 Task: Search one way flight ticket for 4 adults, 1 infant in seat and 1 infant on lap in premium economy from Petersburg: Petersburg James A. Johnson Airport to Jacksonville: Albert J. Ellis Airport on 5-3-2023. Choice of flights is Royal air maroc. Number of bags: 3 checked bags. Price is upto 40000. Outbound departure time preference is 11:00.
Action: Mouse moved to (423, 359)
Screenshot: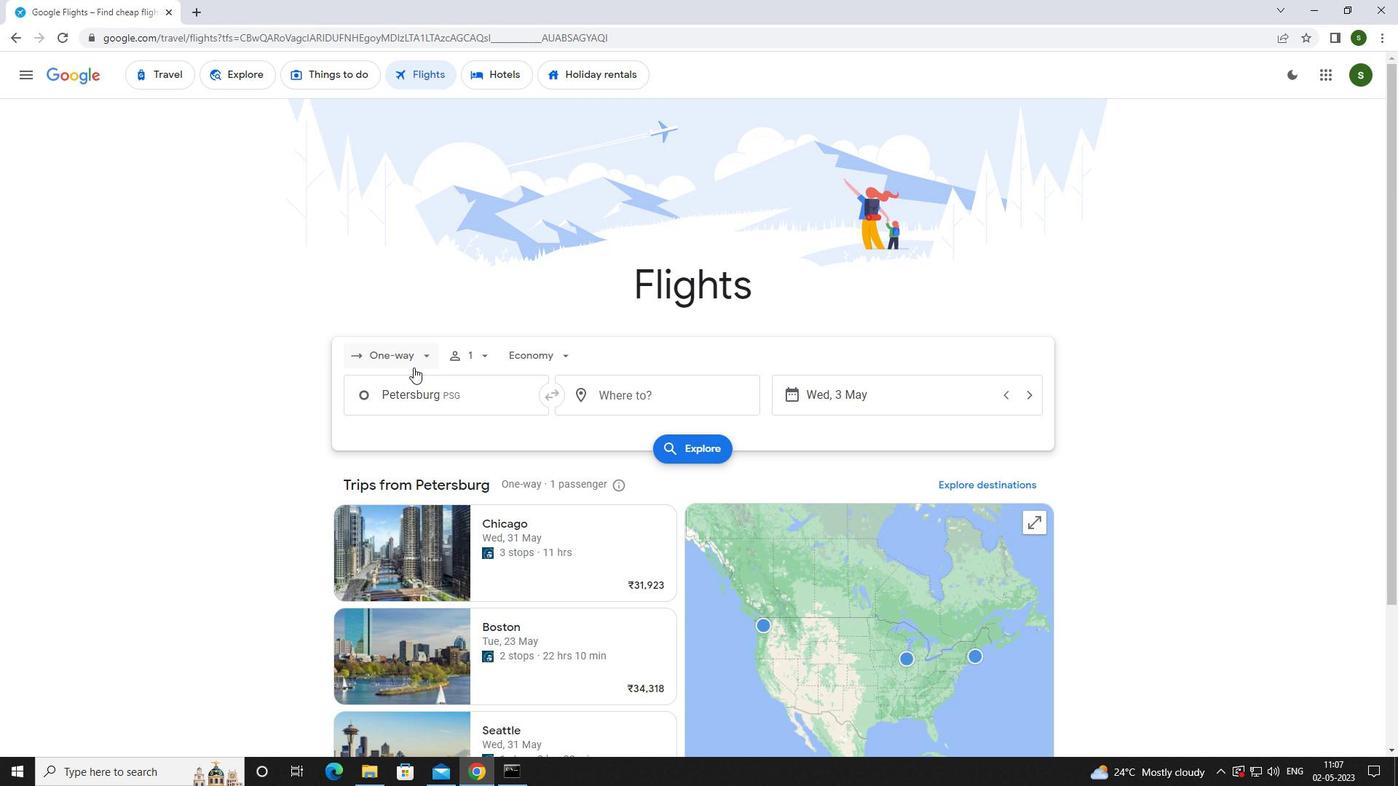 
Action: Mouse pressed left at (423, 359)
Screenshot: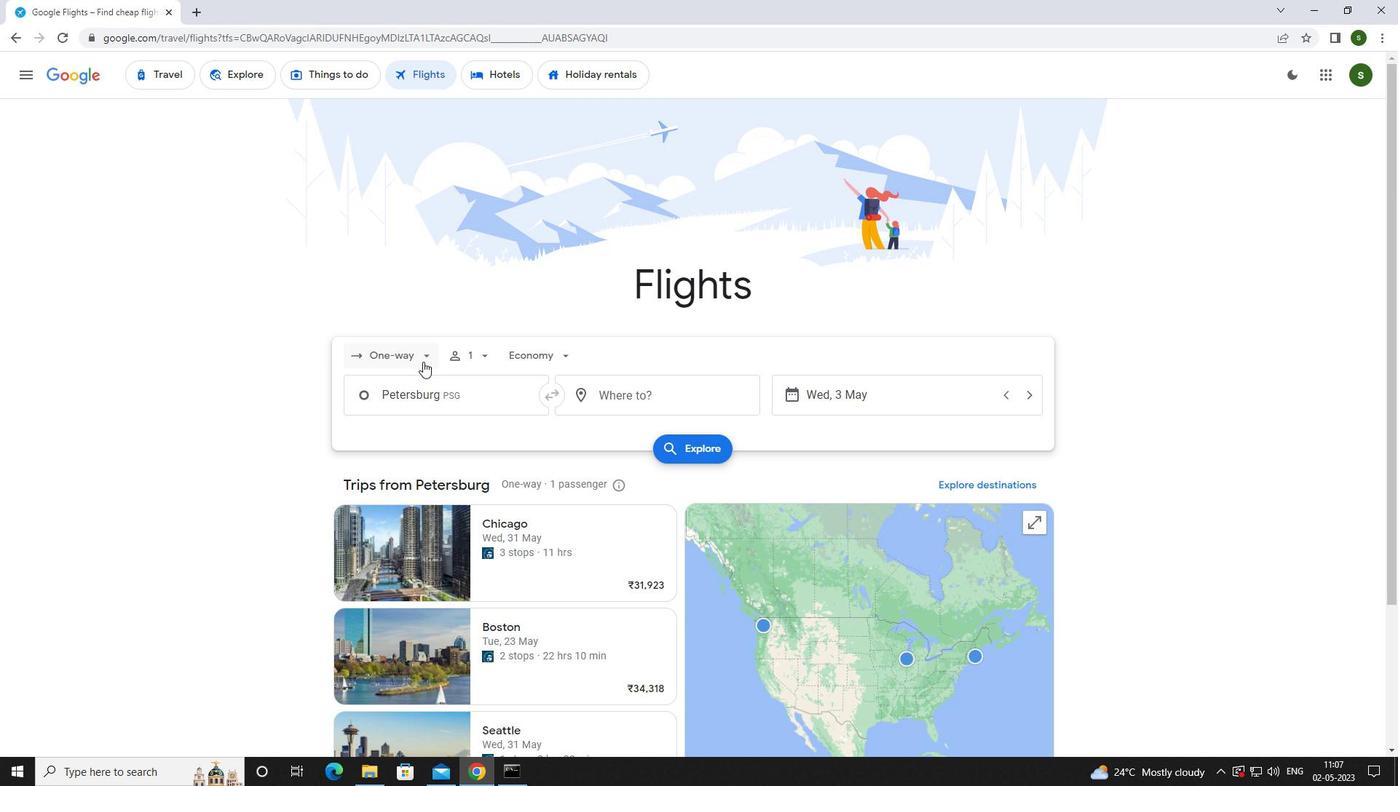 
Action: Mouse moved to (425, 420)
Screenshot: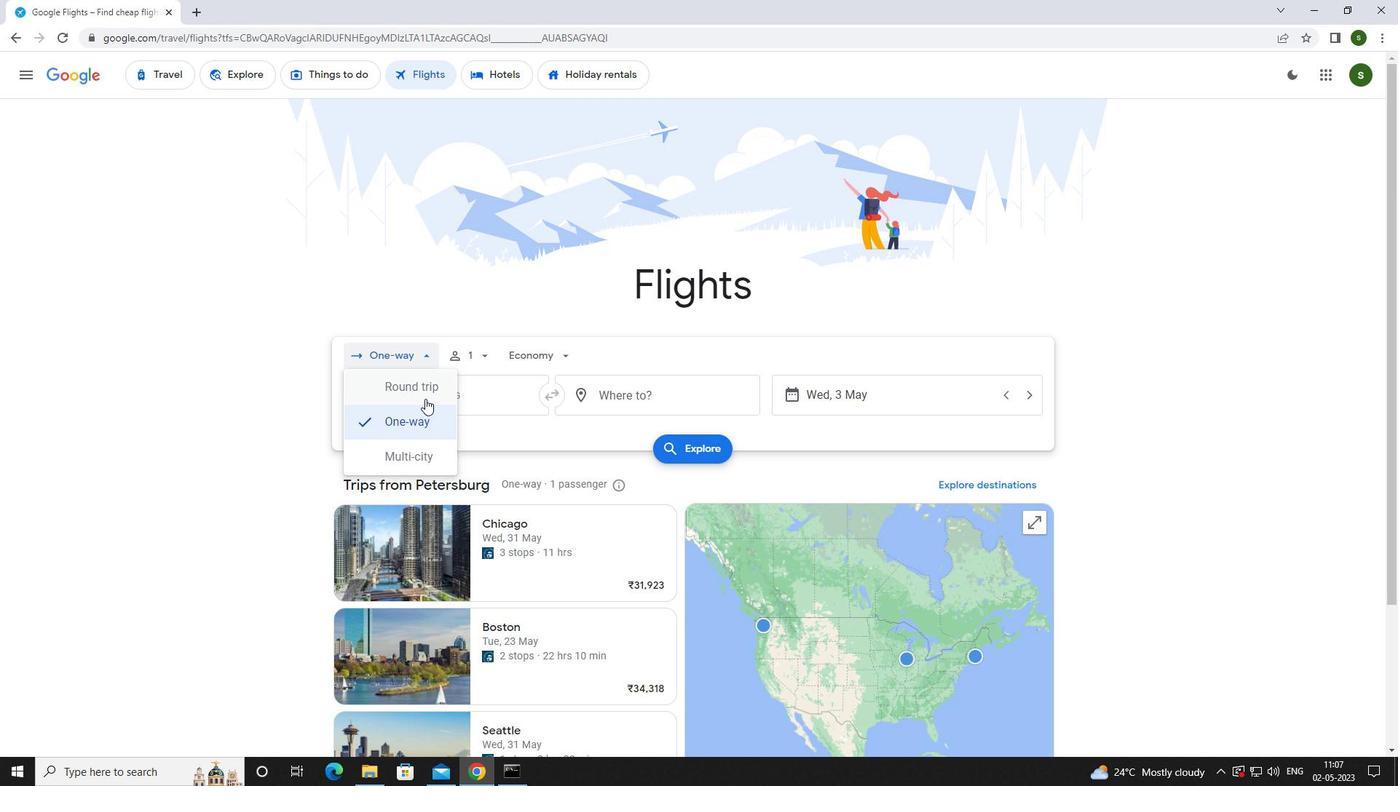 
Action: Mouse pressed left at (425, 420)
Screenshot: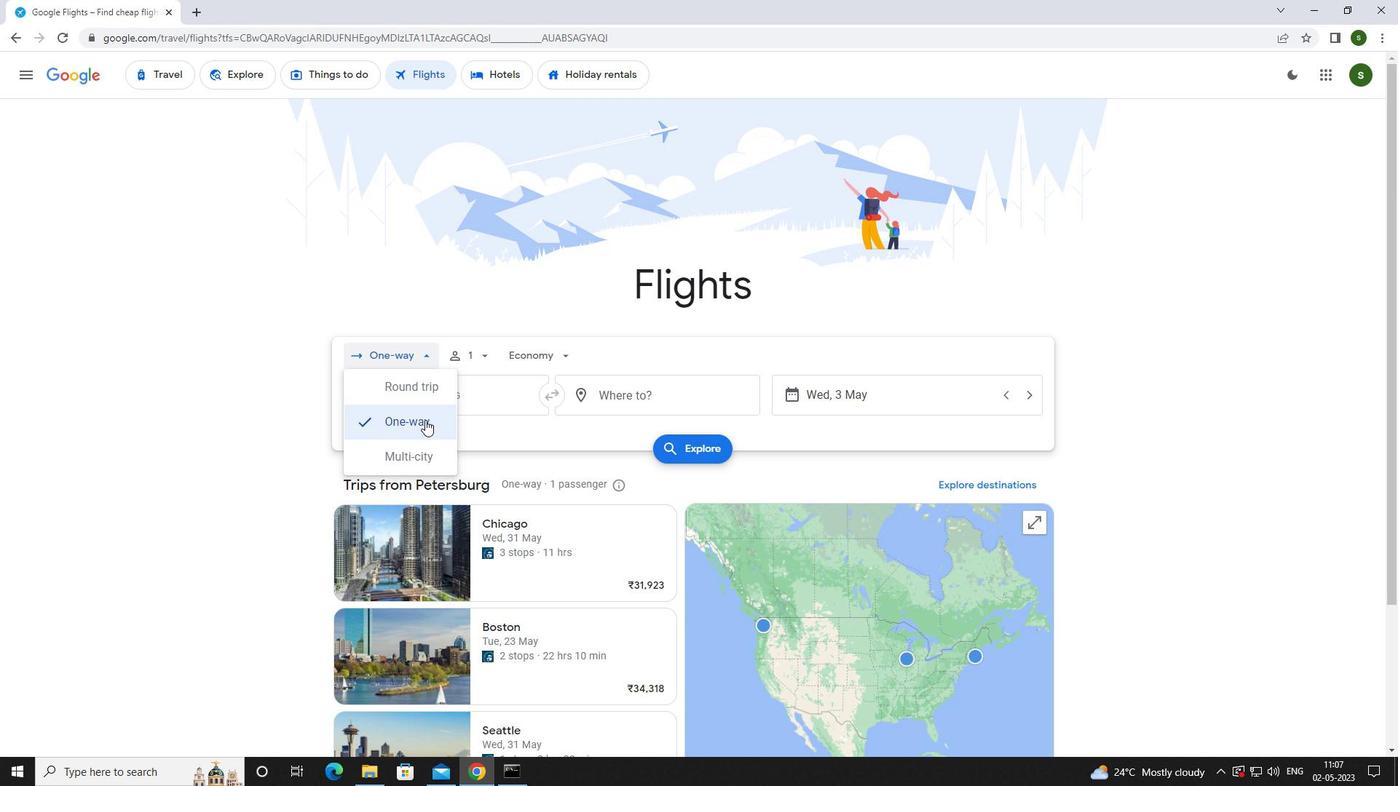 
Action: Mouse moved to (484, 353)
Screenshot: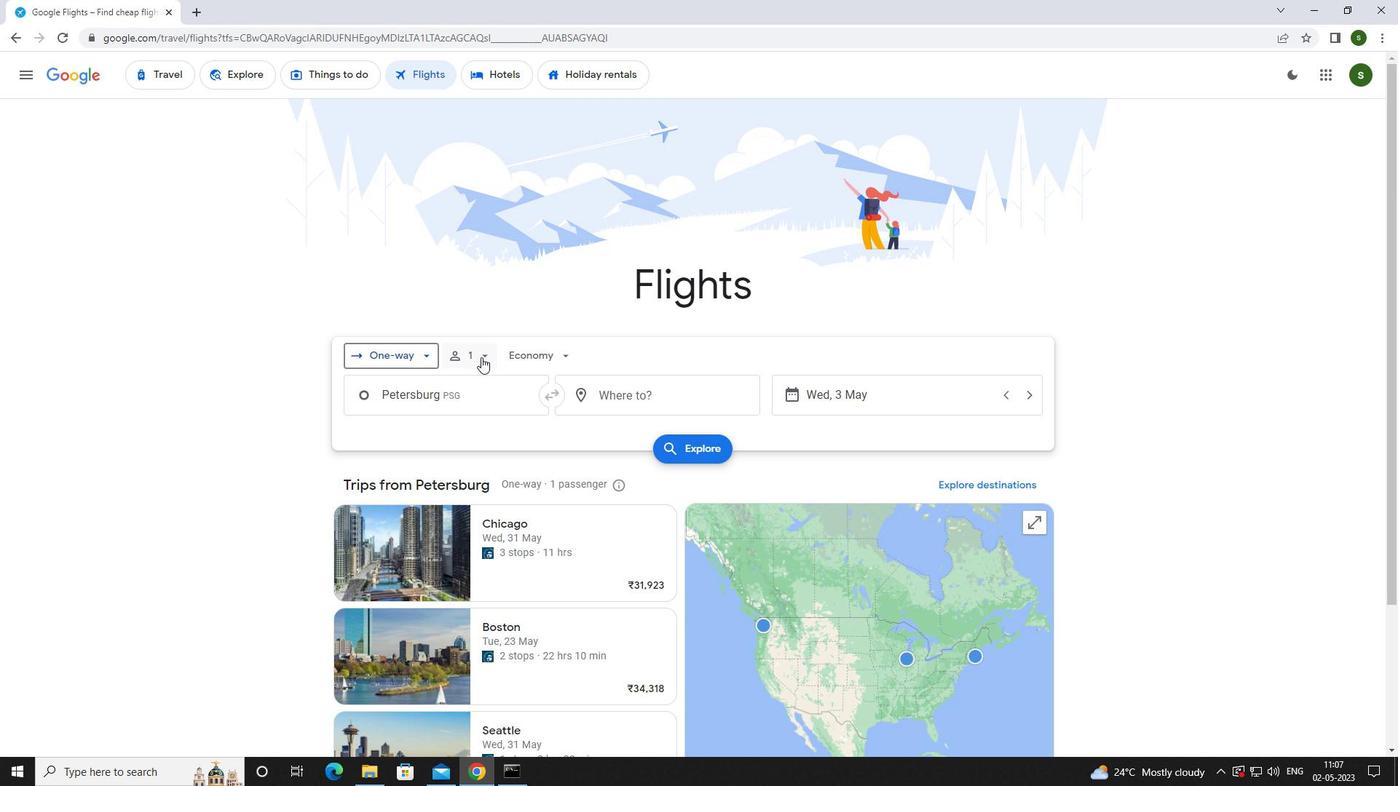 
Action: Mouse pressed left at (484, 353)
Screenshot: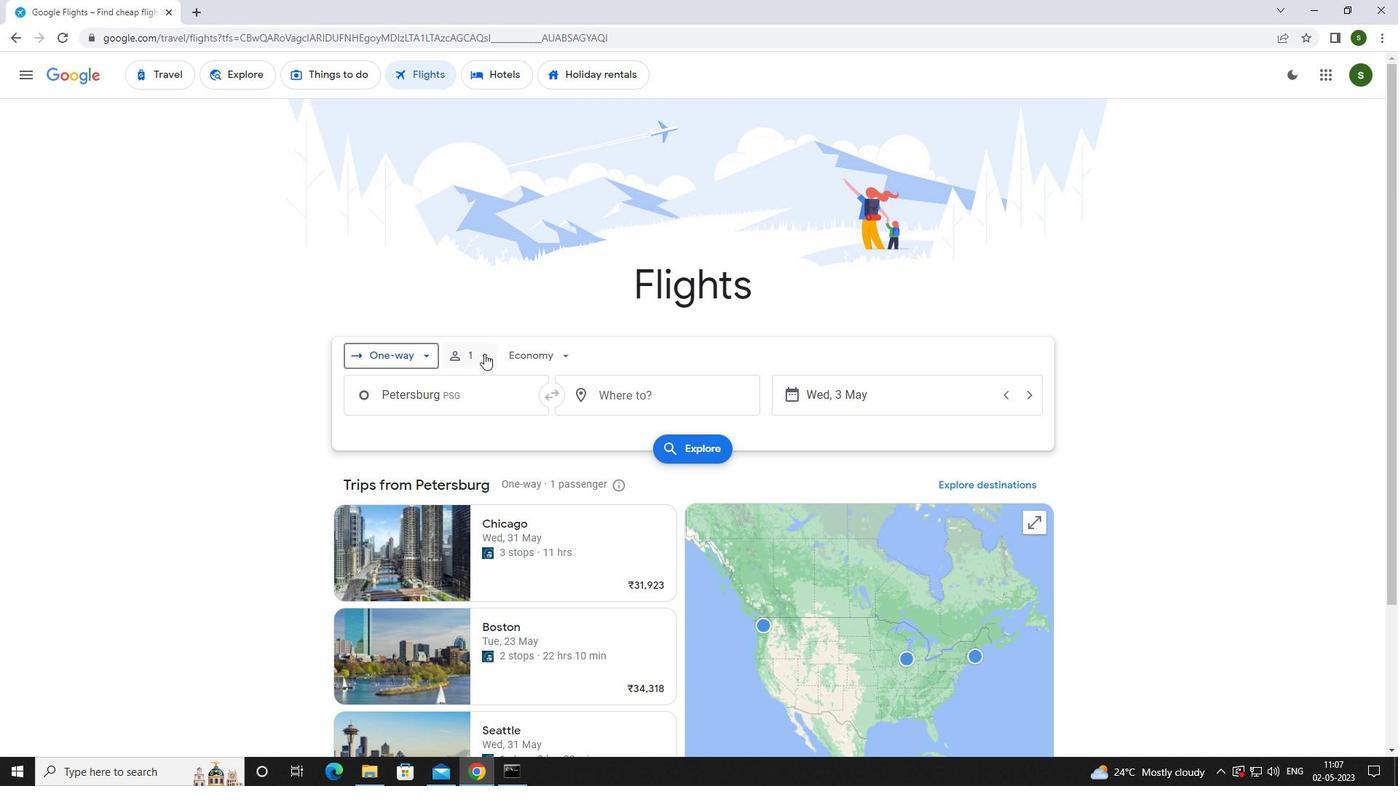 
Action: Mouse moved to (602, 388)
Screenshot: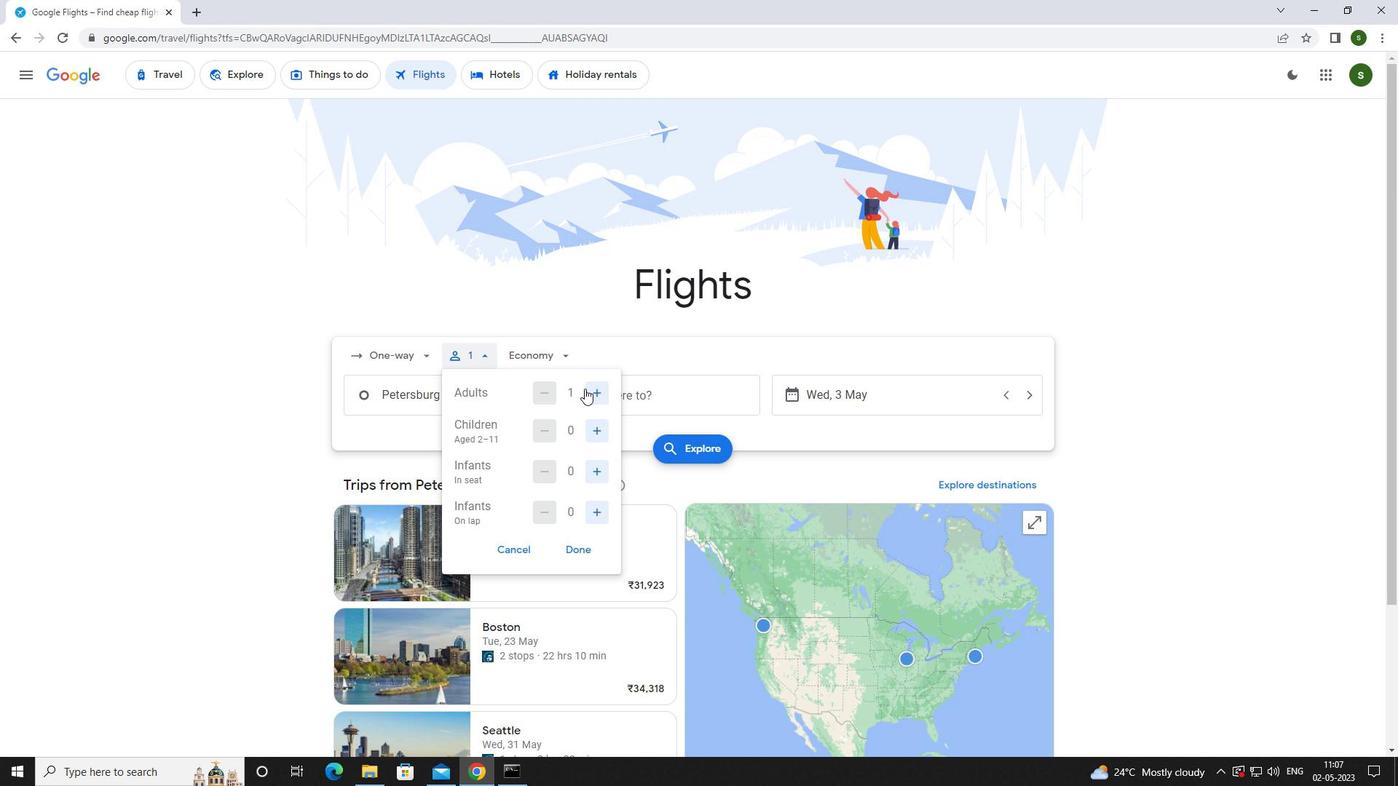 
Action: Mouse pressed left at (602, 388)
Screenshot: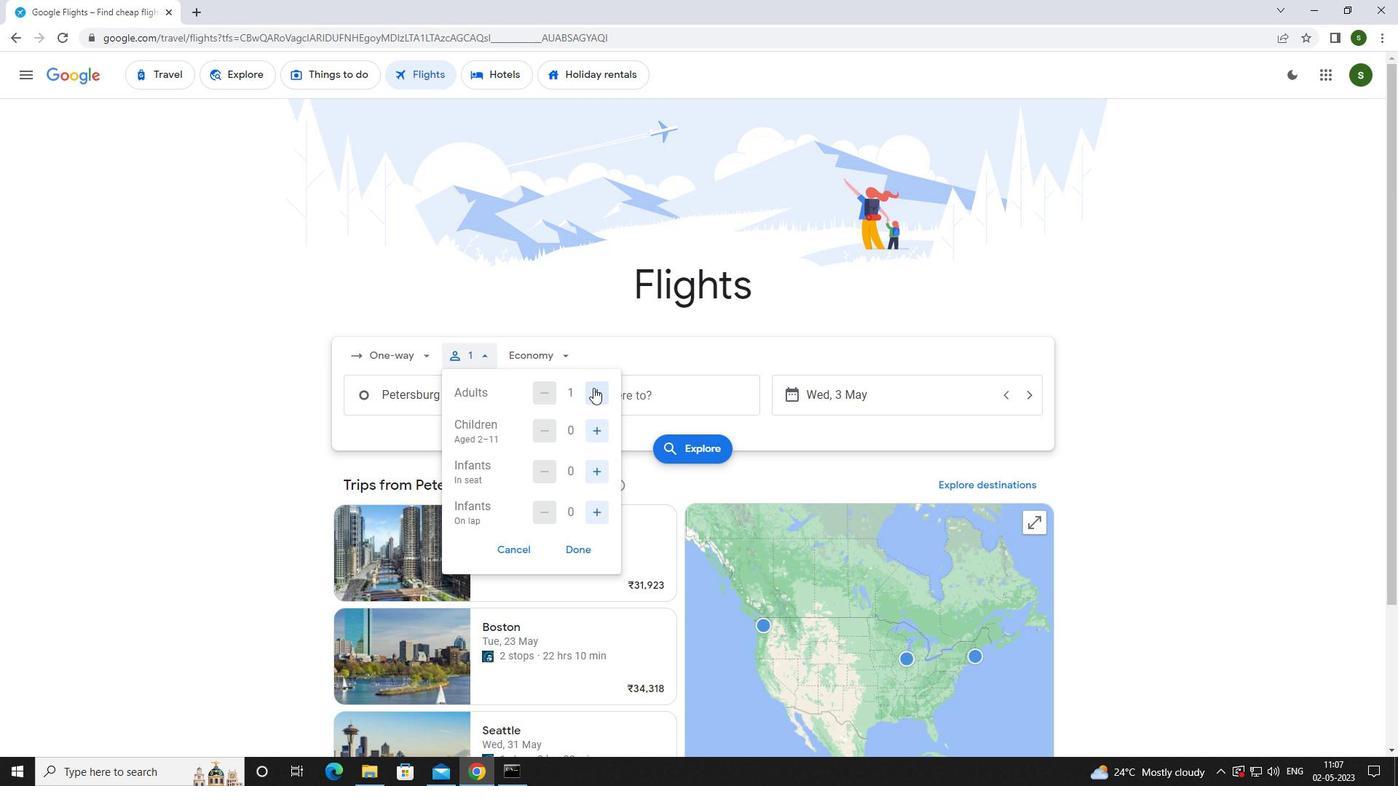 
Action: Mouse pressed left at (602, 388)
Screenshot: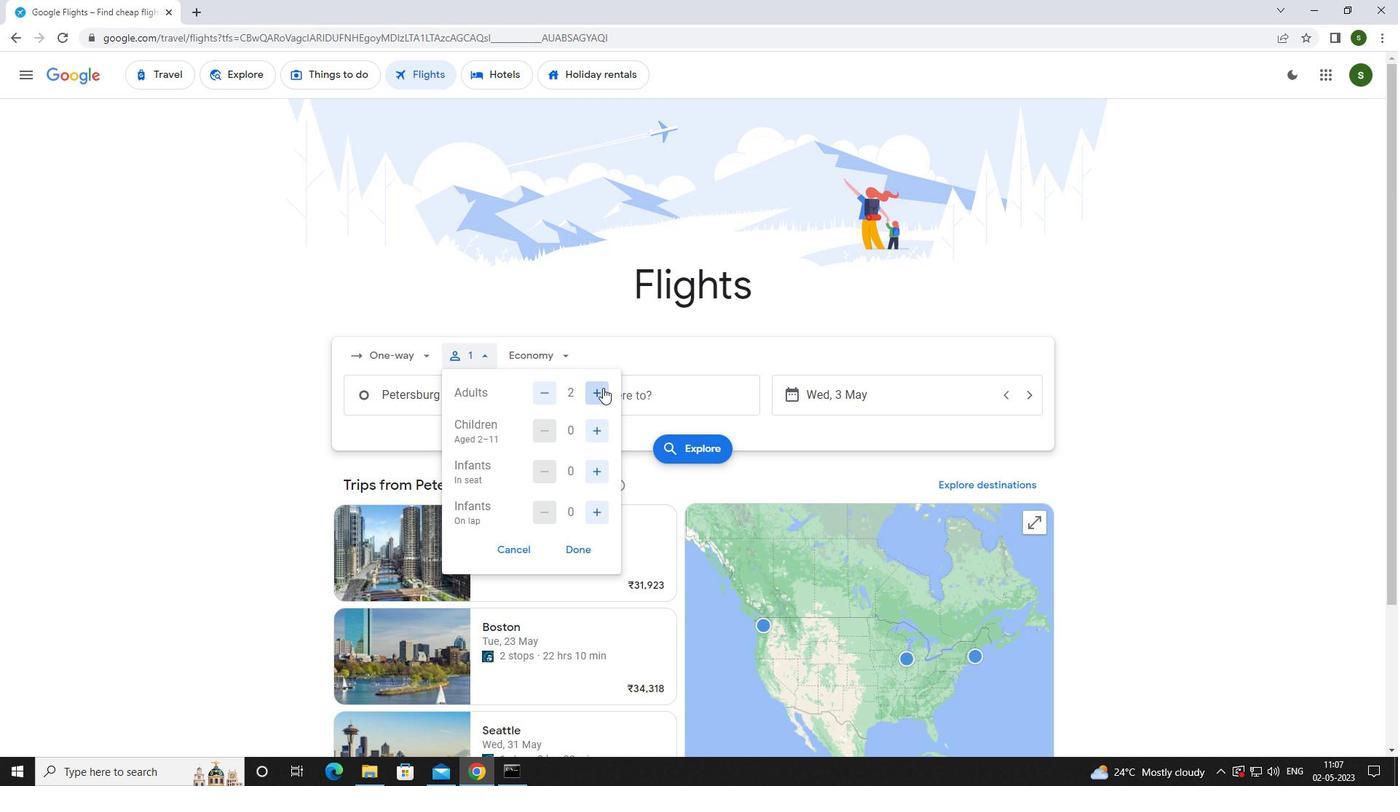 
Action: Mouse pressed left at (602, 388)
Screenshot: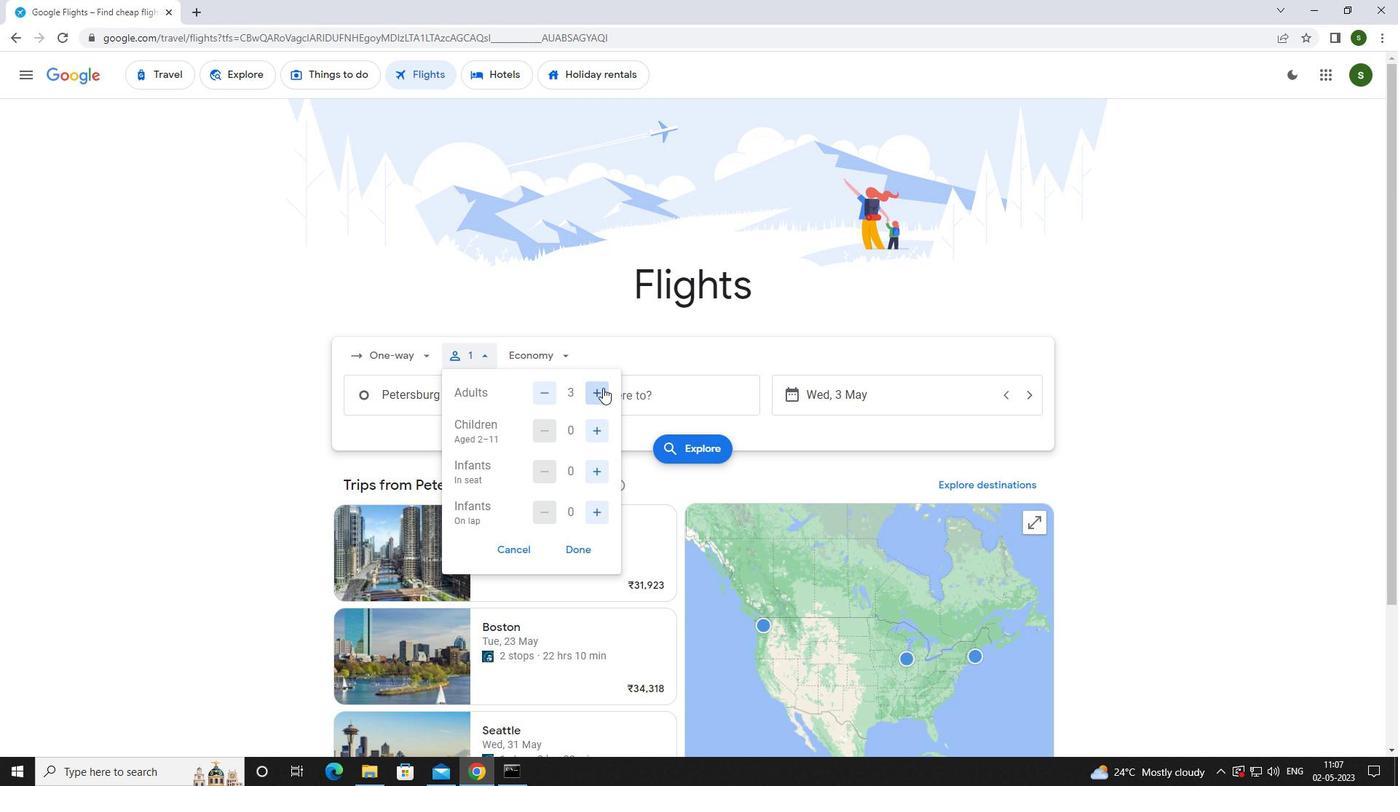 
Action: Mouse moved to (599, 467)
Screenshot: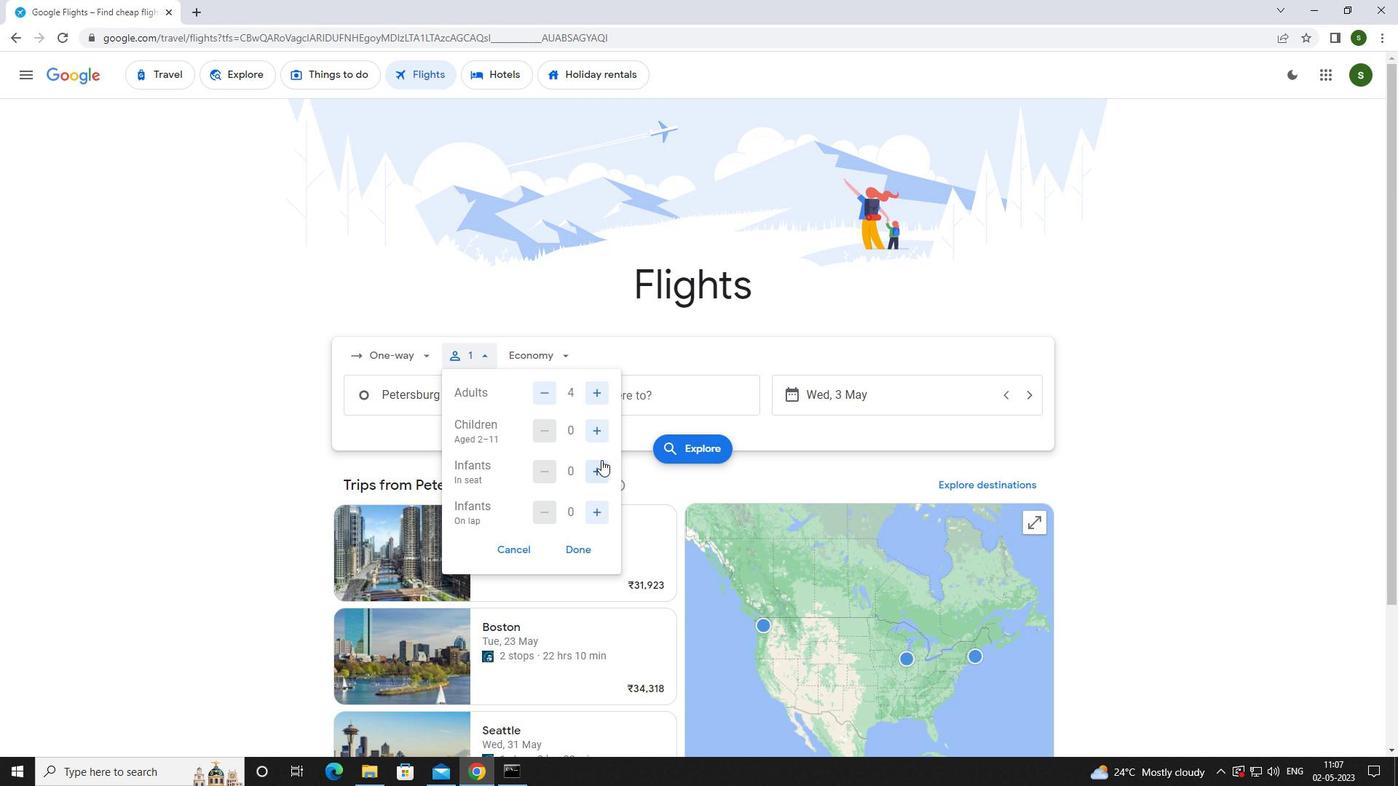 
Action: Mouse pressed left at (599, 467)
Screenshot: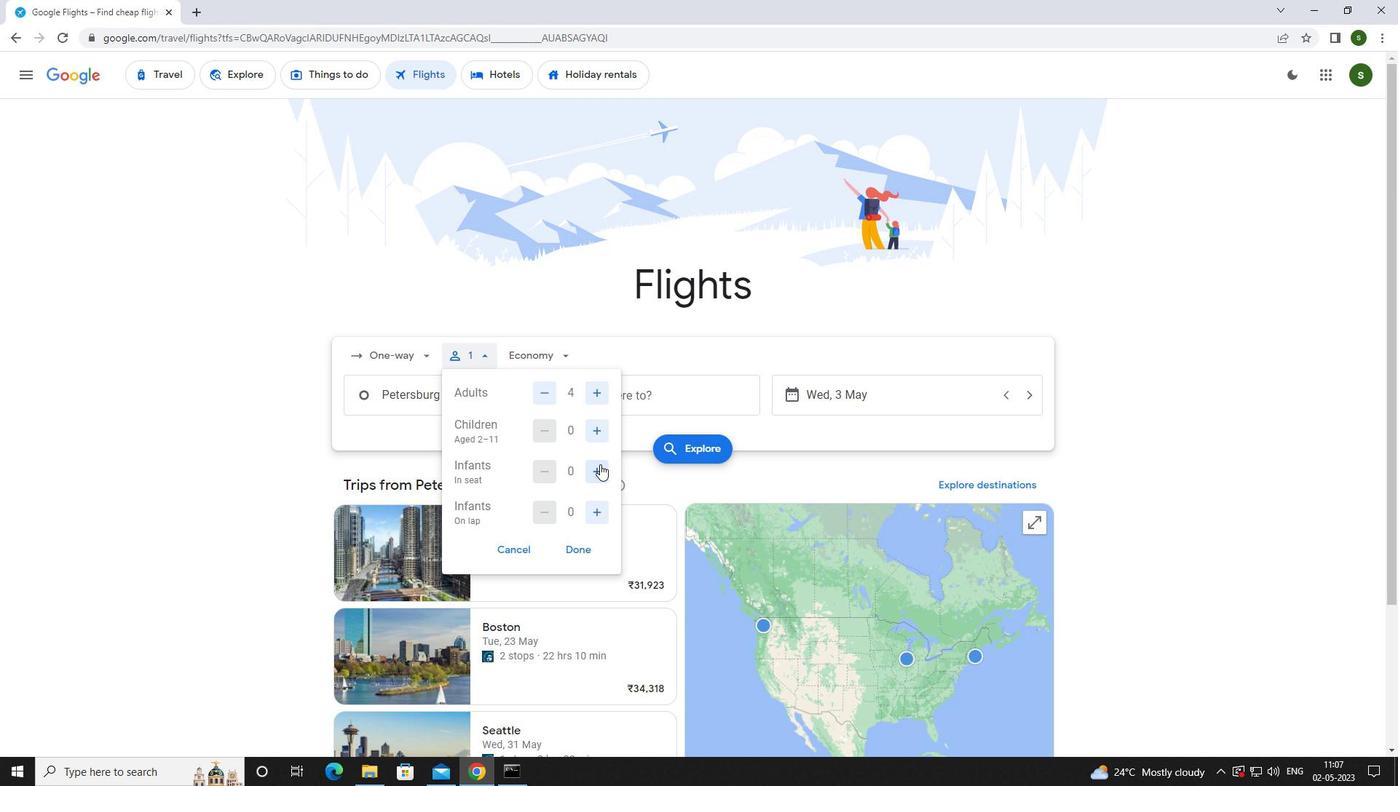 
Action: Mouse moved to (598, 514)
Screenshot: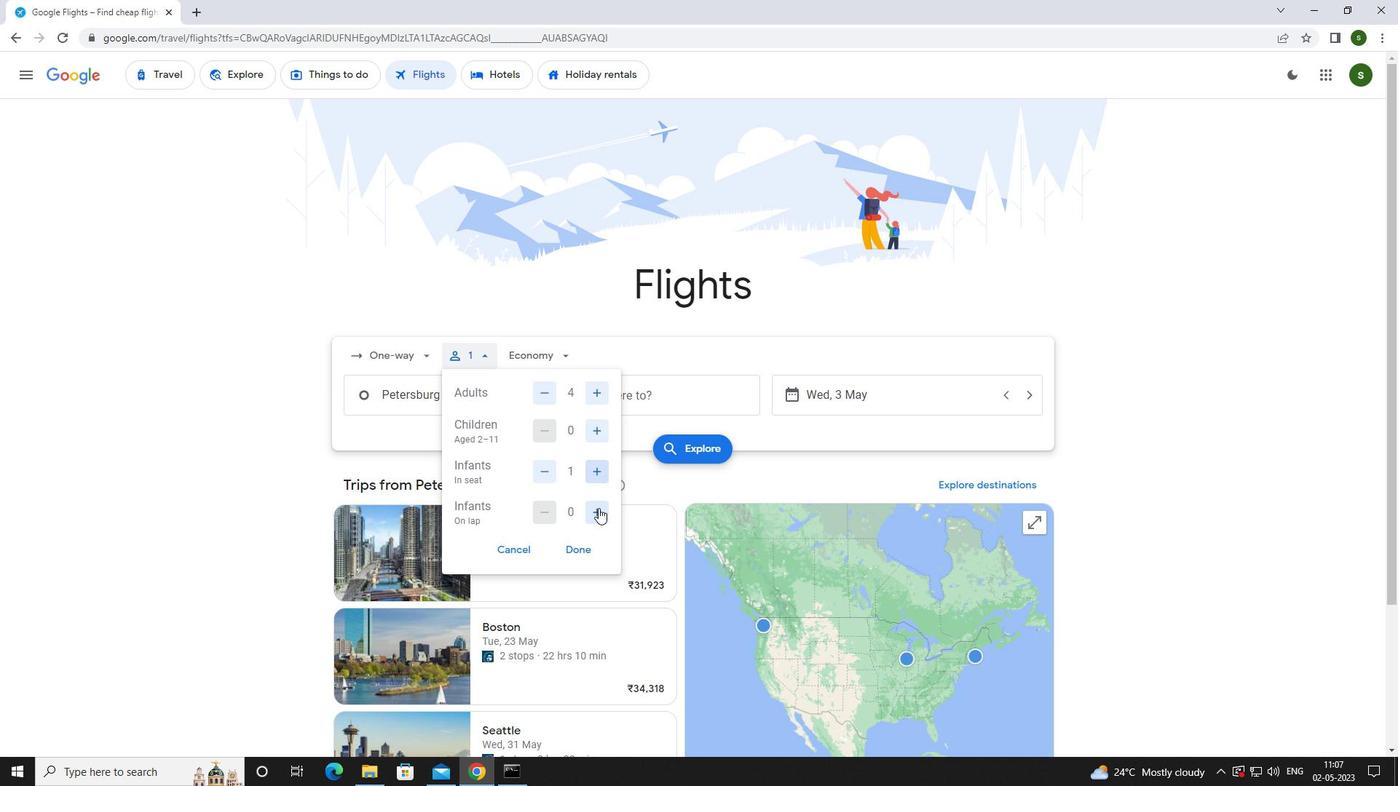 
Action: Mouse pressed left at (598, 514)
Screenshot: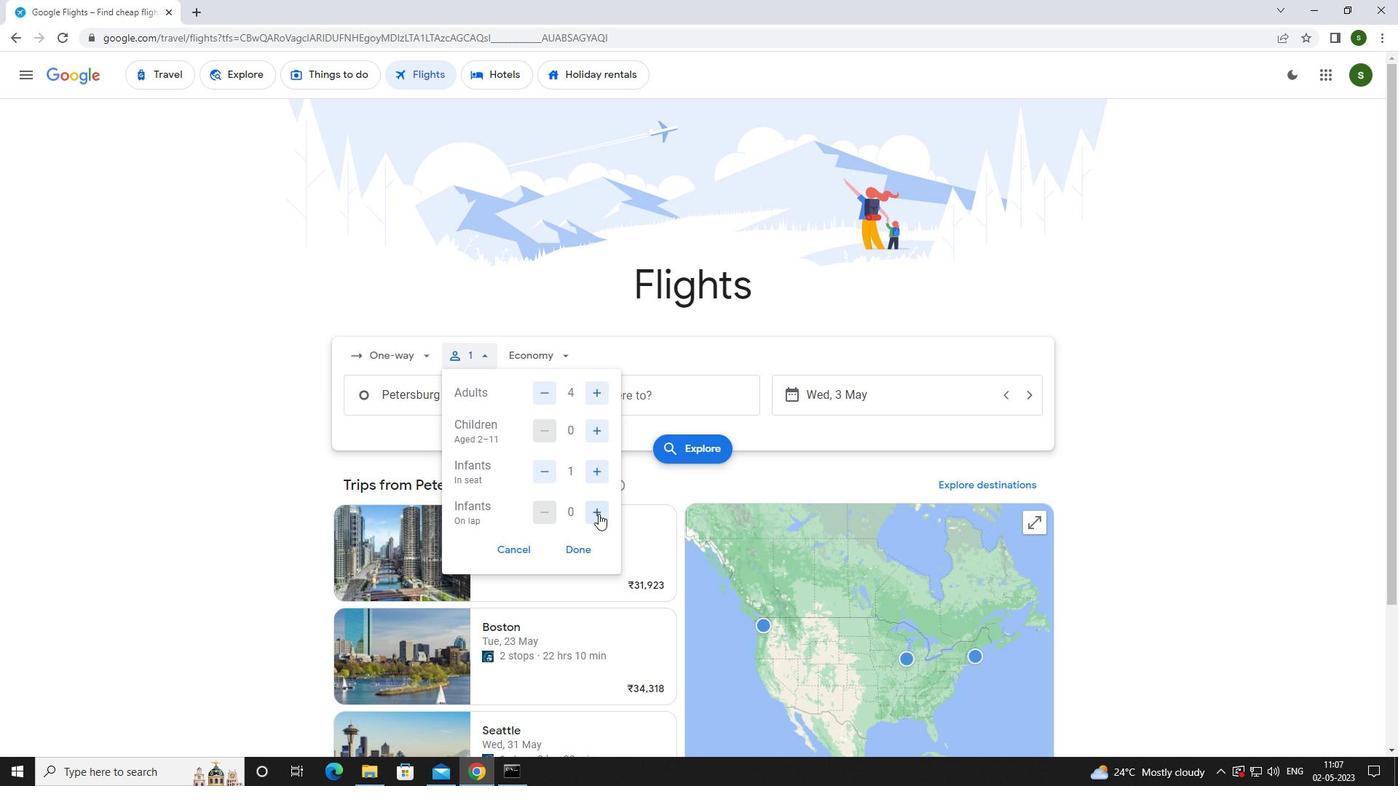 
Action: Mouse moved to (555, 357)
Screenshot: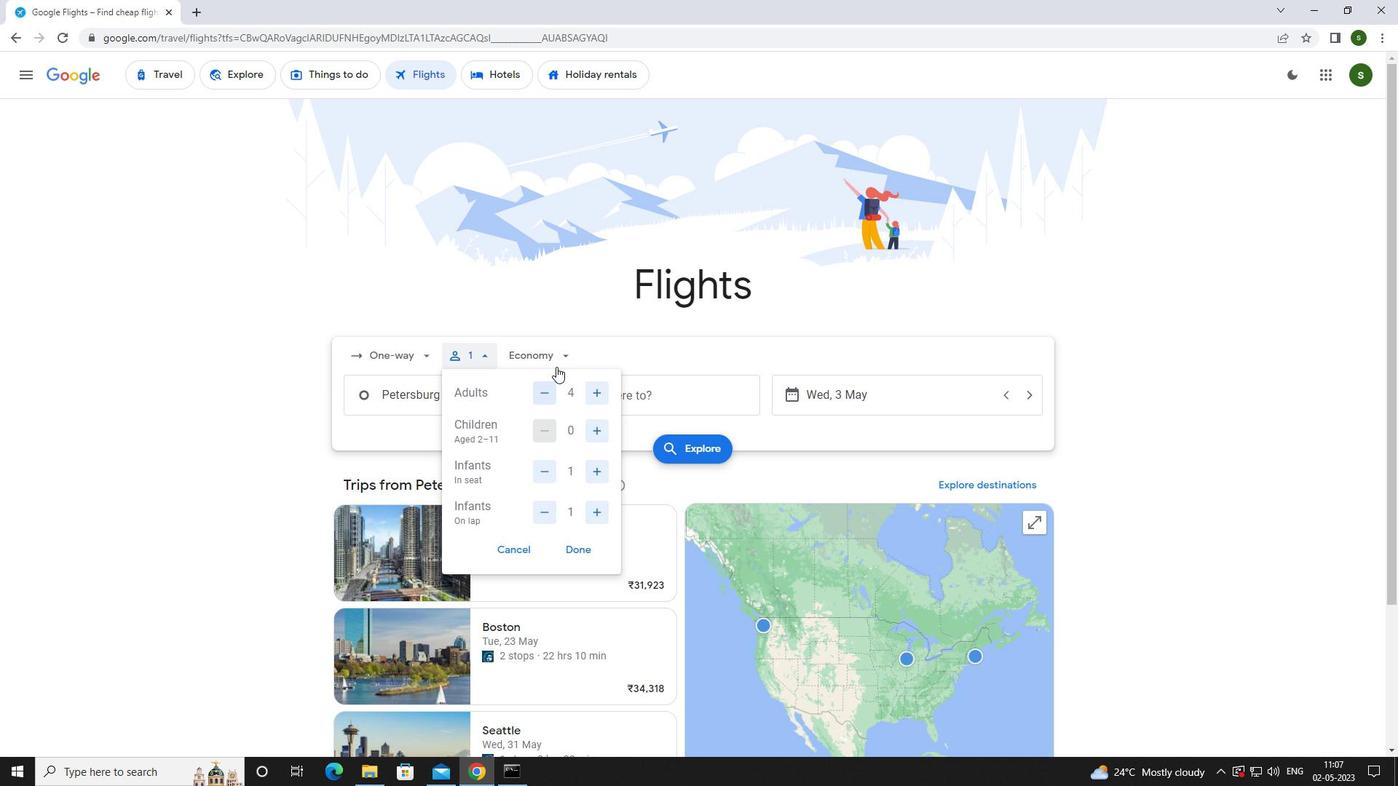 
Action: Mouse pressed left at (555, 357)
Screenshot: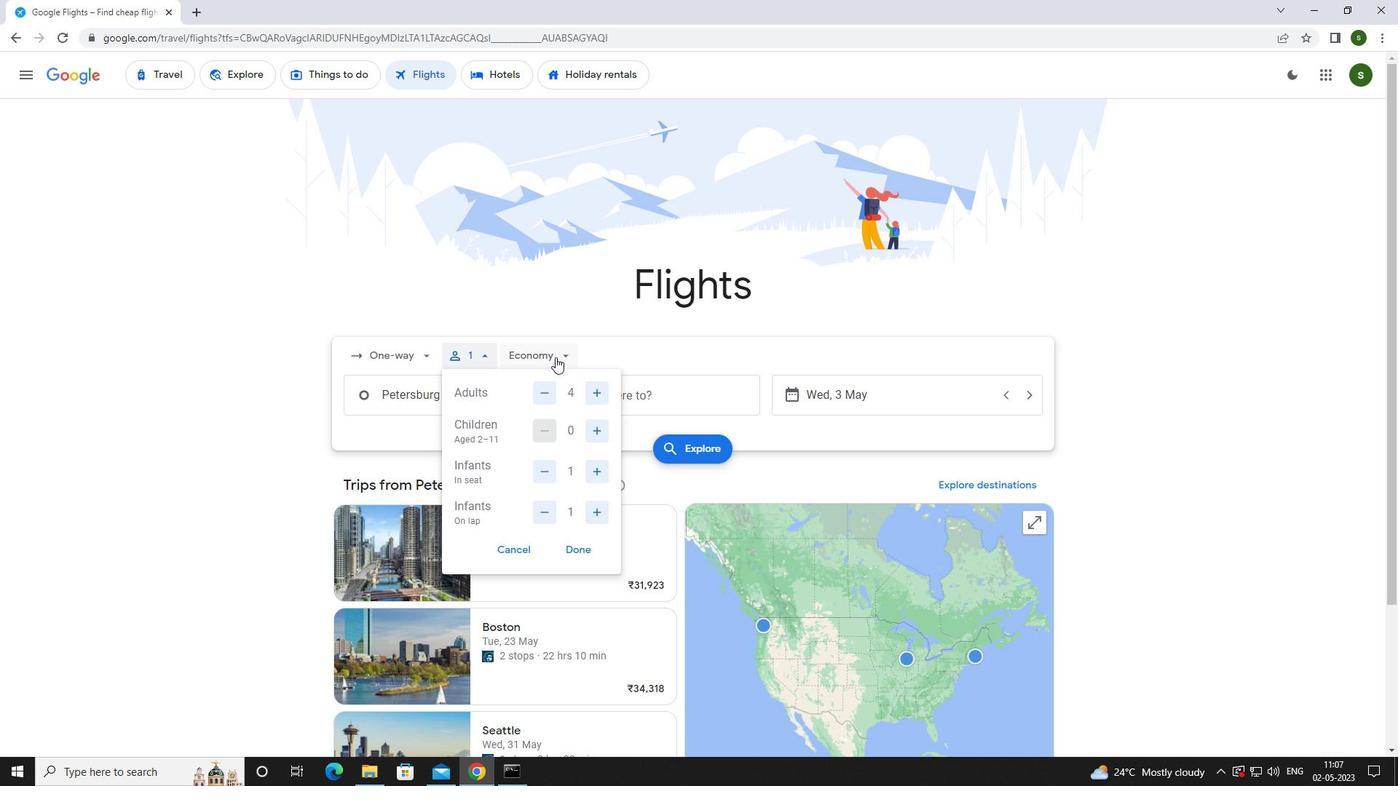 
Action: Mouse moved to (567, 424)
Screenshot: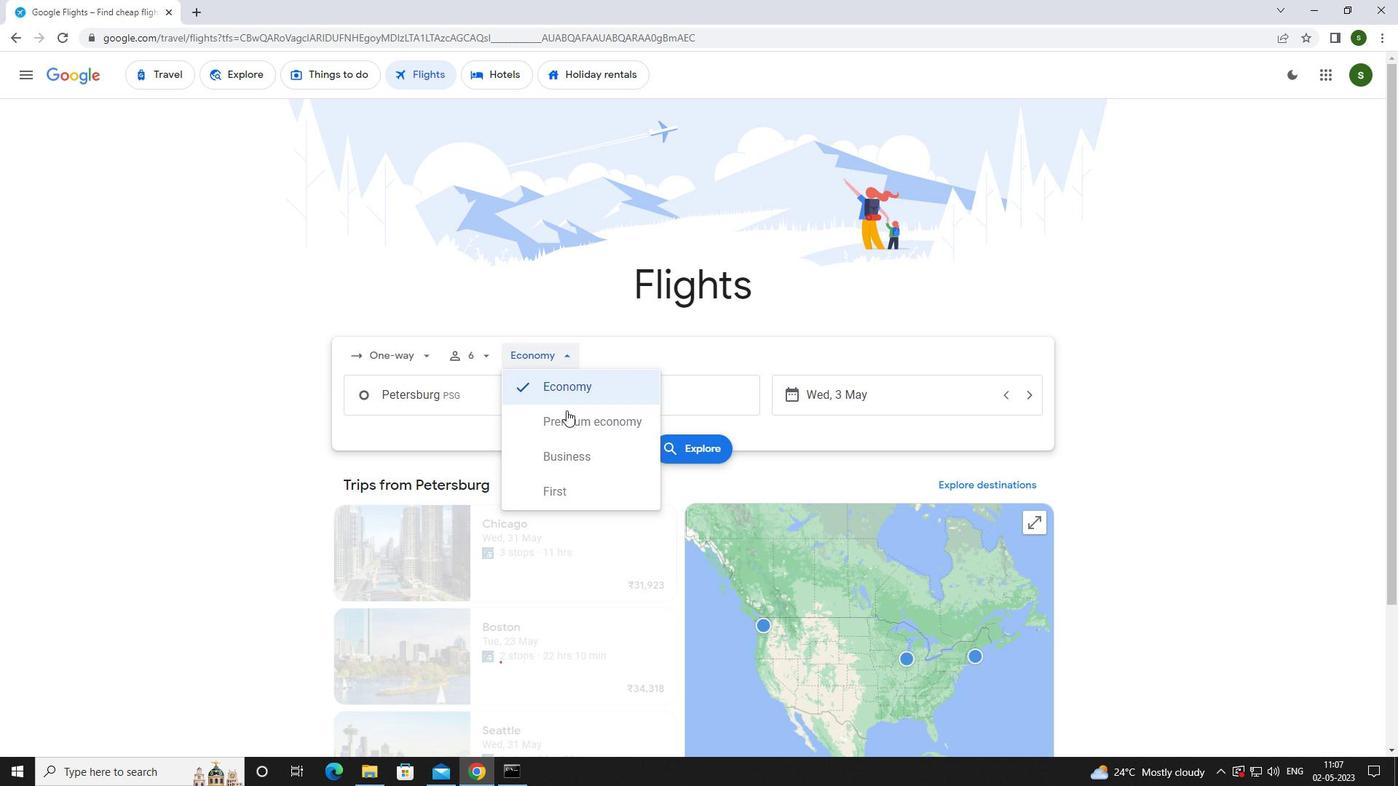 
Action: Mouse pressed left at (567, 424)
Screenshot: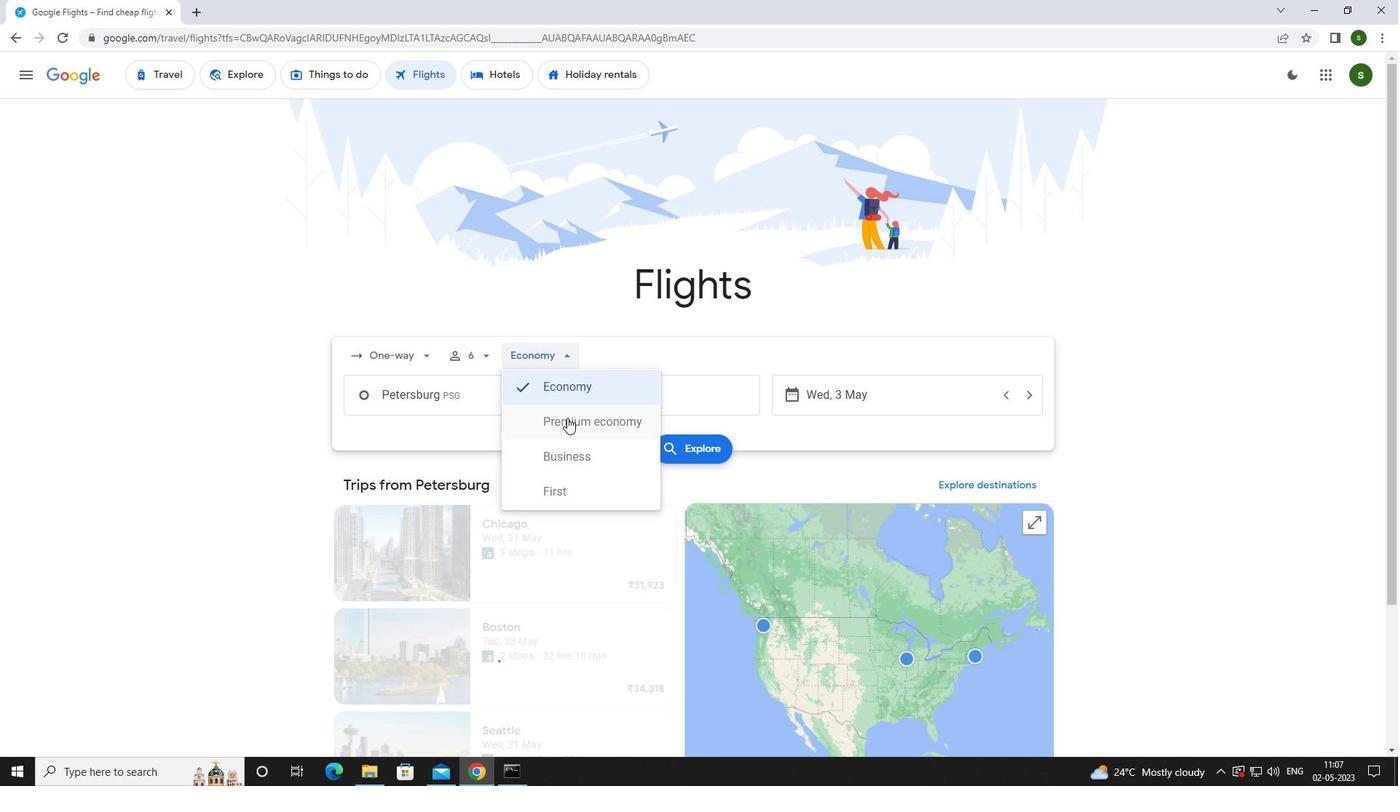 
Action: Mouse moved to (509, 387)
Screenshot: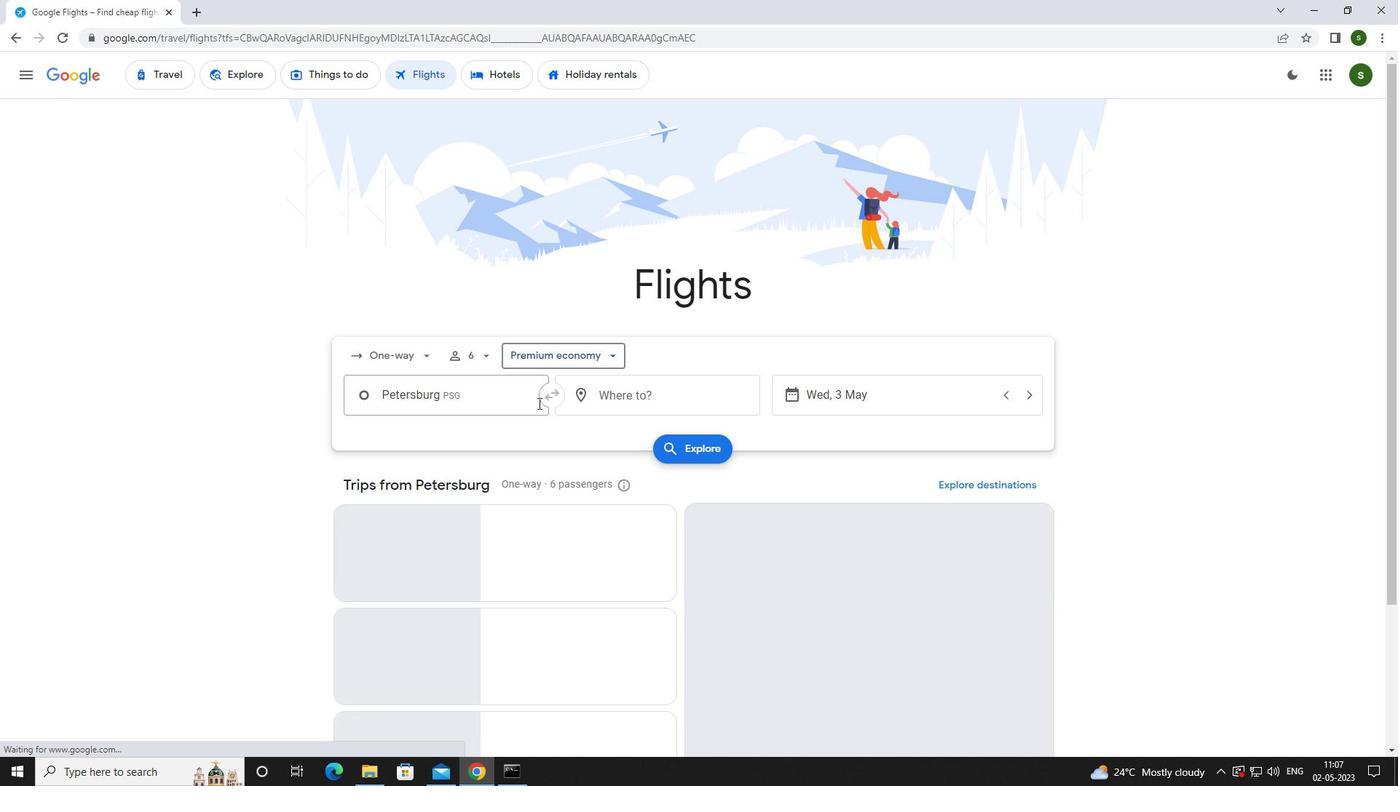 
Action: Mouse pressed left at (509, 387)
Screenshot: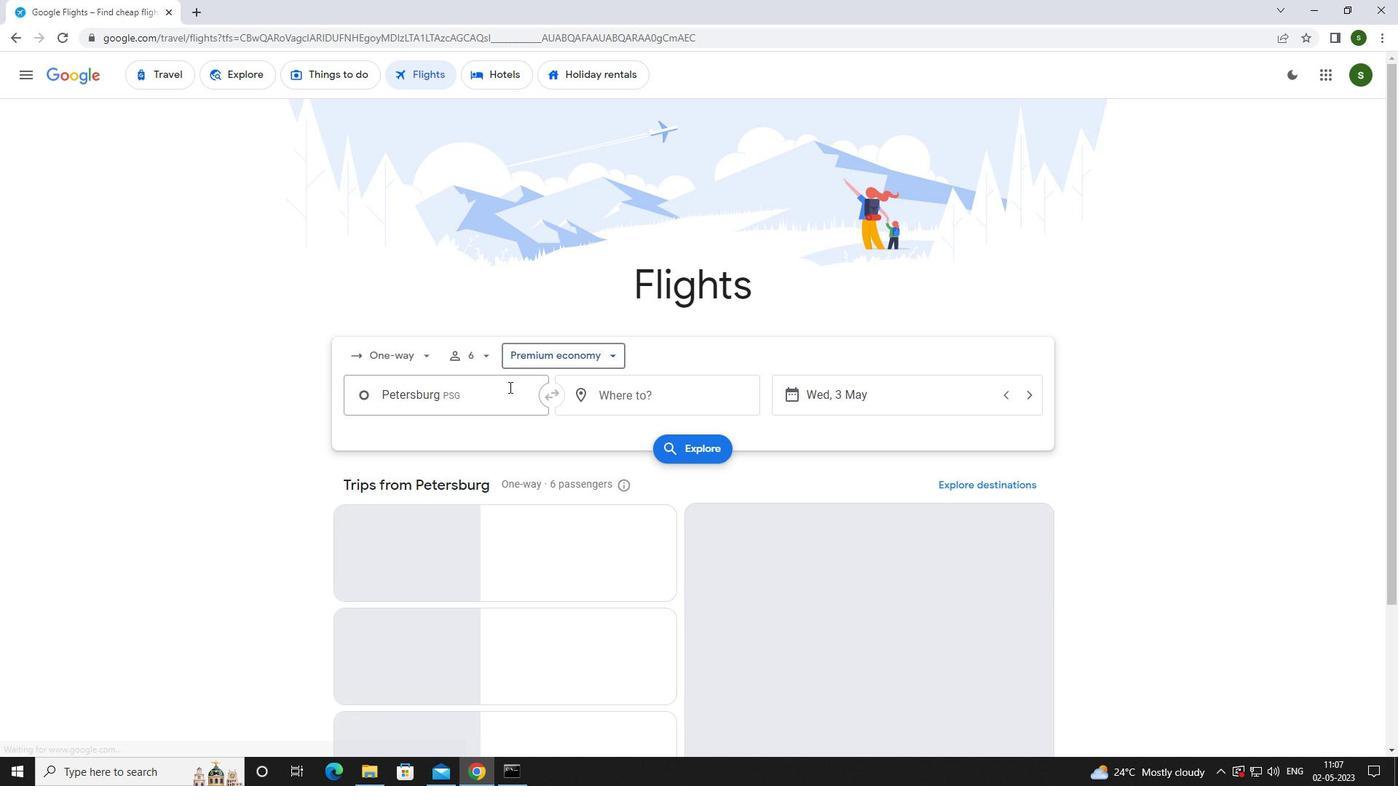 
Action: Key pressed <Key.caps_lock><Key.caps_lock>p<Key.caps_lock>etersburg
Screenshot: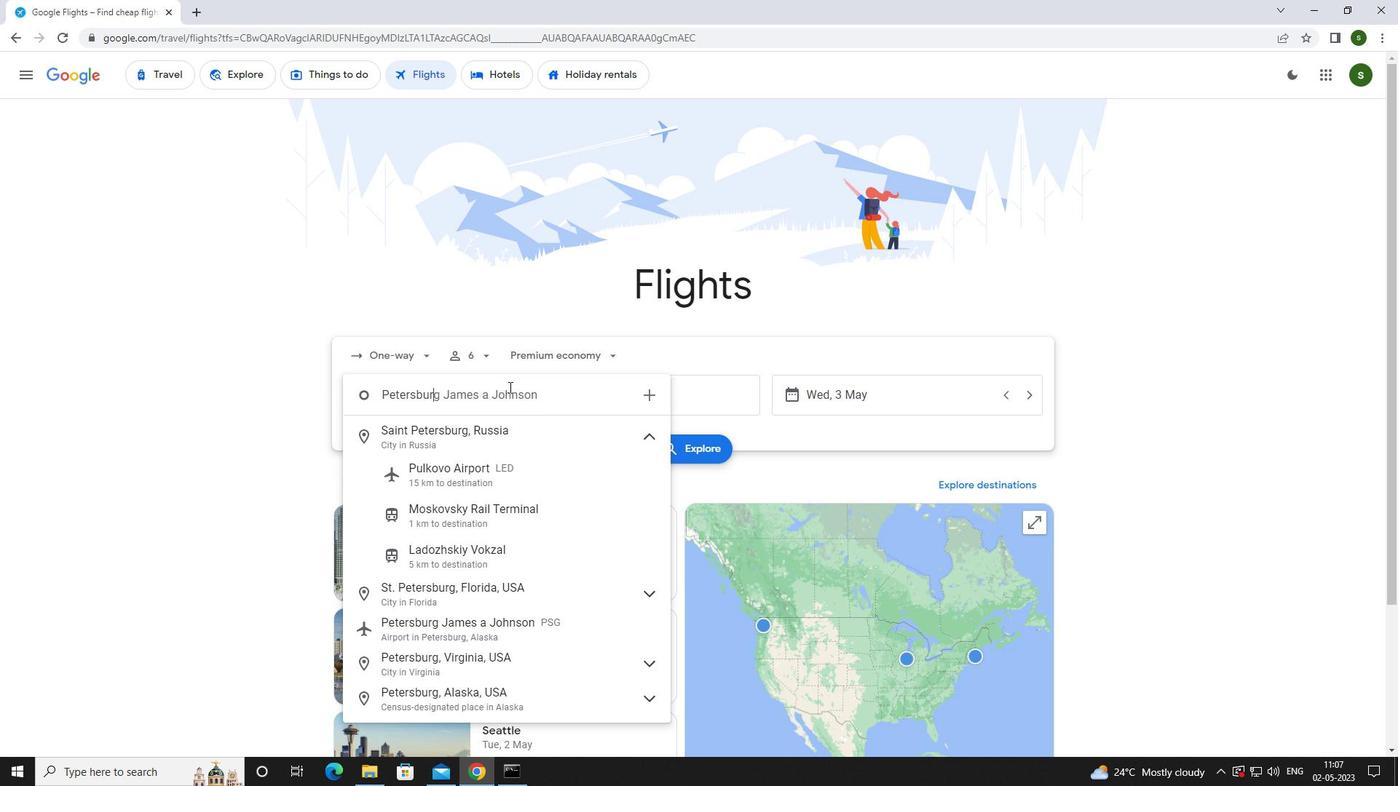 
Action: Mouse moved to (506, 627)
Screenshot: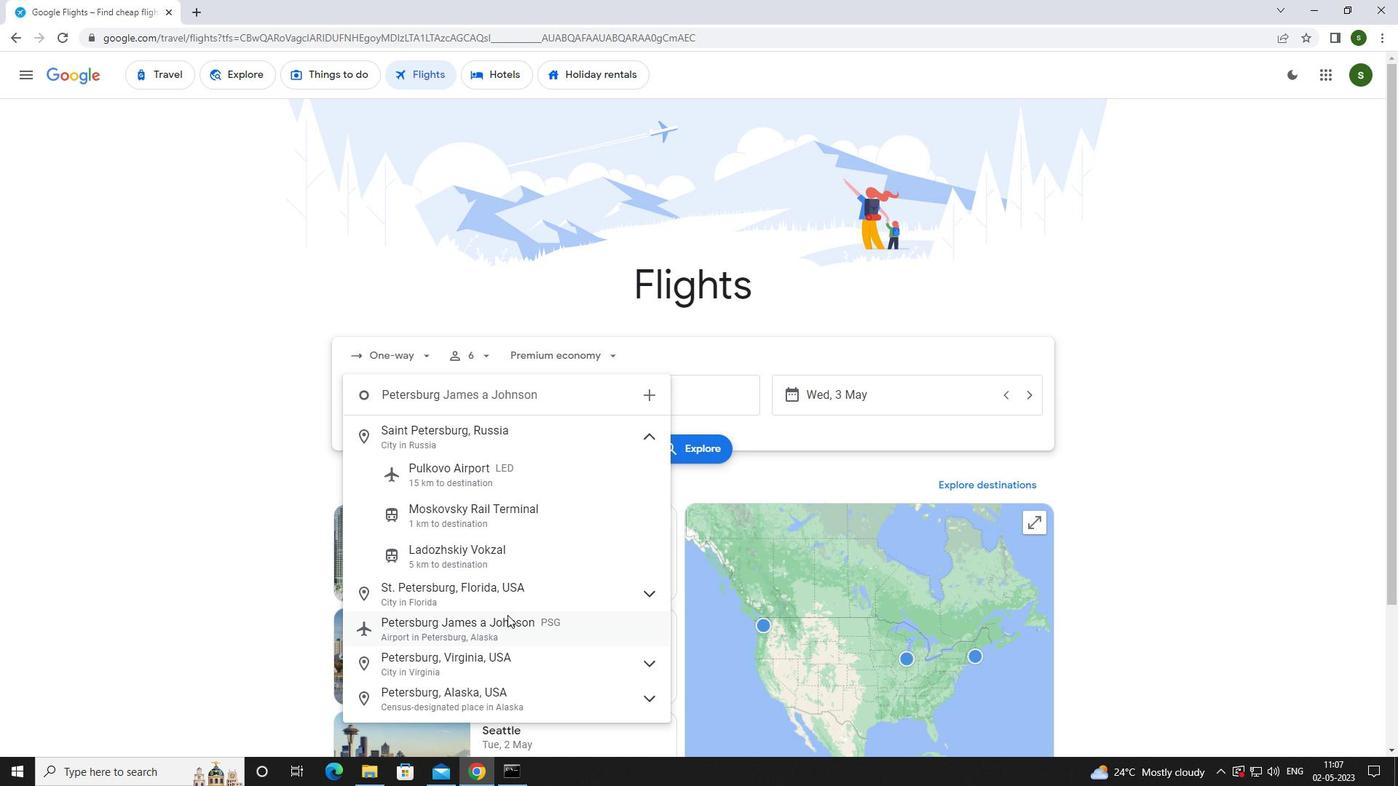 
Action: Mouse pressed left at (506, 627)
Screenshot: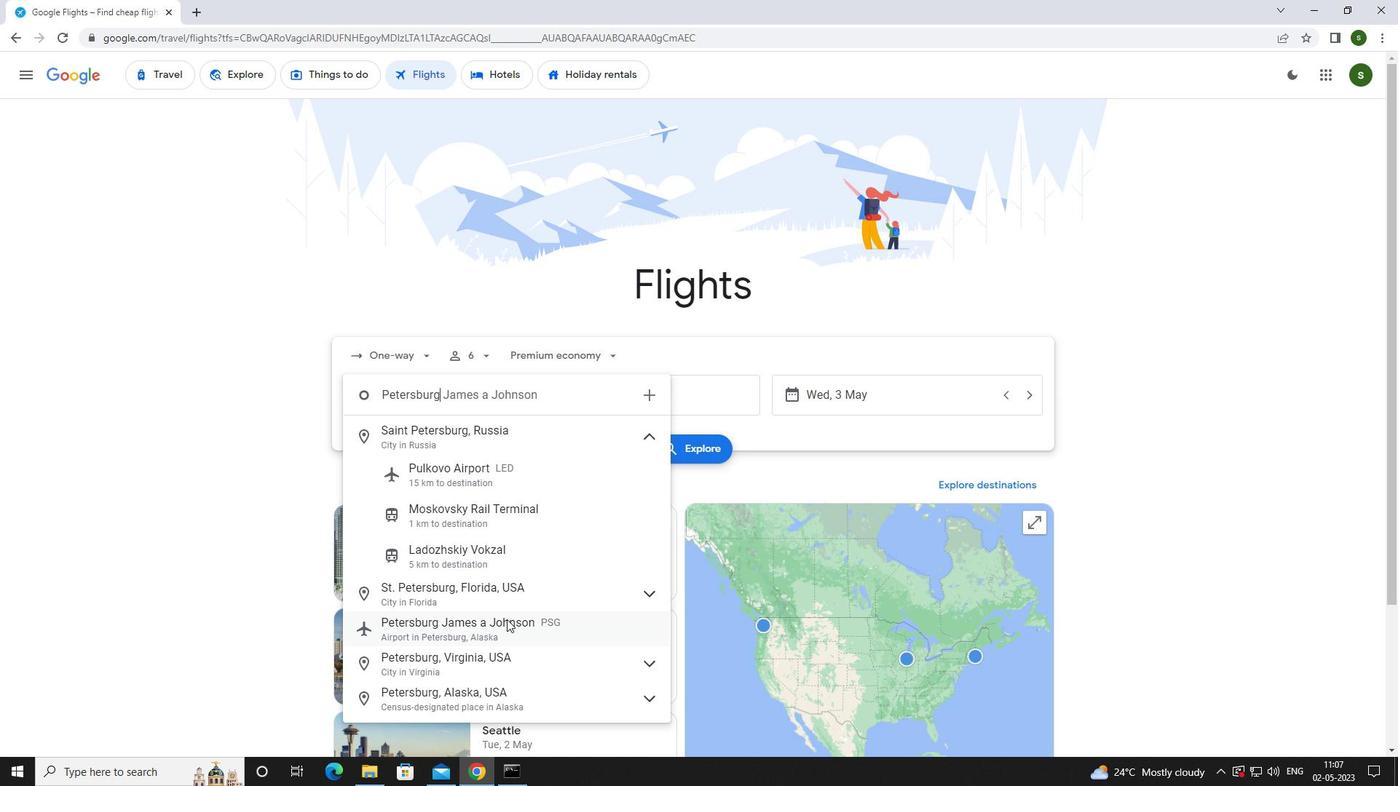 
Action: Mouse moved to (628, 397)
Screenshot: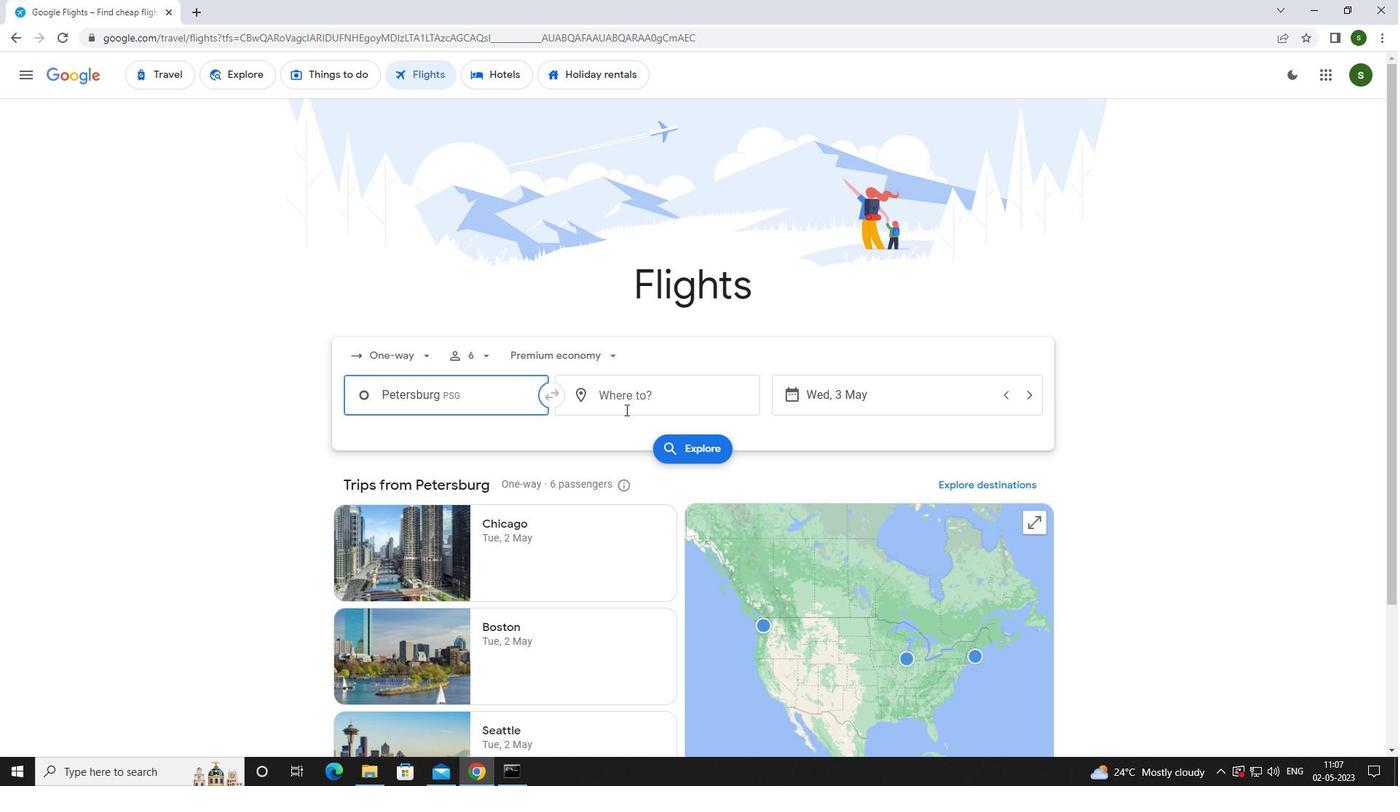 
Action: Mouse pressed left at (628, 397)
Screenshot: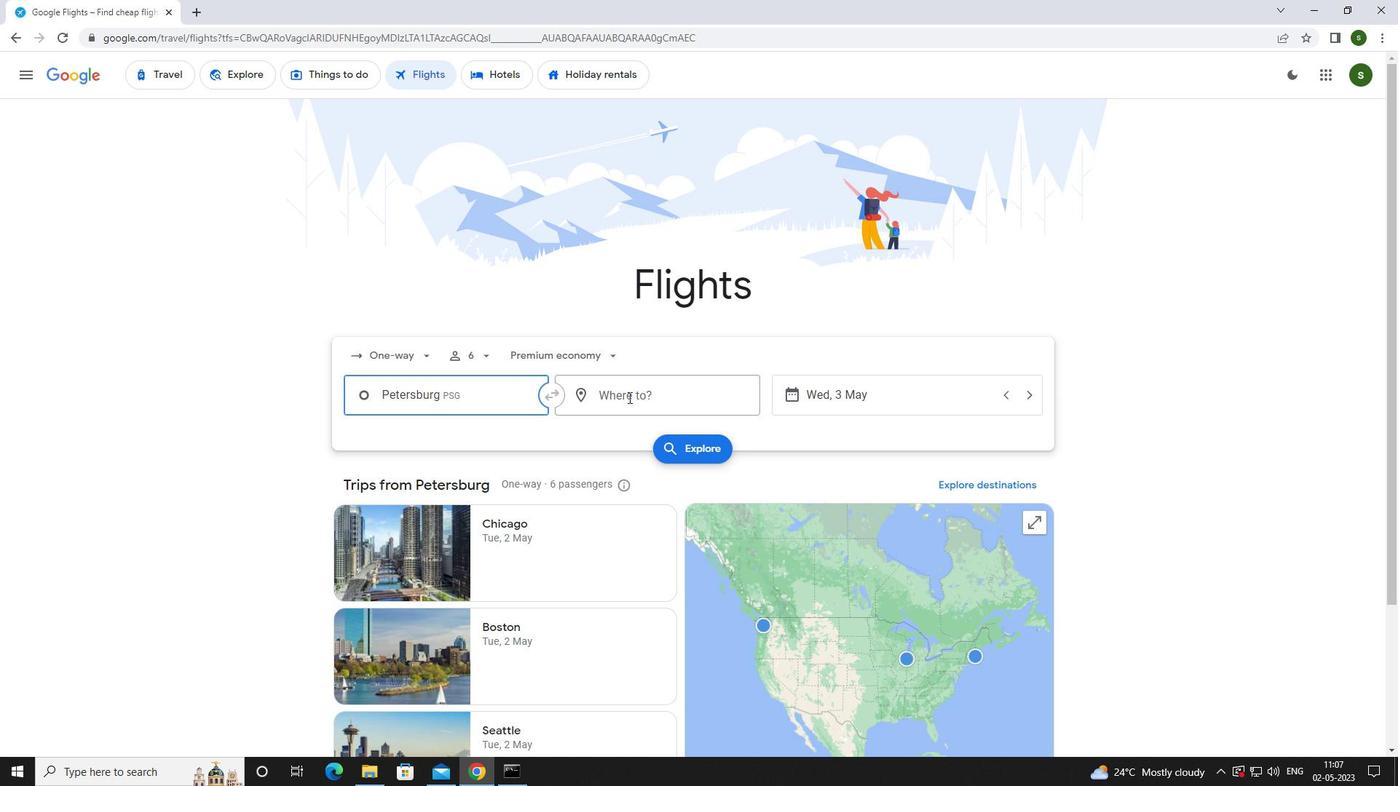 
Action: Key pressed <Key.caps_lock>a<Key.caps_lock>lbert<Key.space>
Screenshot: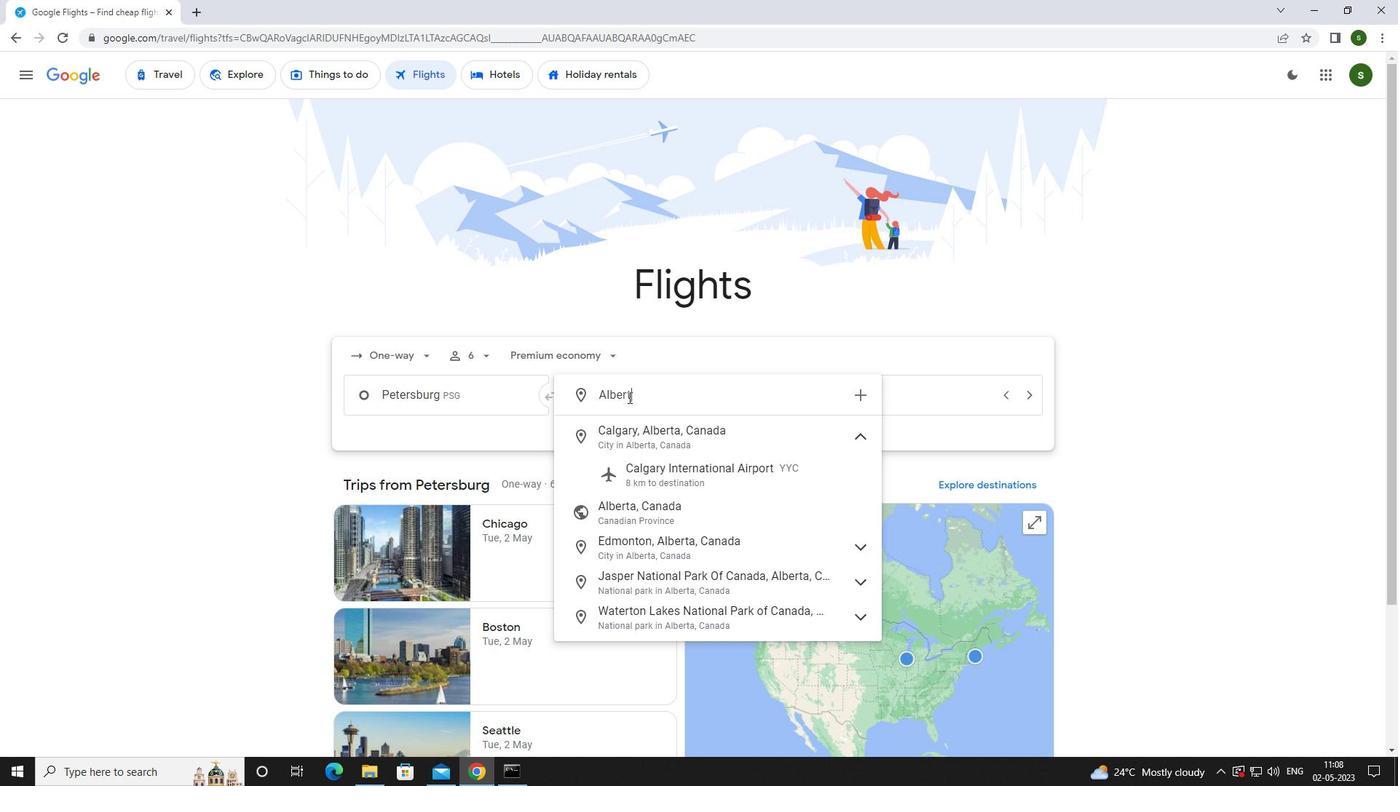 
Action: Mouse moved to (637, 439)
Screenshot: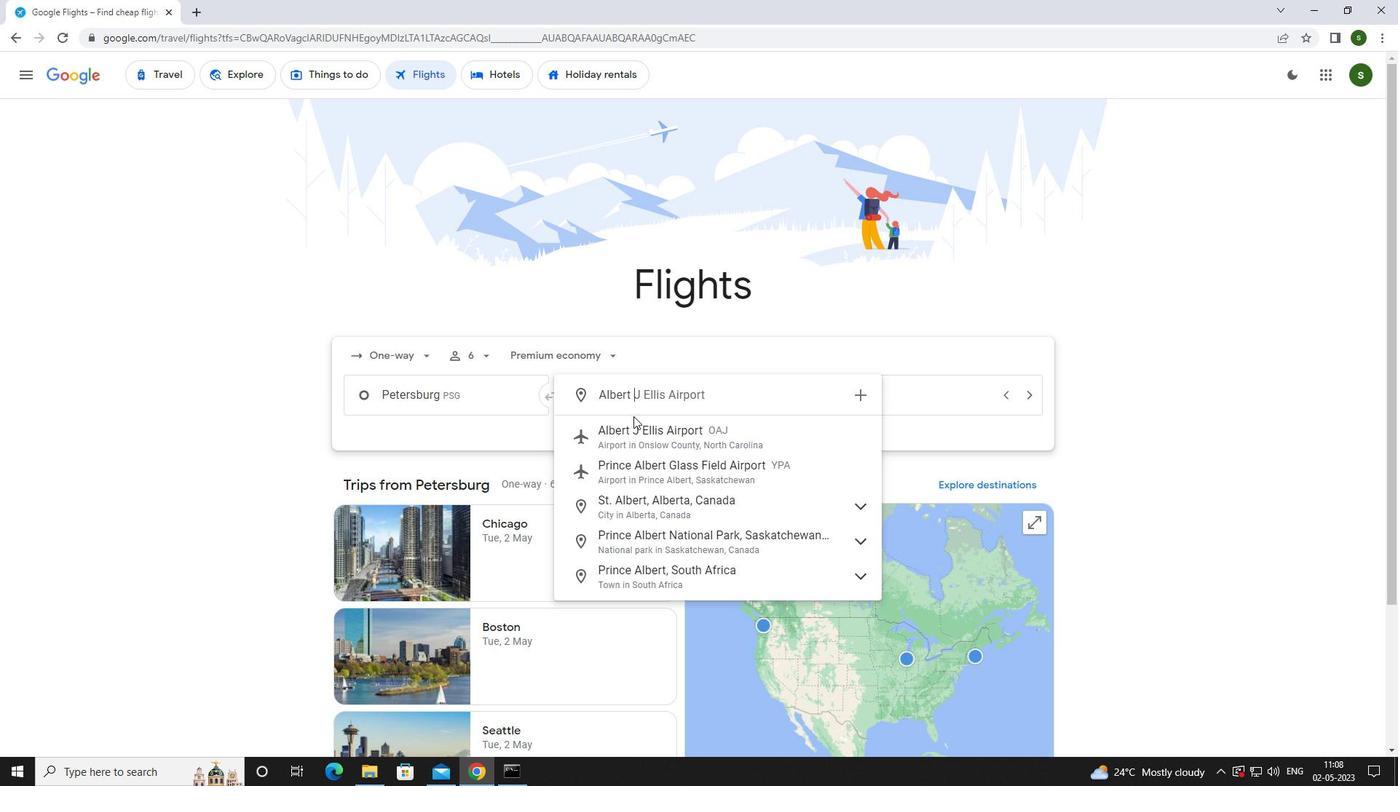 
Action: Mouse pressed left at (637, 439)
Screenshot: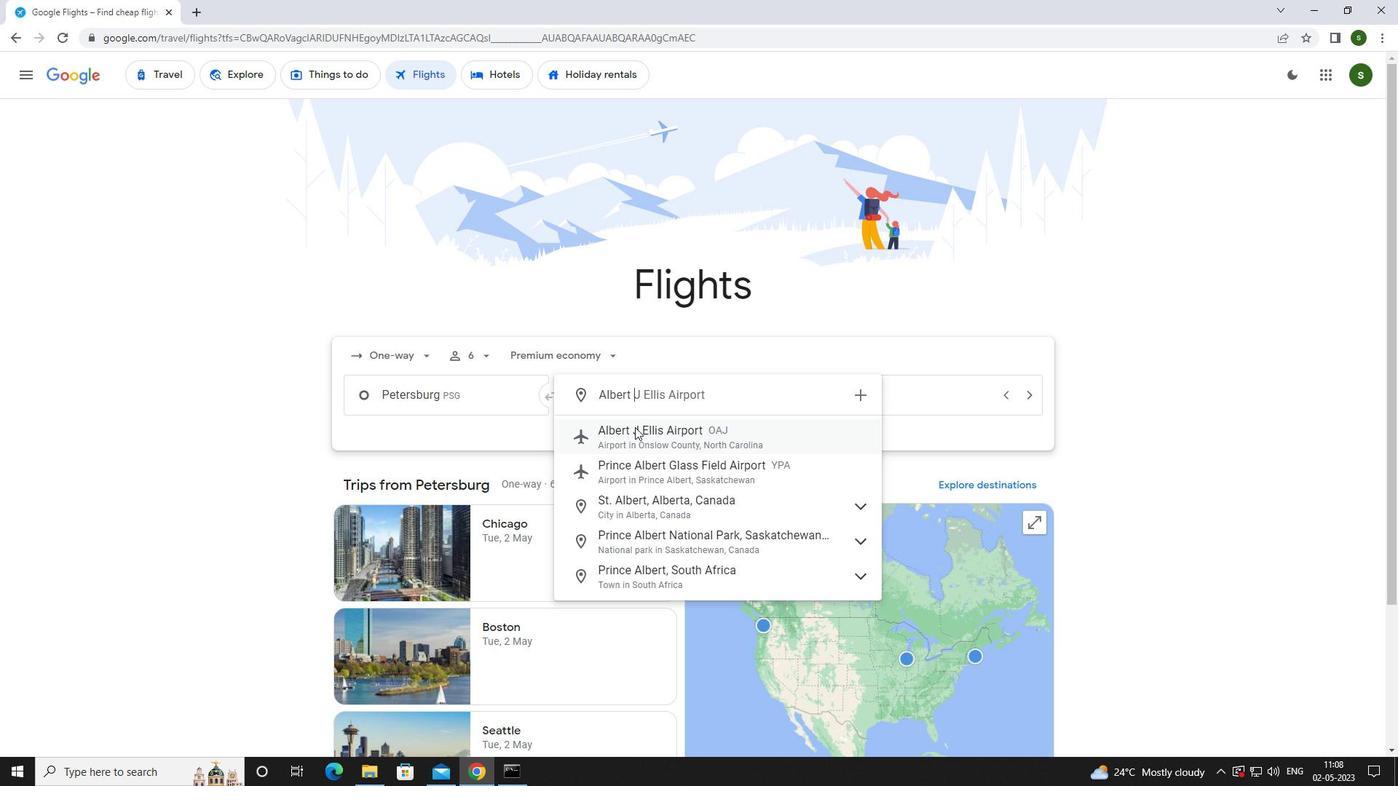 
Action: Mouse moved to (887, 401)
Screenshot: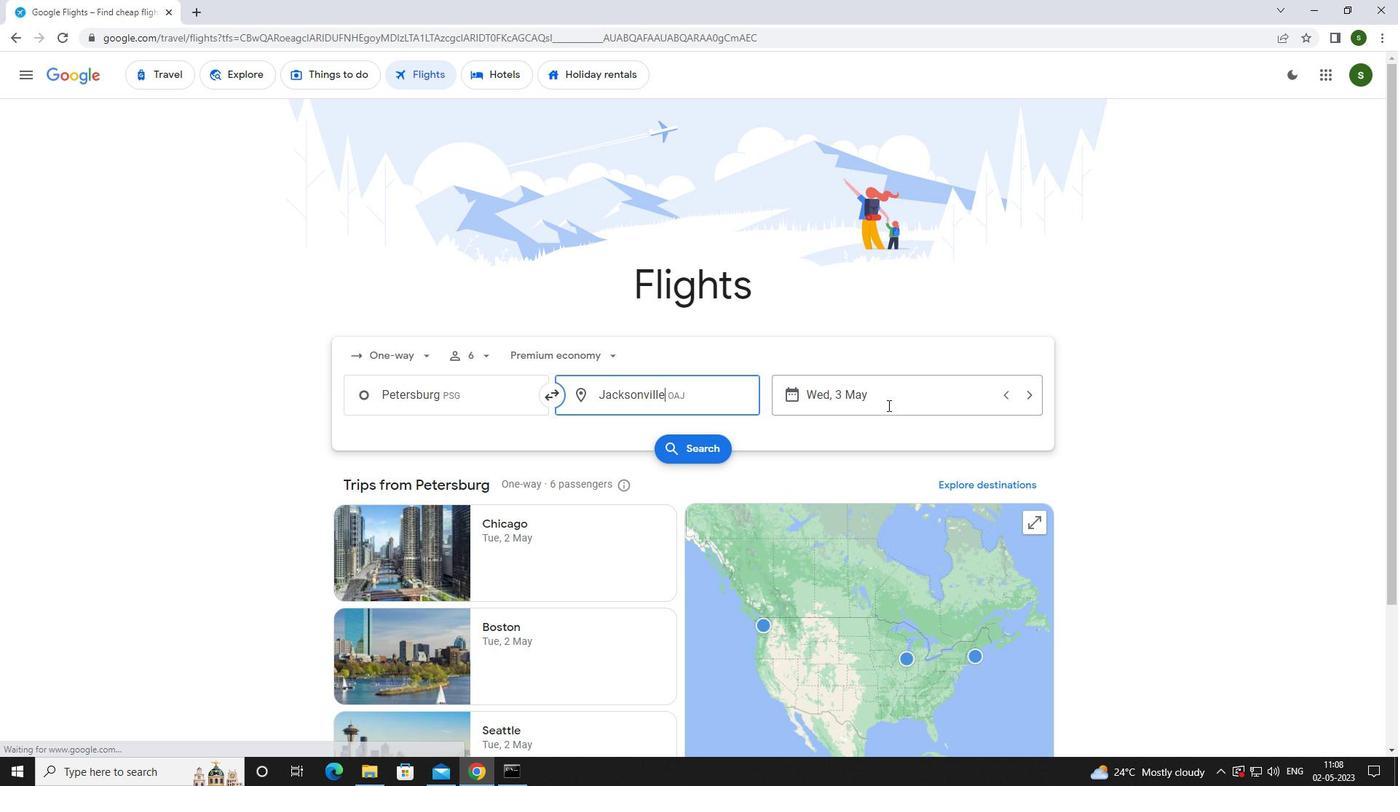 
Action: Mouse pressed left at (887, 401)
Screenshot: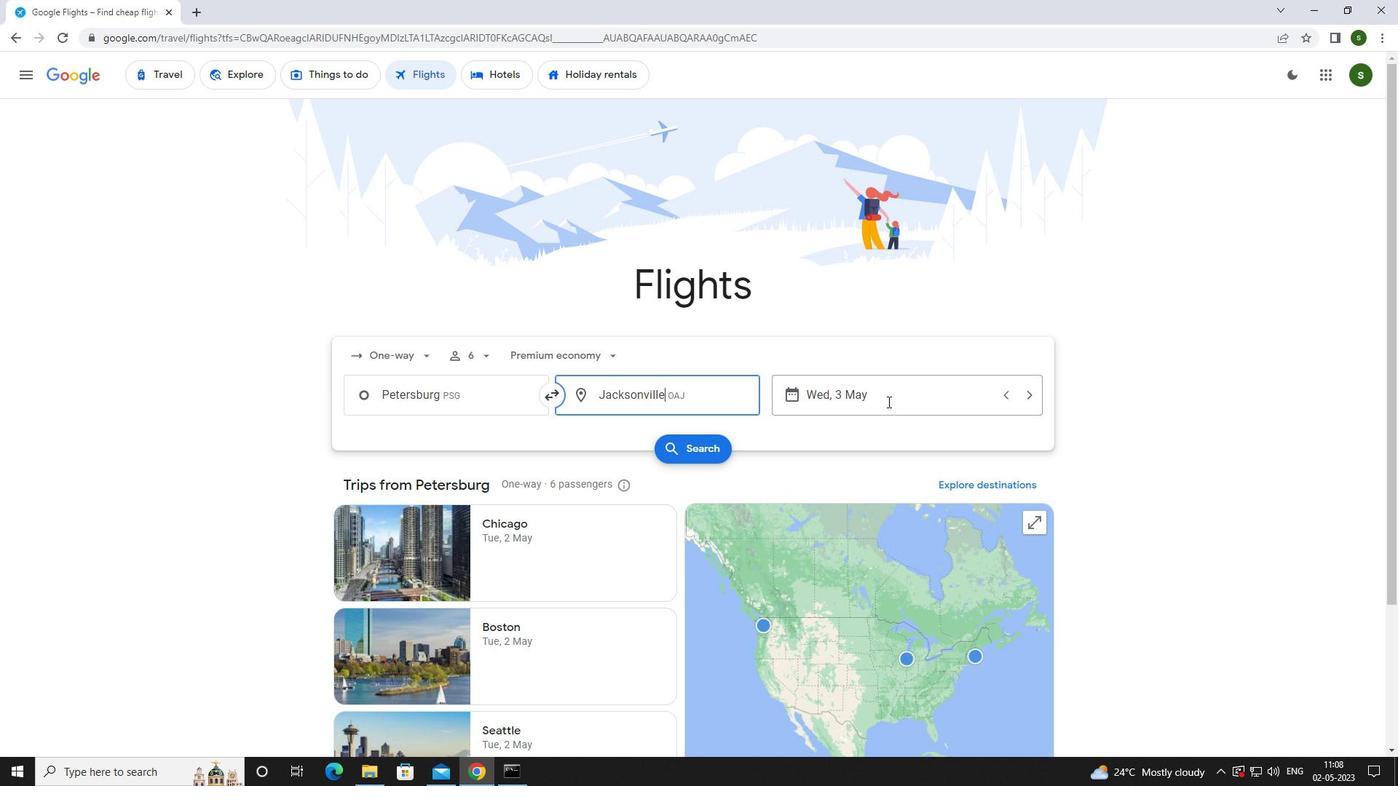 
Action: Mouse moved to (644, 495)
Screenshot: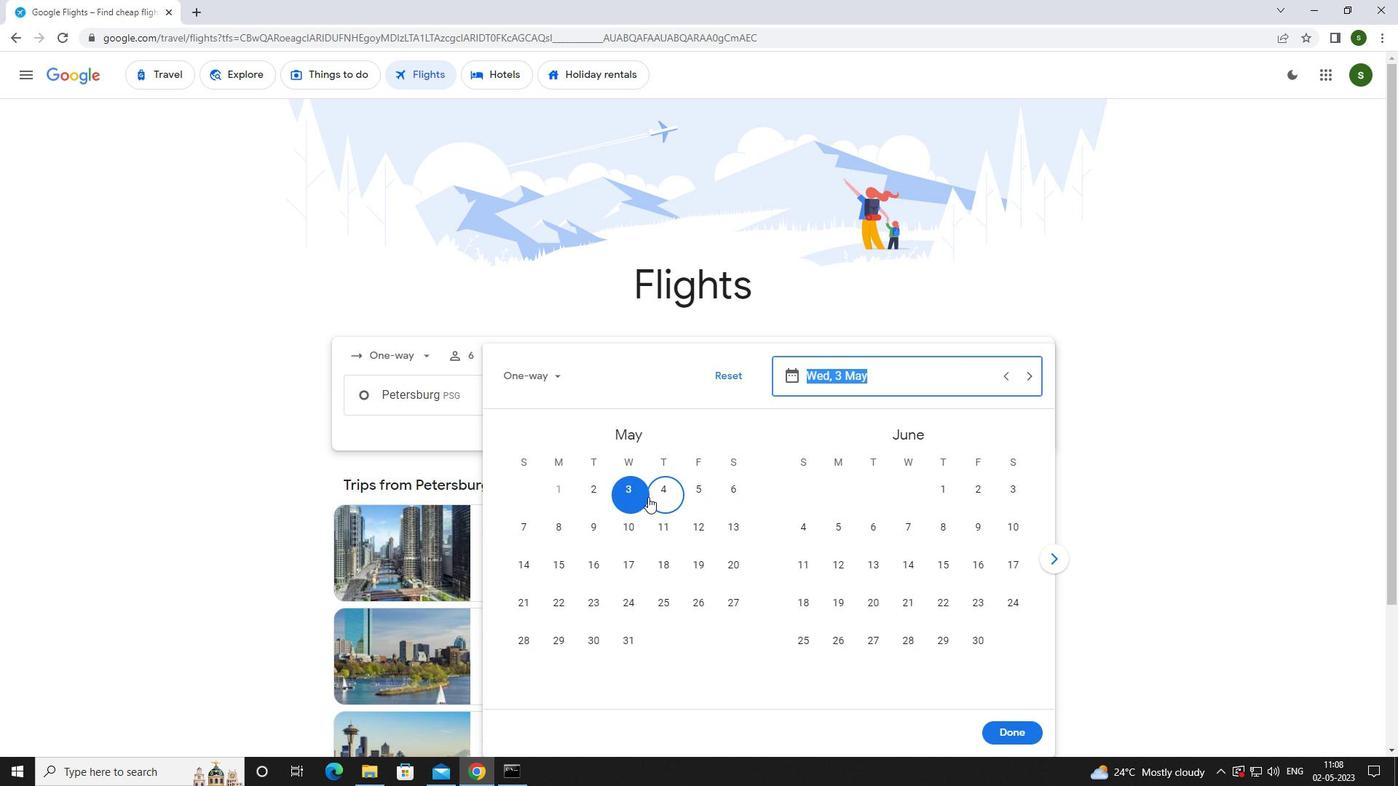 
Action: Mouse pressed left at (644, 495)
Screenshot: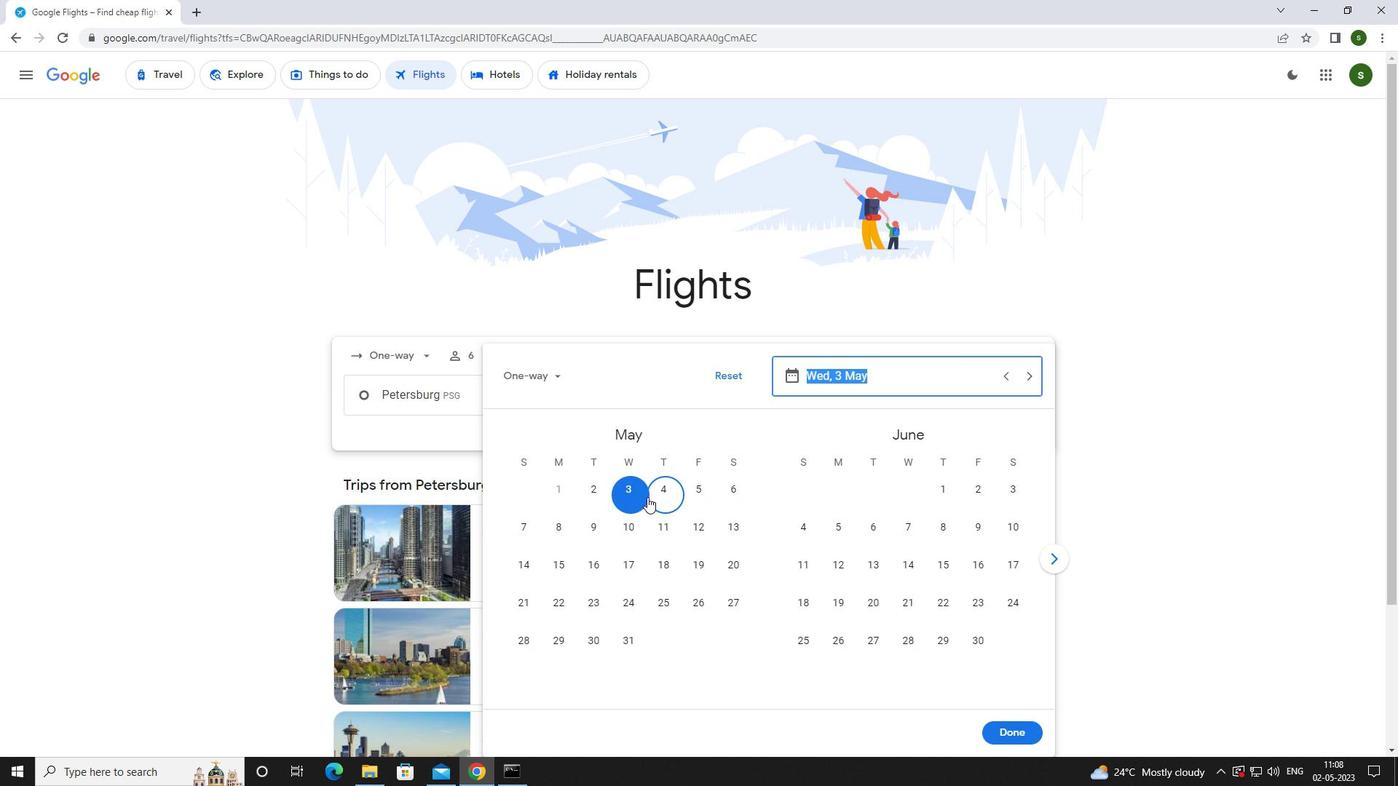 
Action: Mouse moved to (1033, 736)
Screenshot: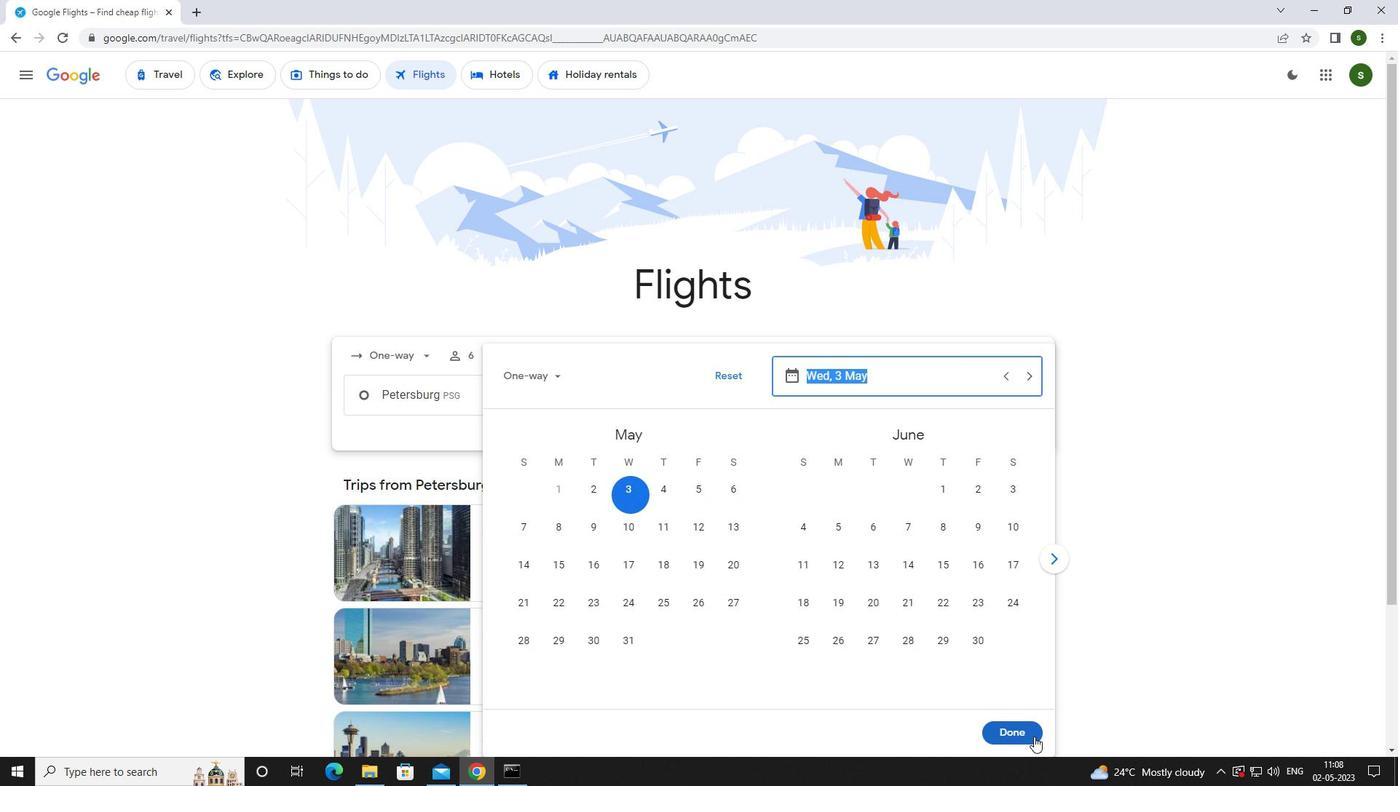
Action: Mouse pressed left at (1033, 736)
Screenshot: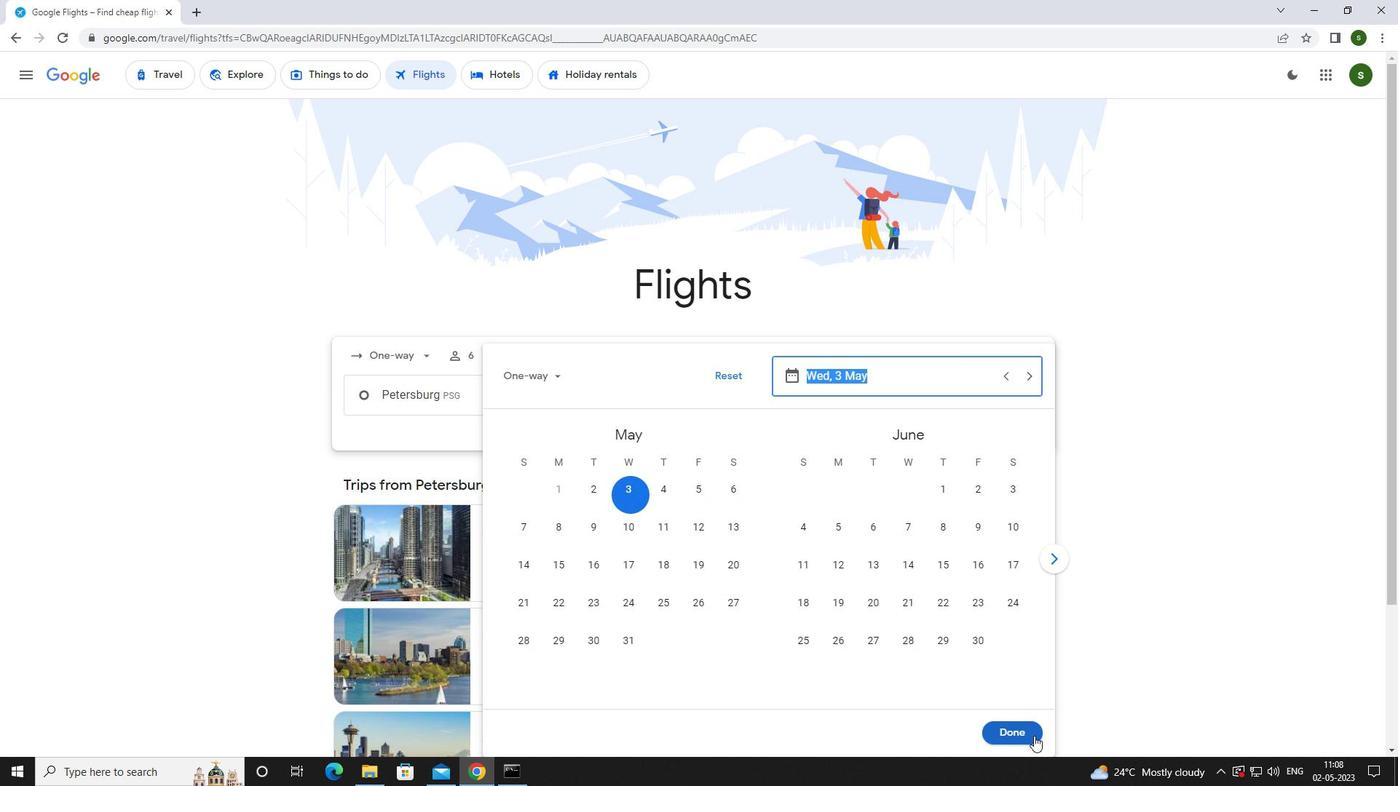 
Action: Mouse moved to (669, 450)
Screenshot: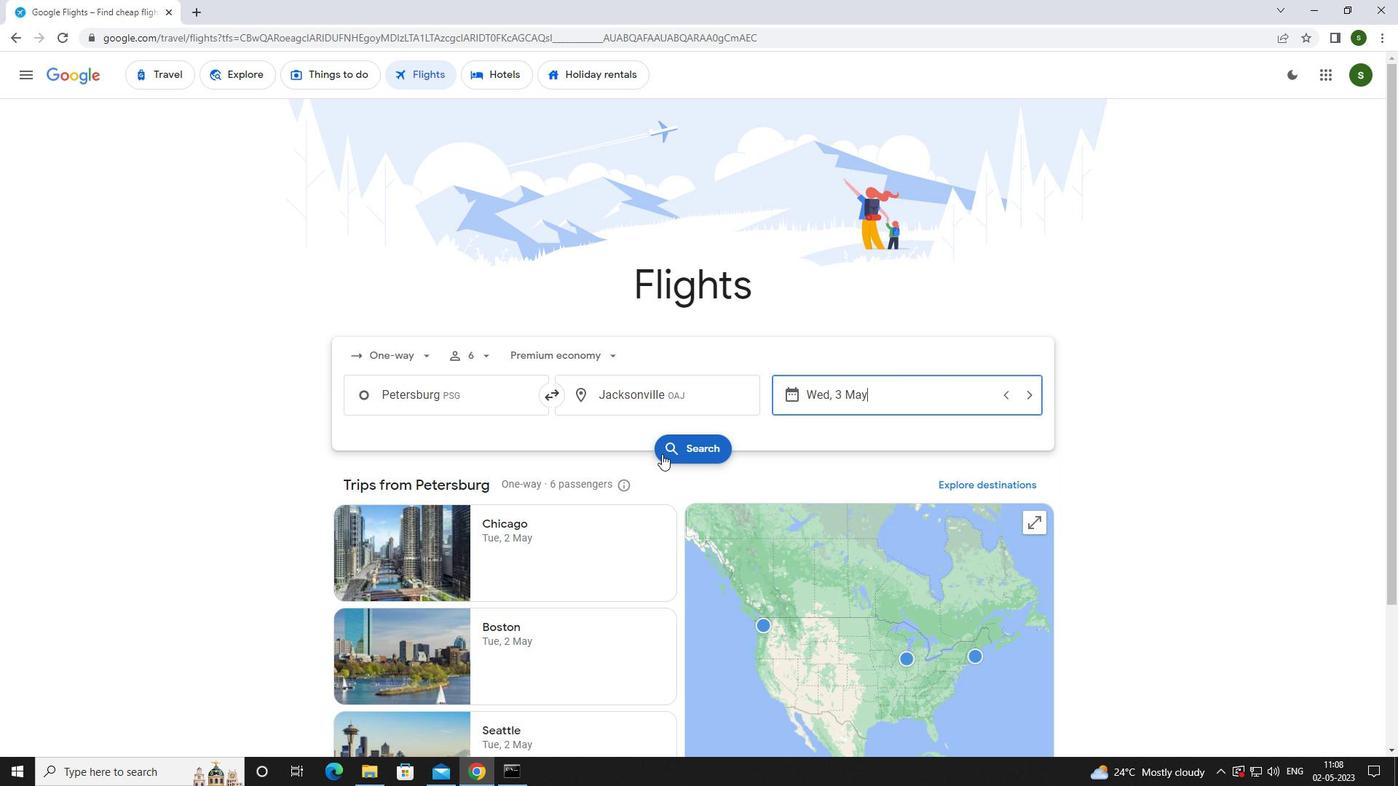 
Action: Mouse pressed left at (669, 450)
Screenshot: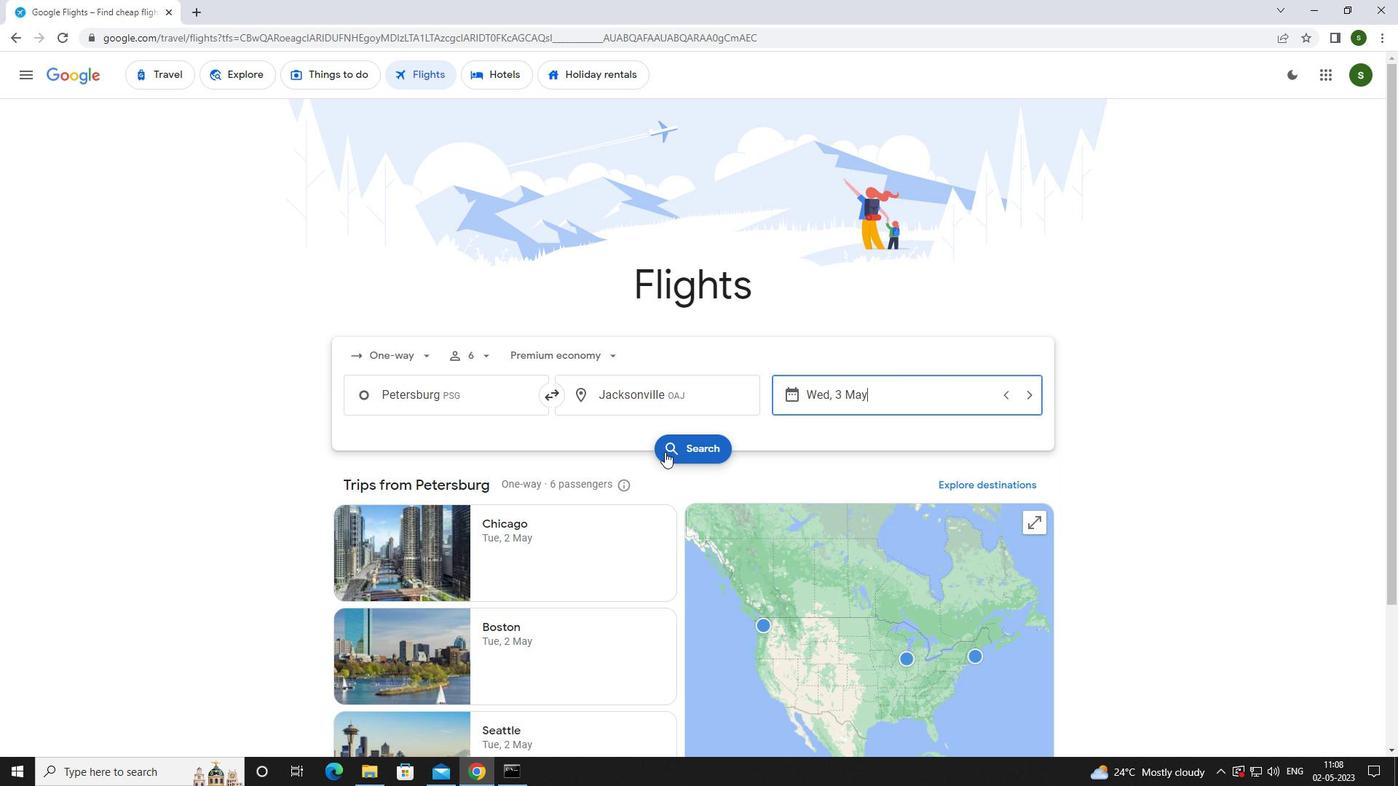 
Action: Mouse moved to (350, 208)
Screenshot: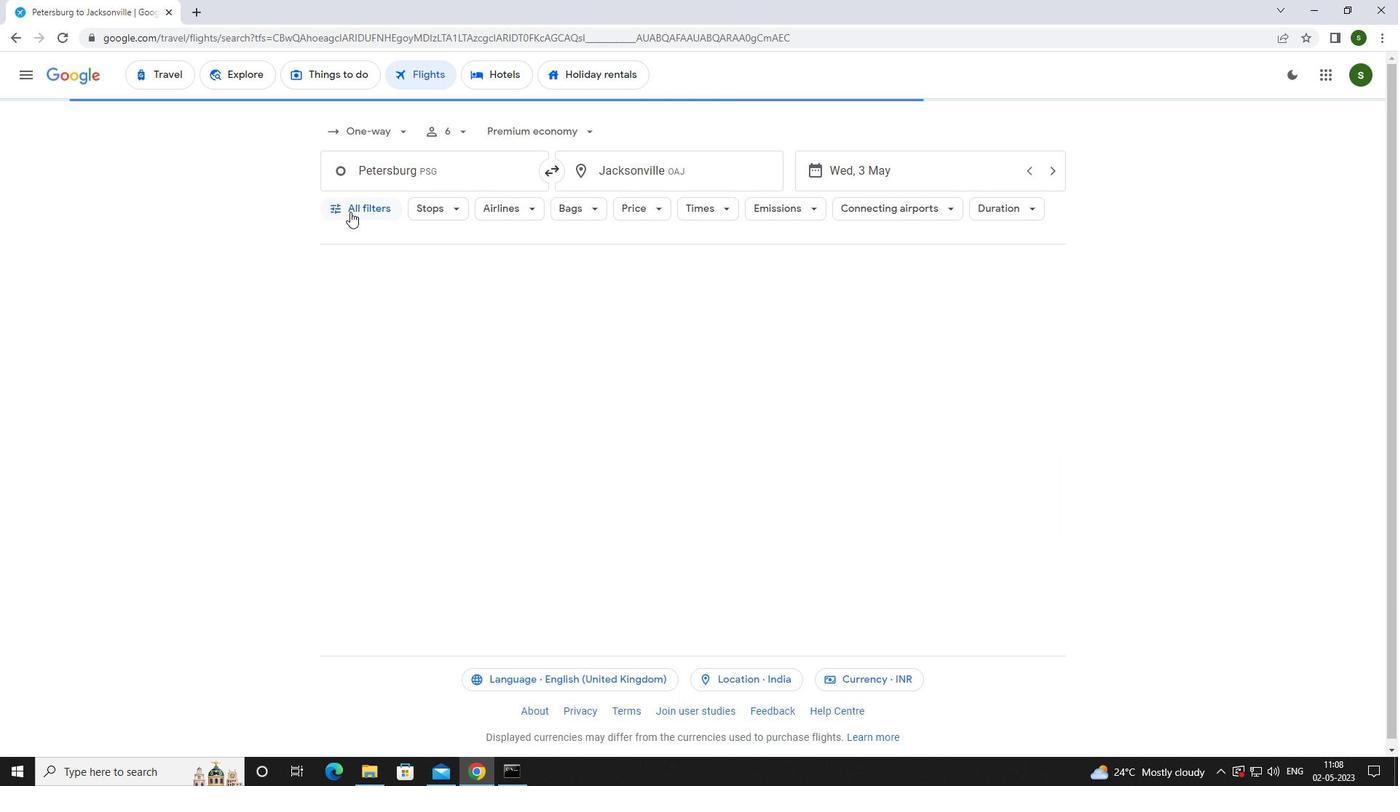
Action: Mouse pressed left at (350, 208)
Screenshot: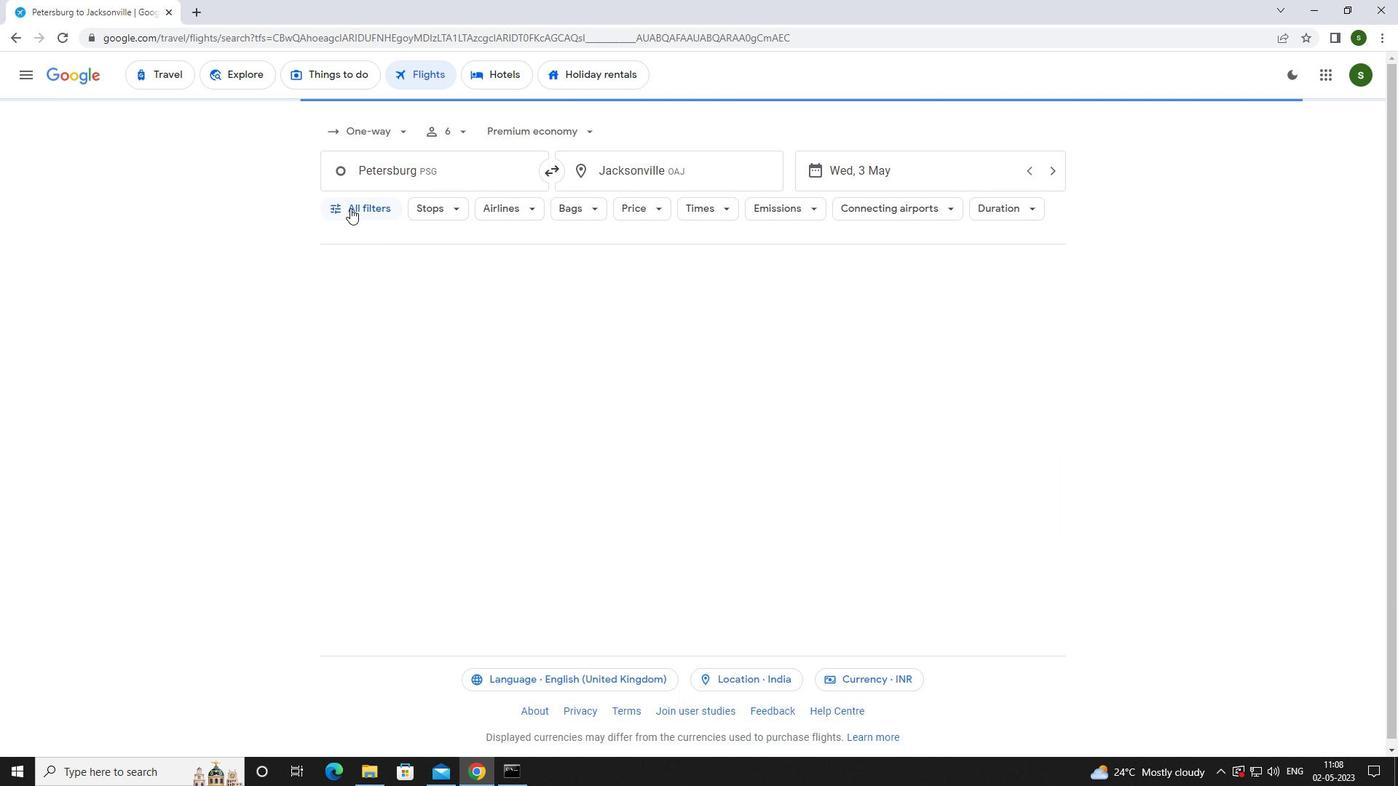 
Action: Mouse moved to (549, 524)
Screenshot: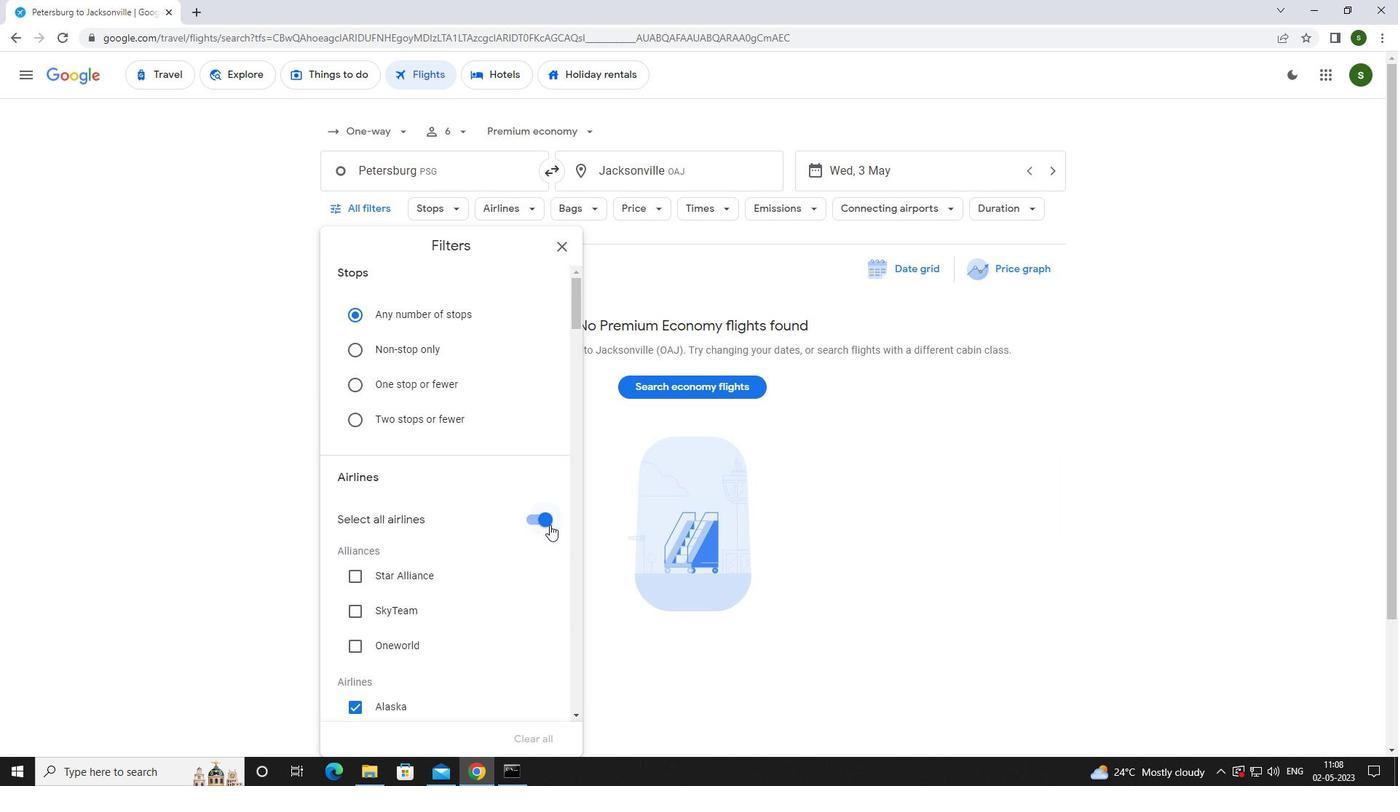 
Action: Mouse pressed left at (549, 524)
Screenshot: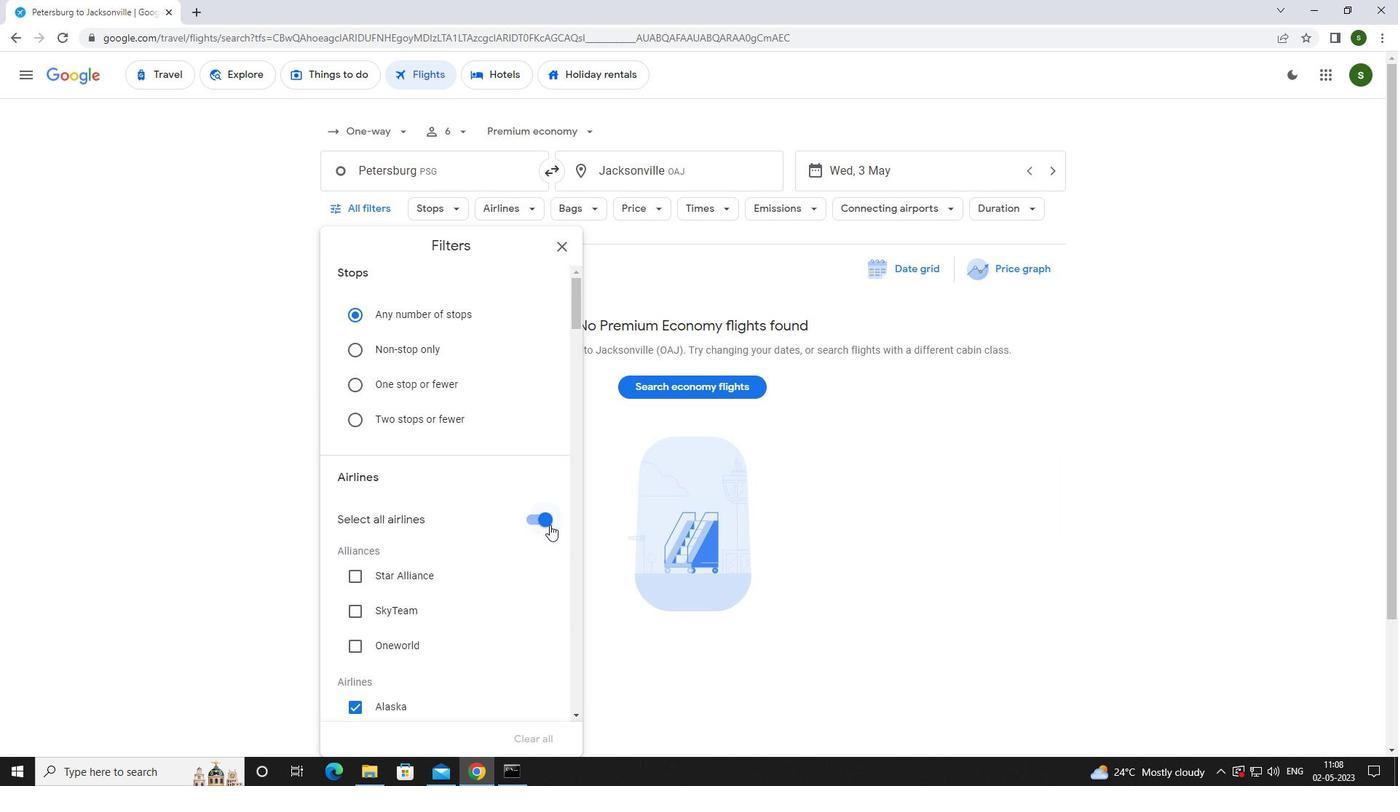 
Action: Mouse moved to (519, 456)
Screenshot: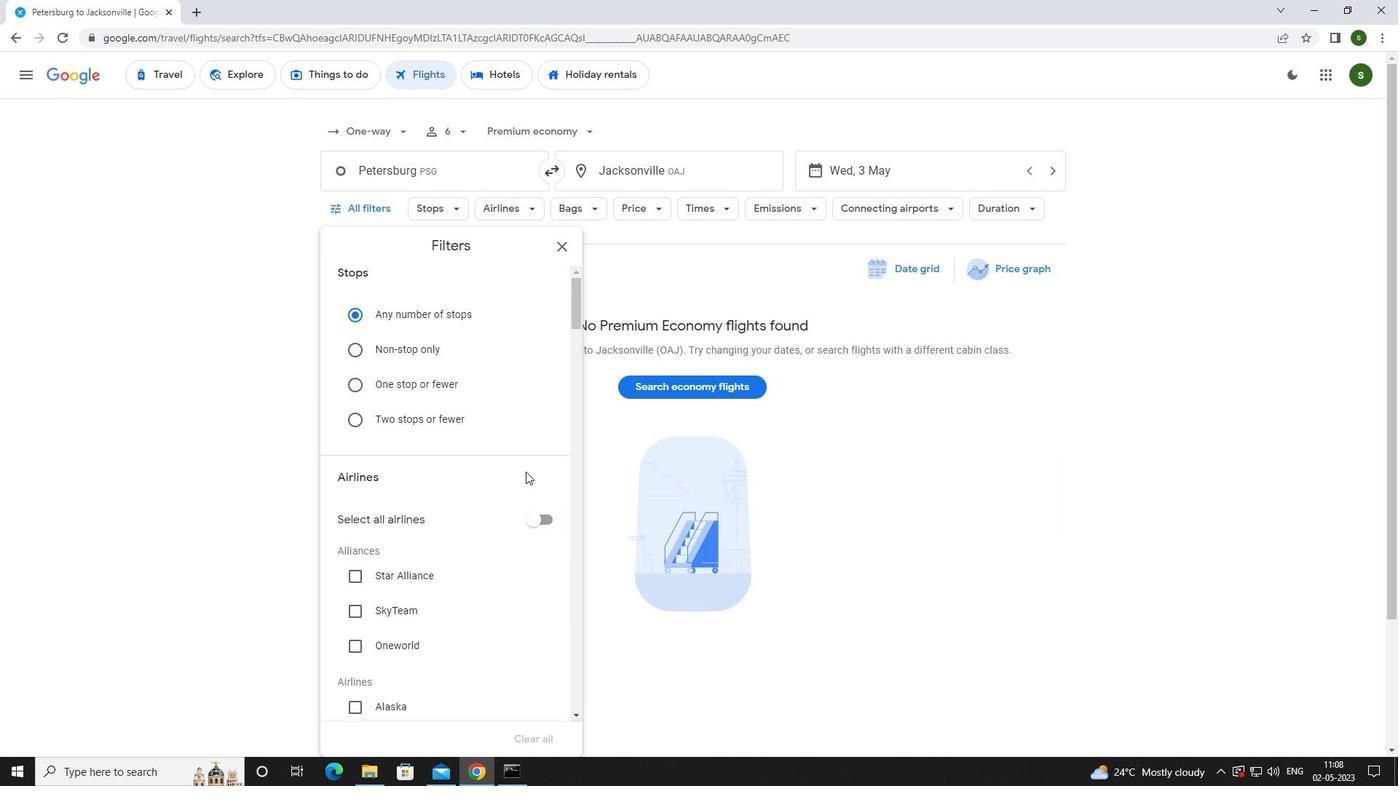 
Action: Mouse scrolled (519, 455) with delta (0, 0)
Screenshot: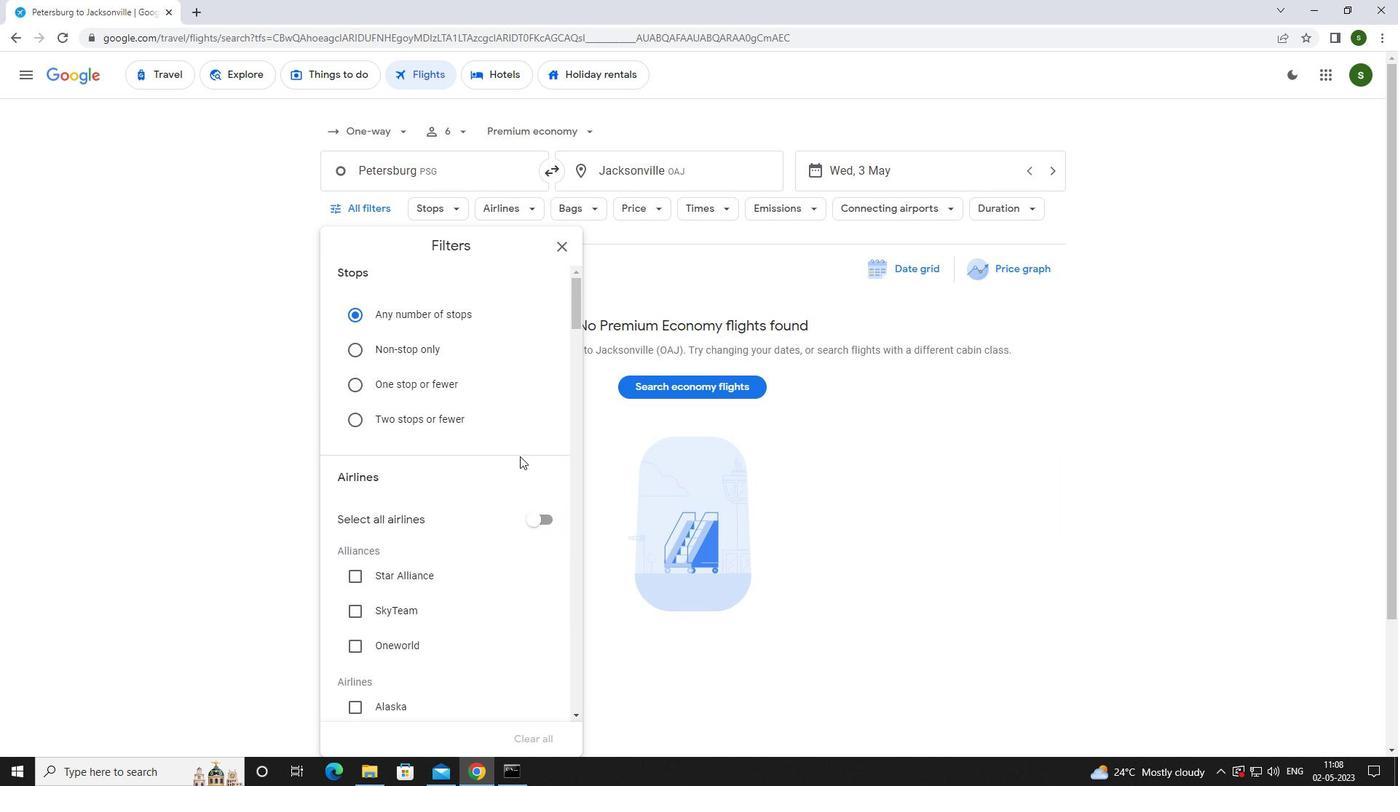 
Action: Mouse scrolled (519, 455) with delta (0, 0)
Screenshot: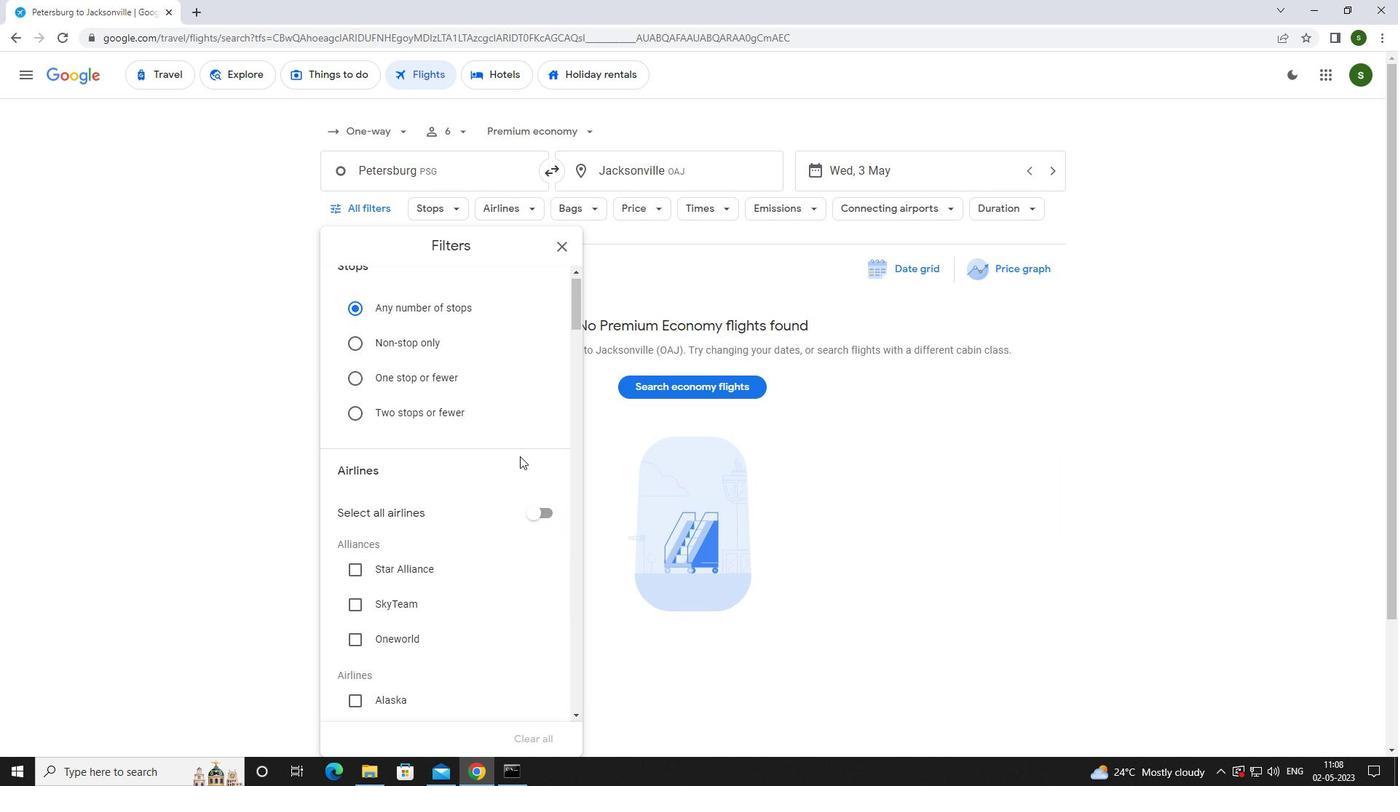 
Action: Mouse scrolled (519, 455) with delta (0, 0)
Screenshot: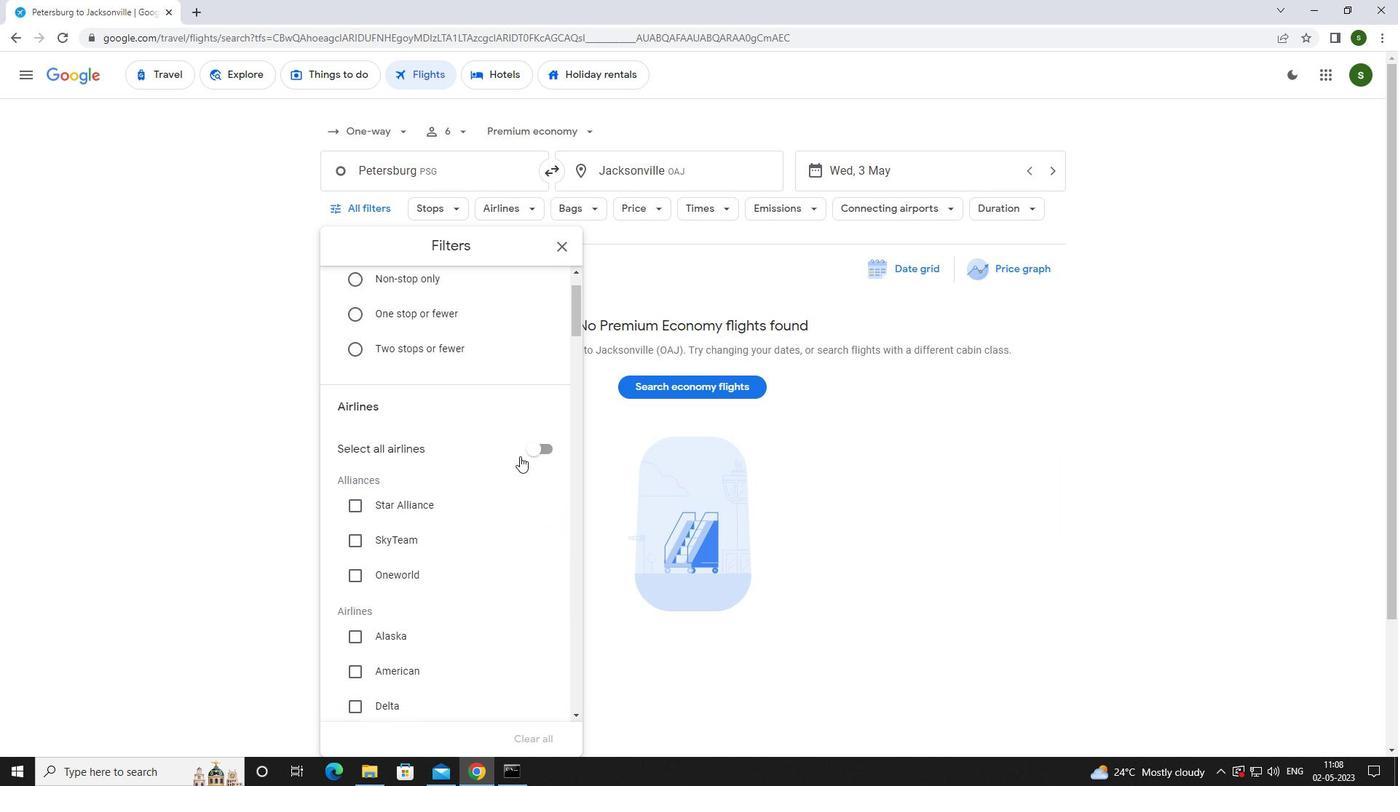 
Action: Mouse scrolled (519, 455) with delta (0, 0)
Screenshot: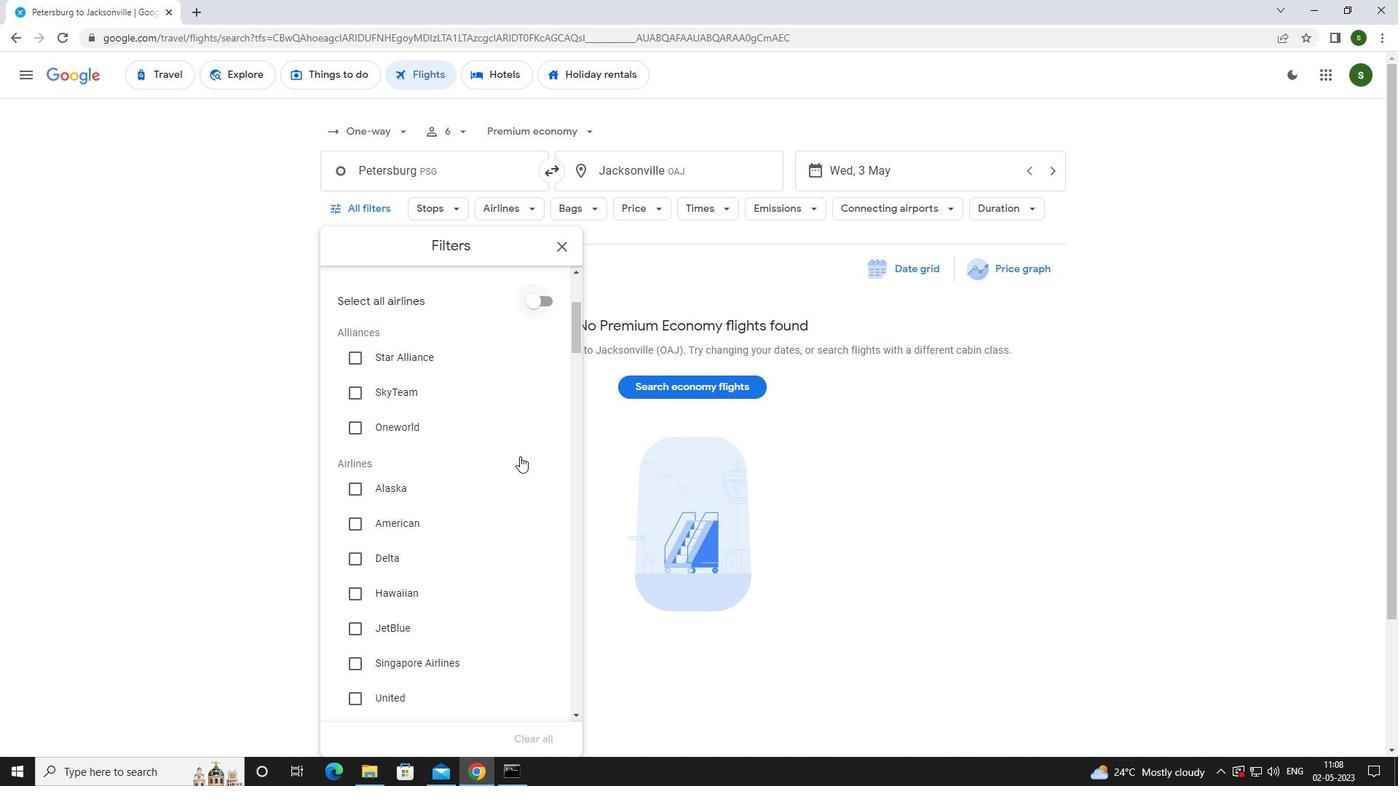 
Action: Mouse scrolled (519, 455) with delta (0, 0)
Screenshot: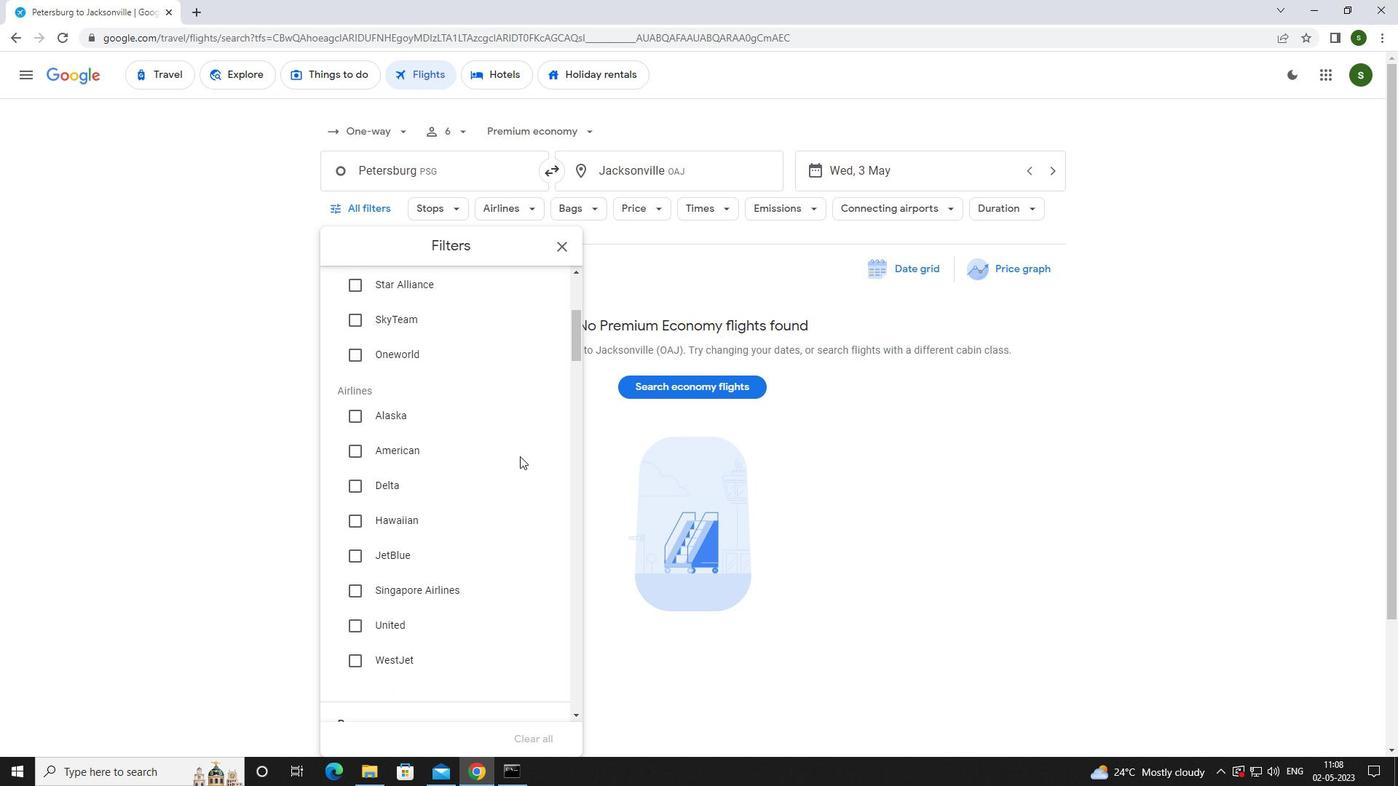 
Action: Mouse scrolled (519, 455) with delta (0, 0)
Screenshot: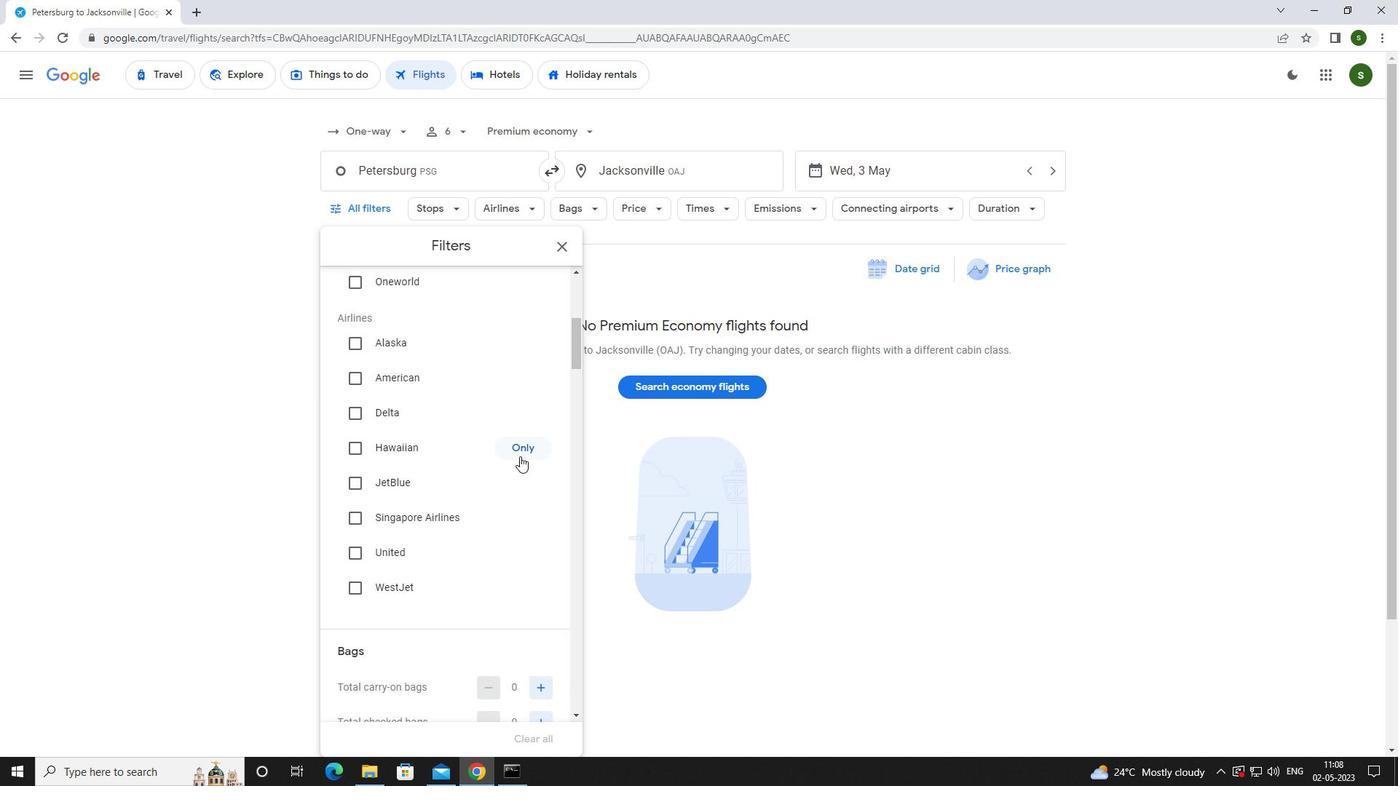 
Action: Mouse scrolled (519, 455) with delta (0, 0)
Screenshot: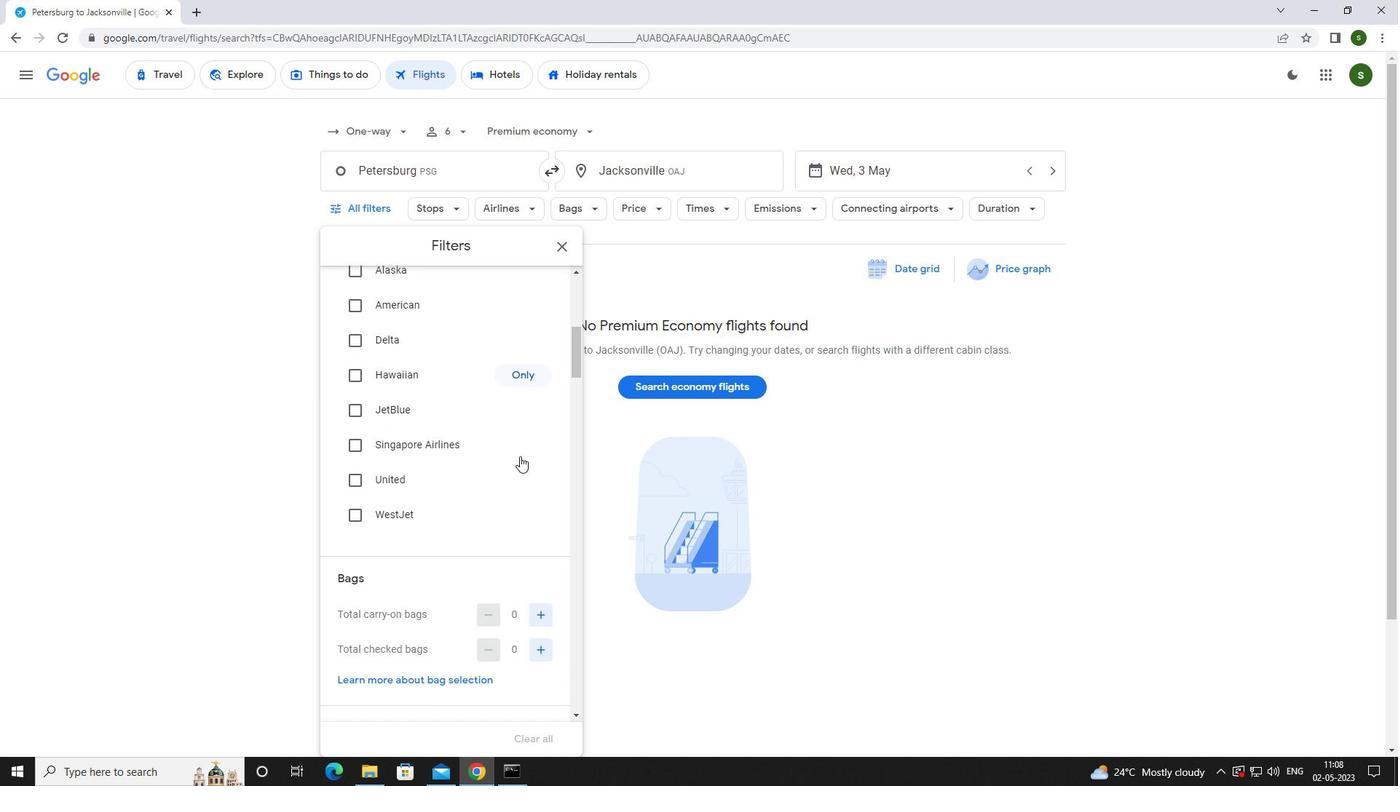 
Action: Mouse scrolled (519, 455) with delta (0, 0)
Screenshot: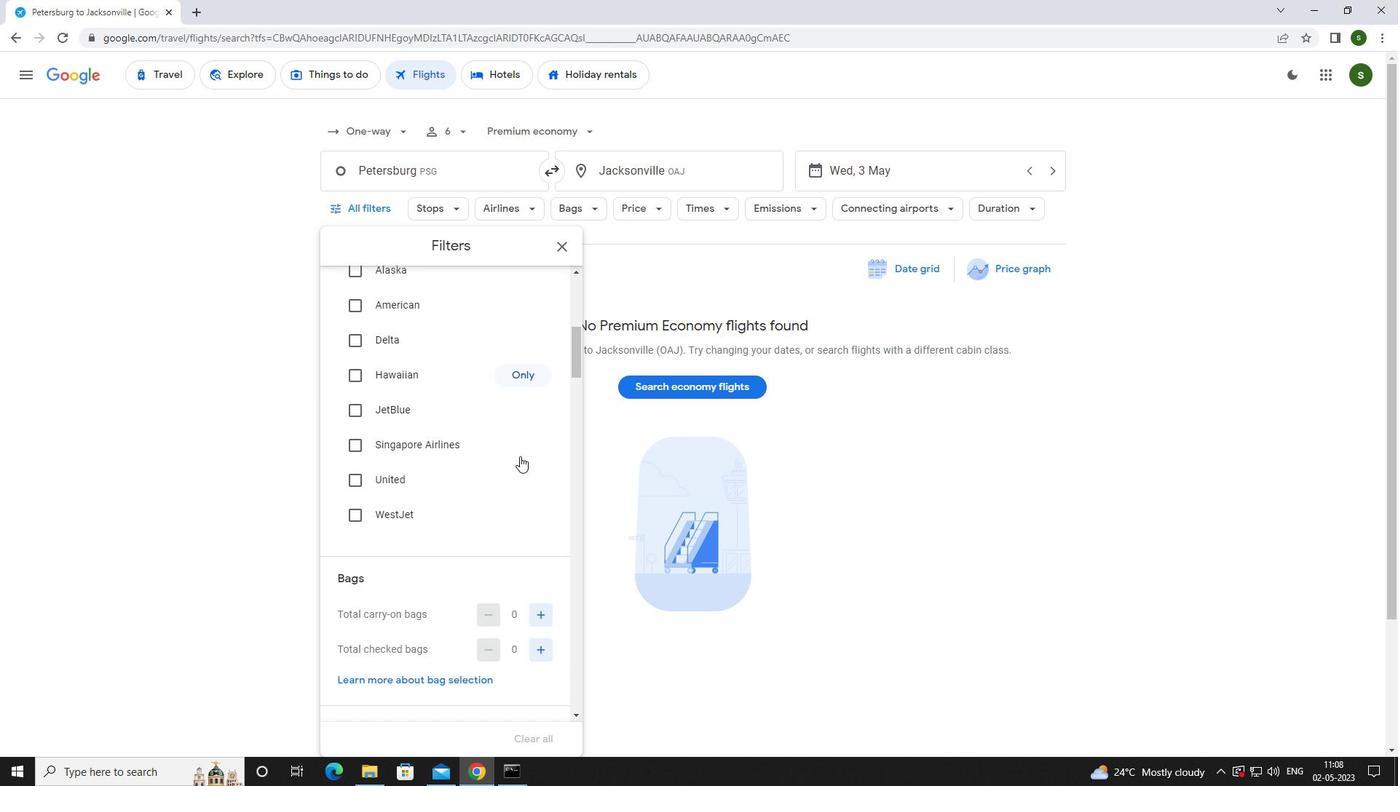 
Action: Mouse moved to (541, 503)
Screenshot: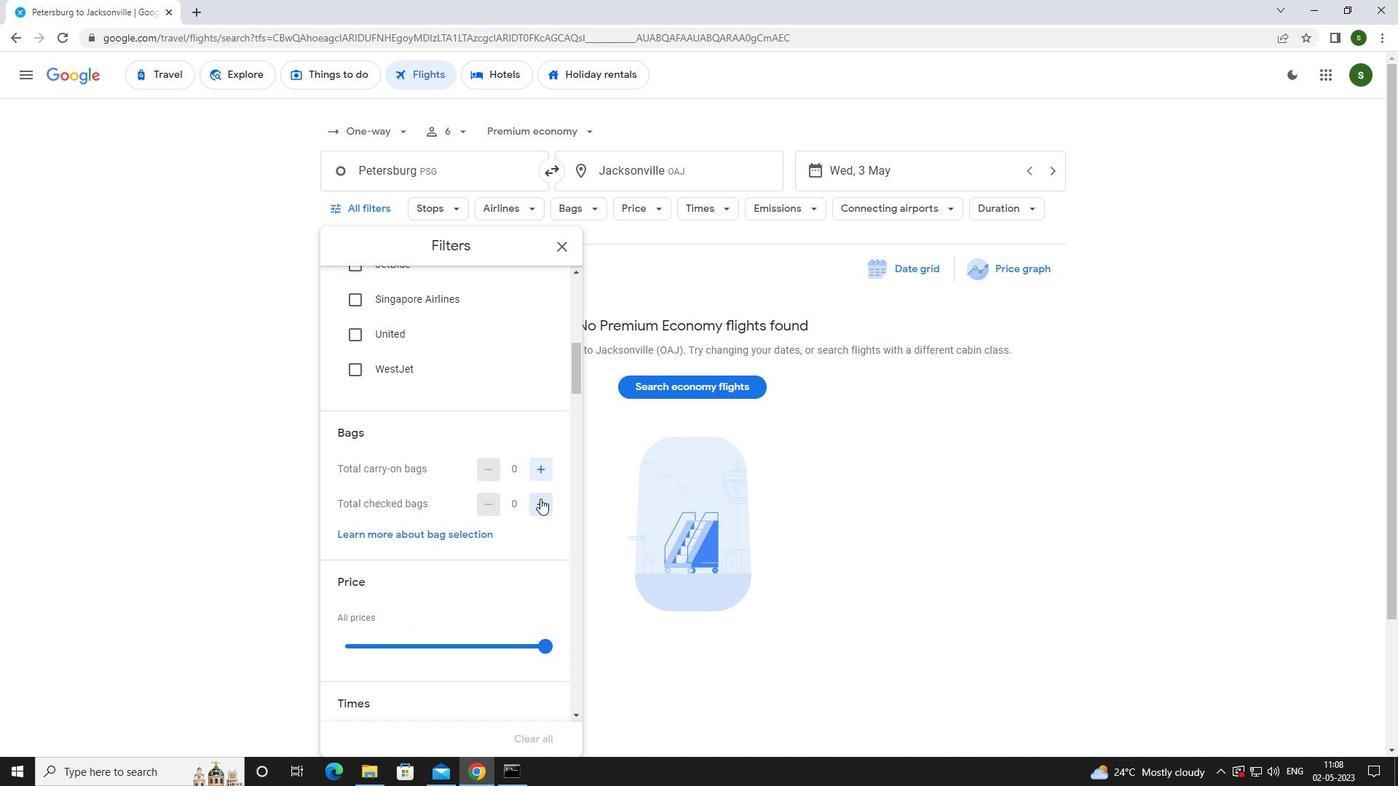 
Action: Mouse pressed left at (541, 503)
Screenshot: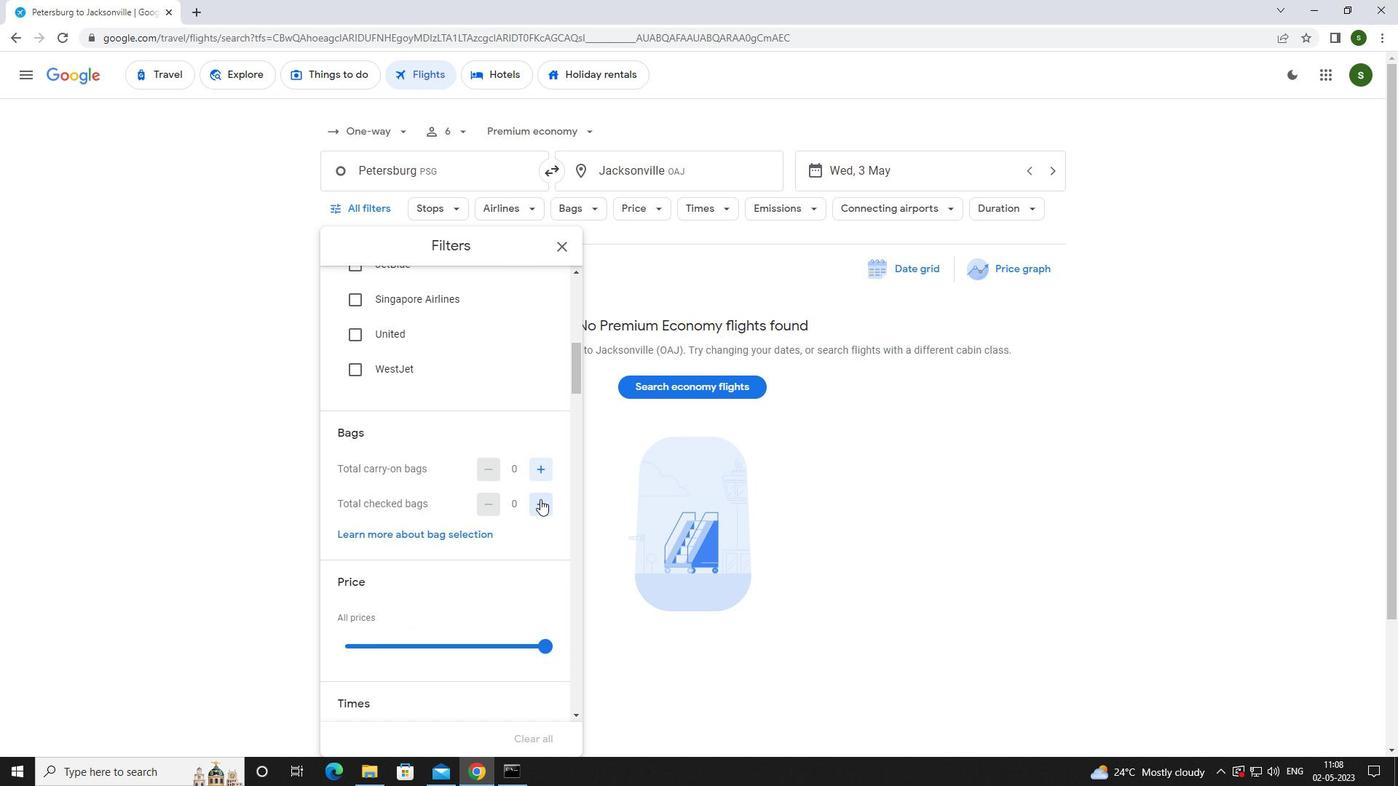 
Action: Mouse pressed left at (541, 503)
Screenshot: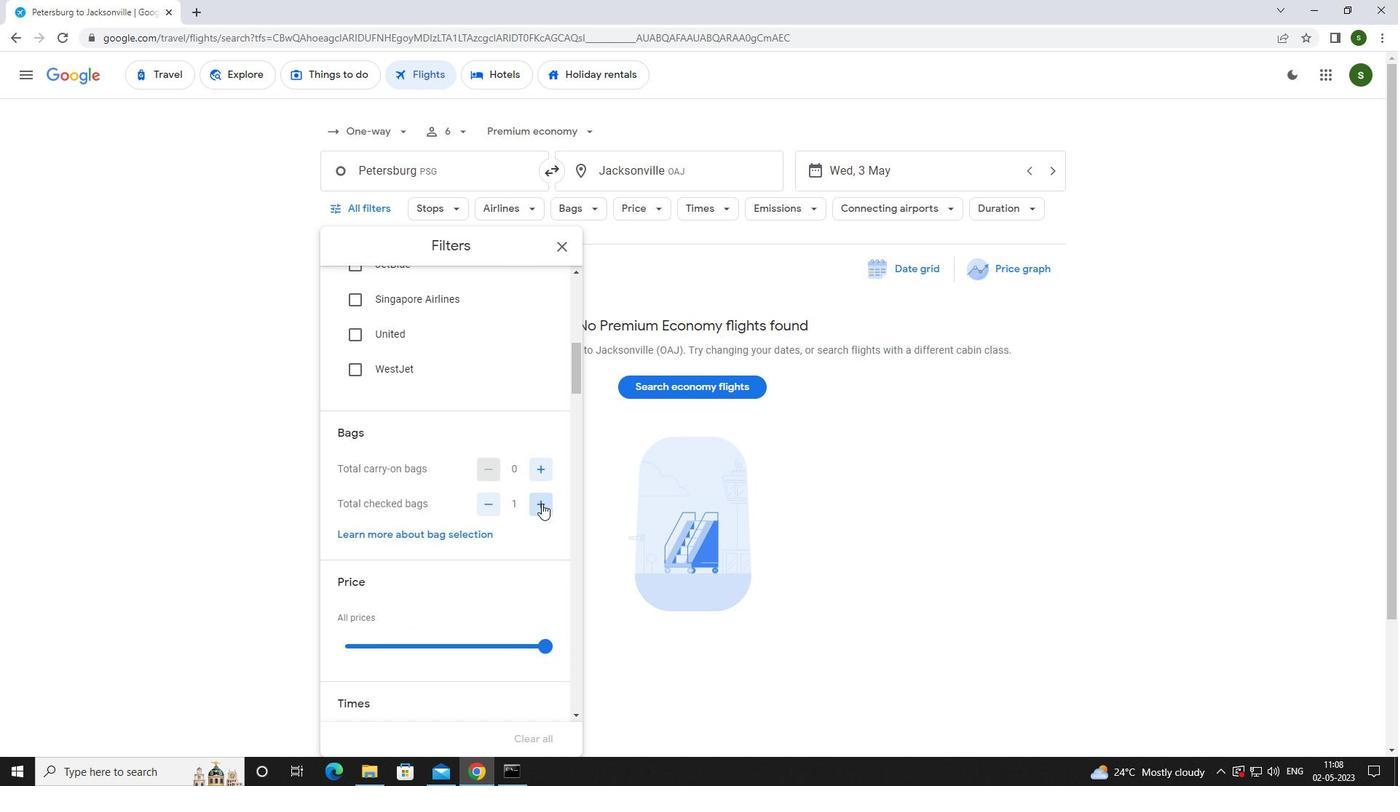 
Action: Mouse pressed left at (541, 503)
Screenshot: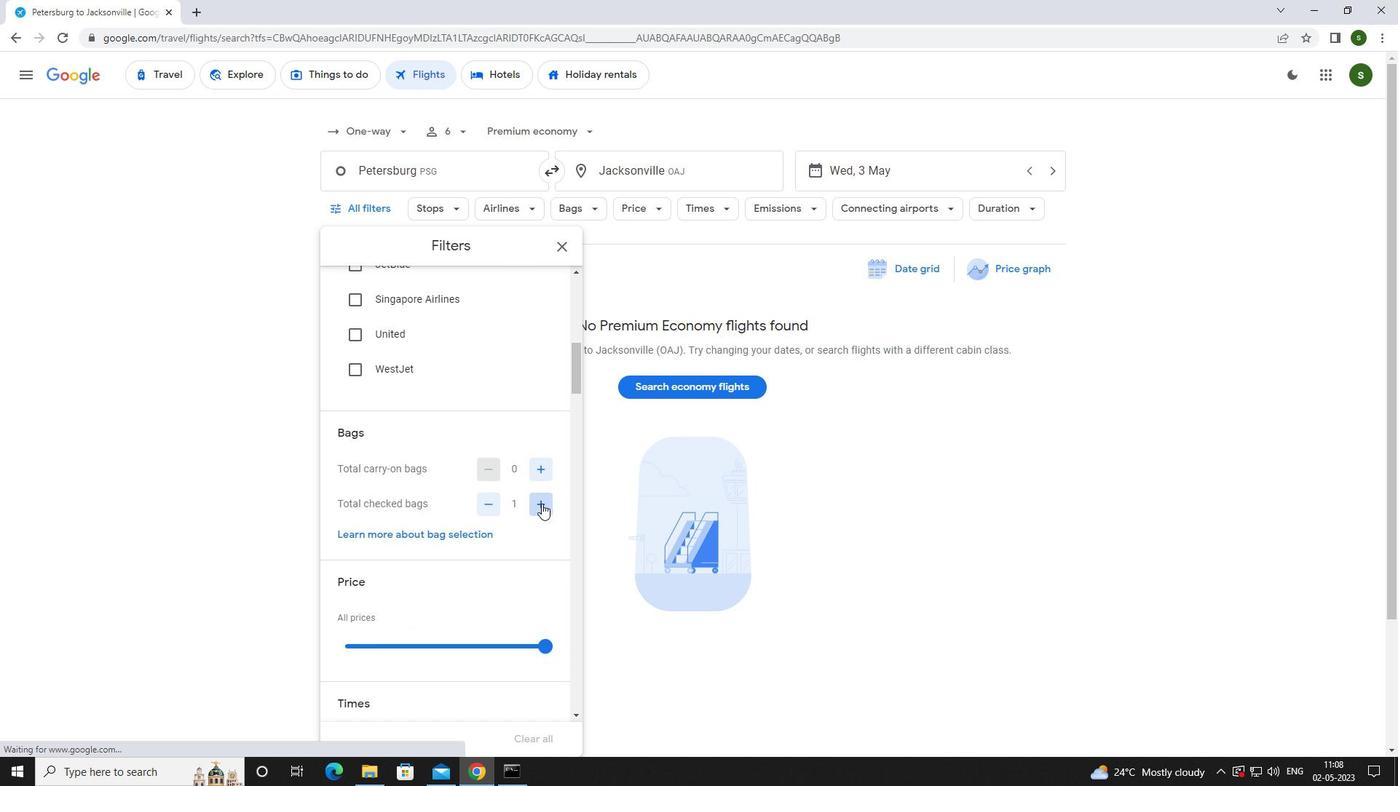 
Action: Mouse moved to (541, 503)
Screenshot: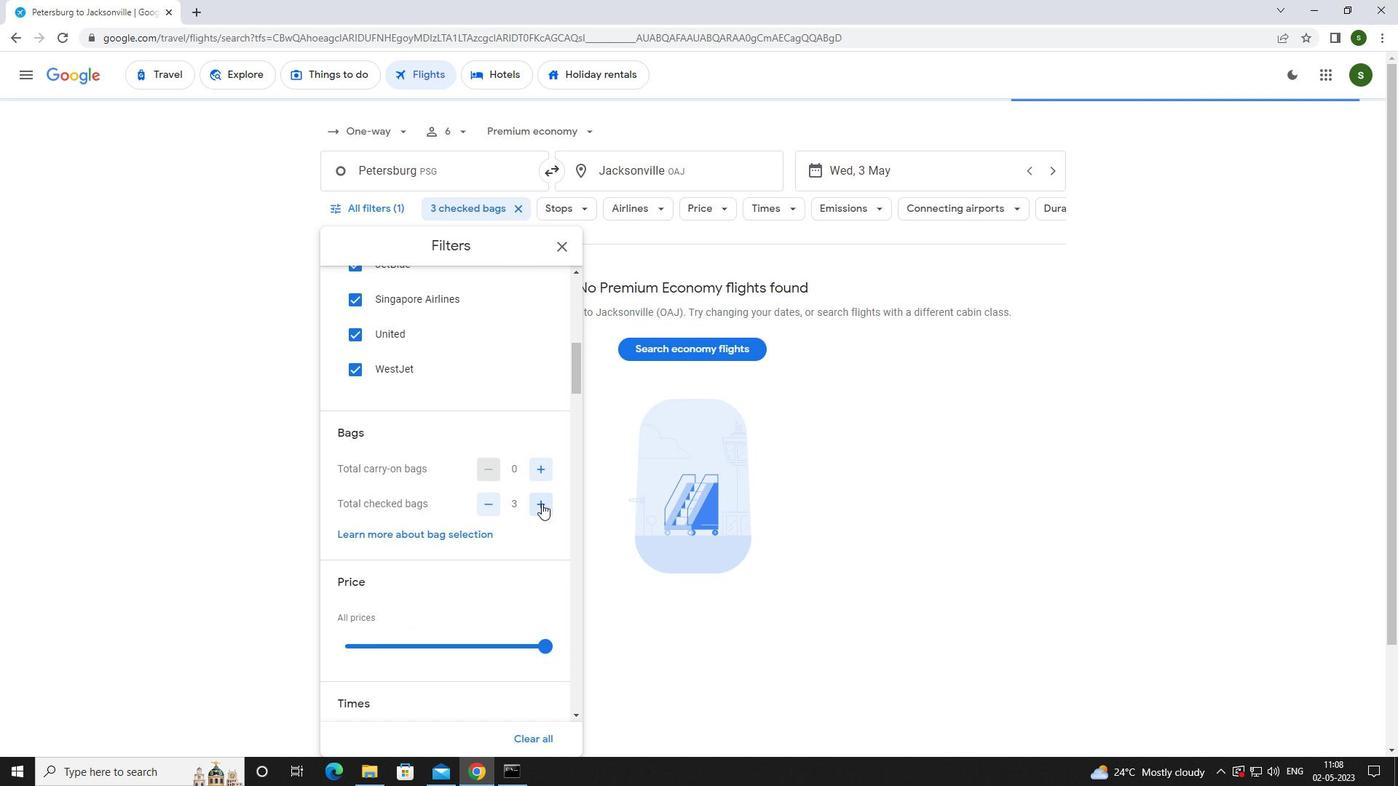 
Action: Mouse scrolled (541, 503) with delta (0, 0)
Screenshot: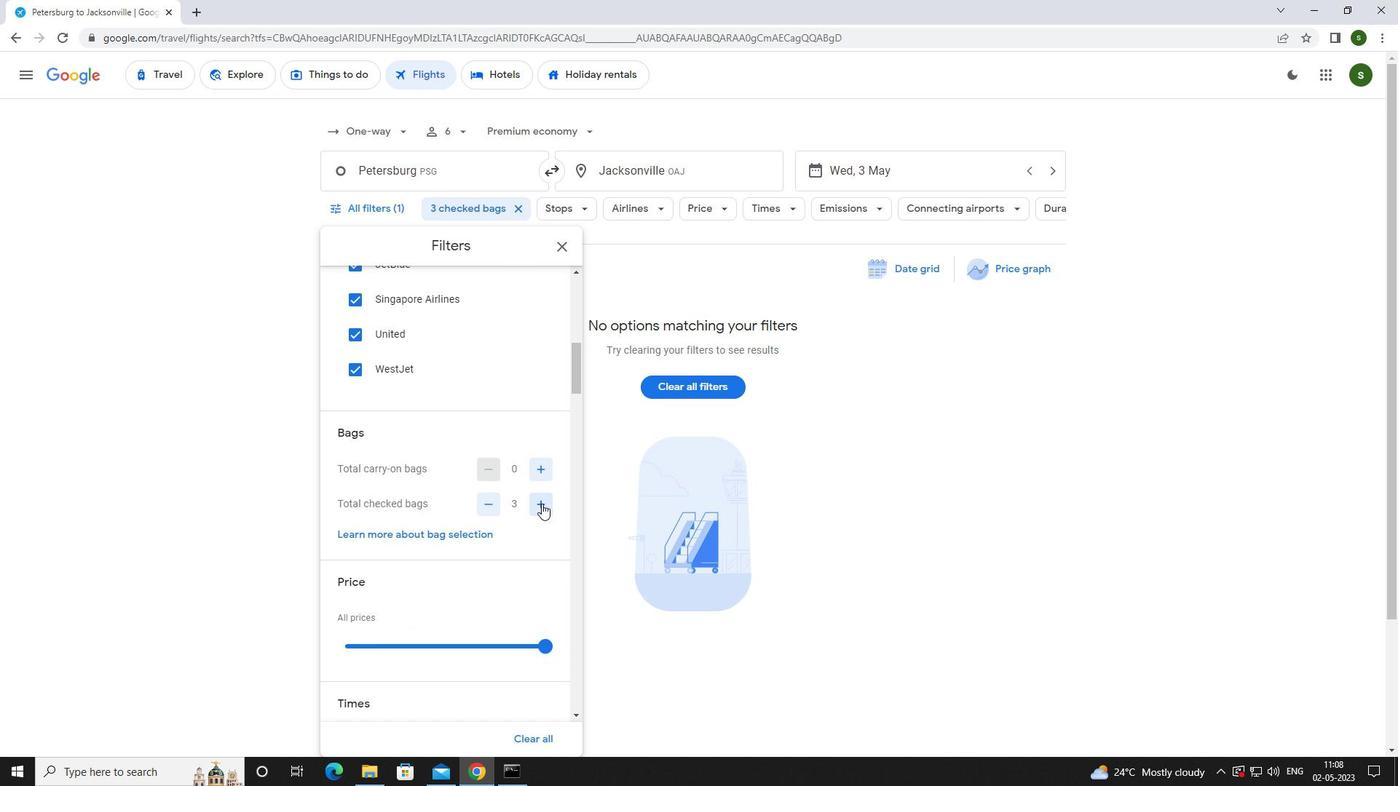 
Action: Mouse scrolled (541, 503) with delta (0, 0)
Screenshot: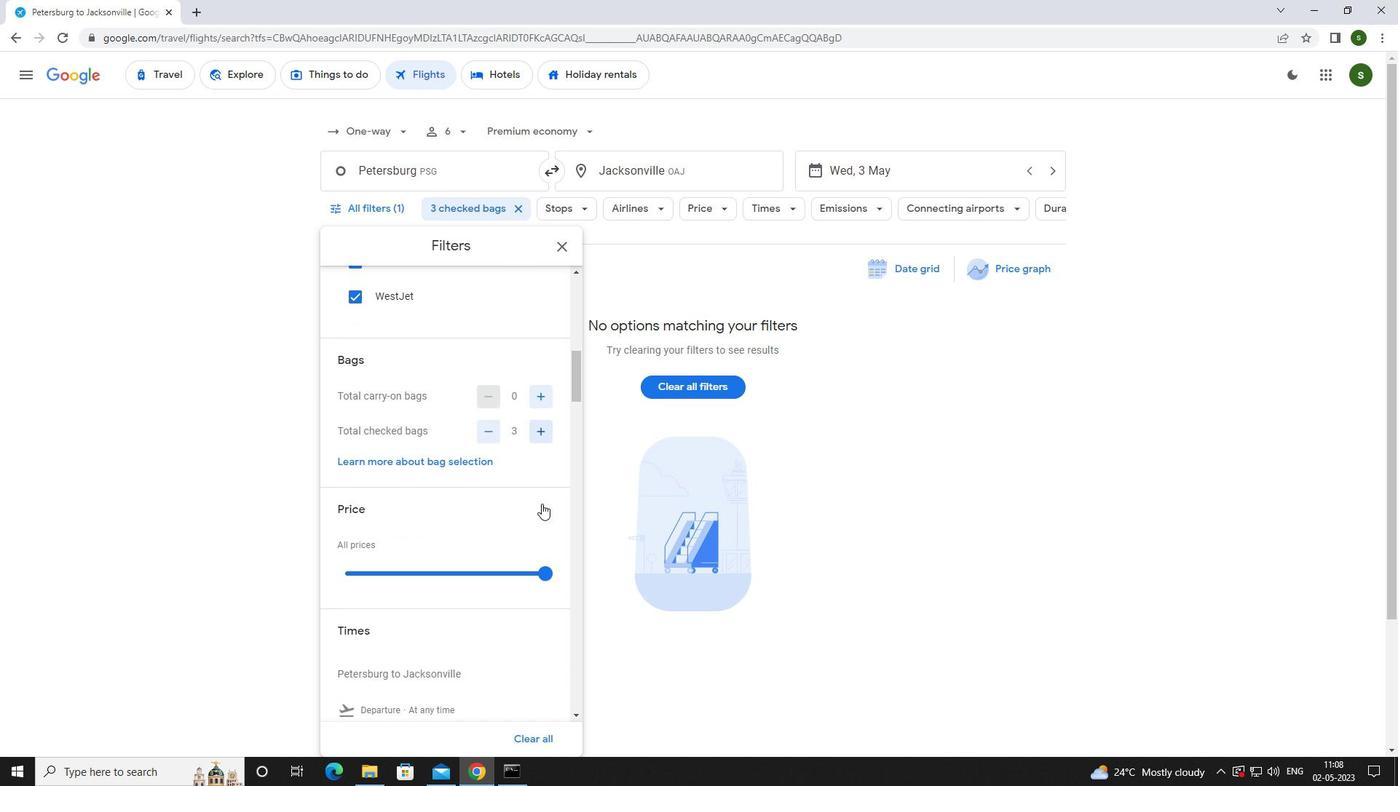 
Action: Mouse moved to (544, 495)
Screenshot: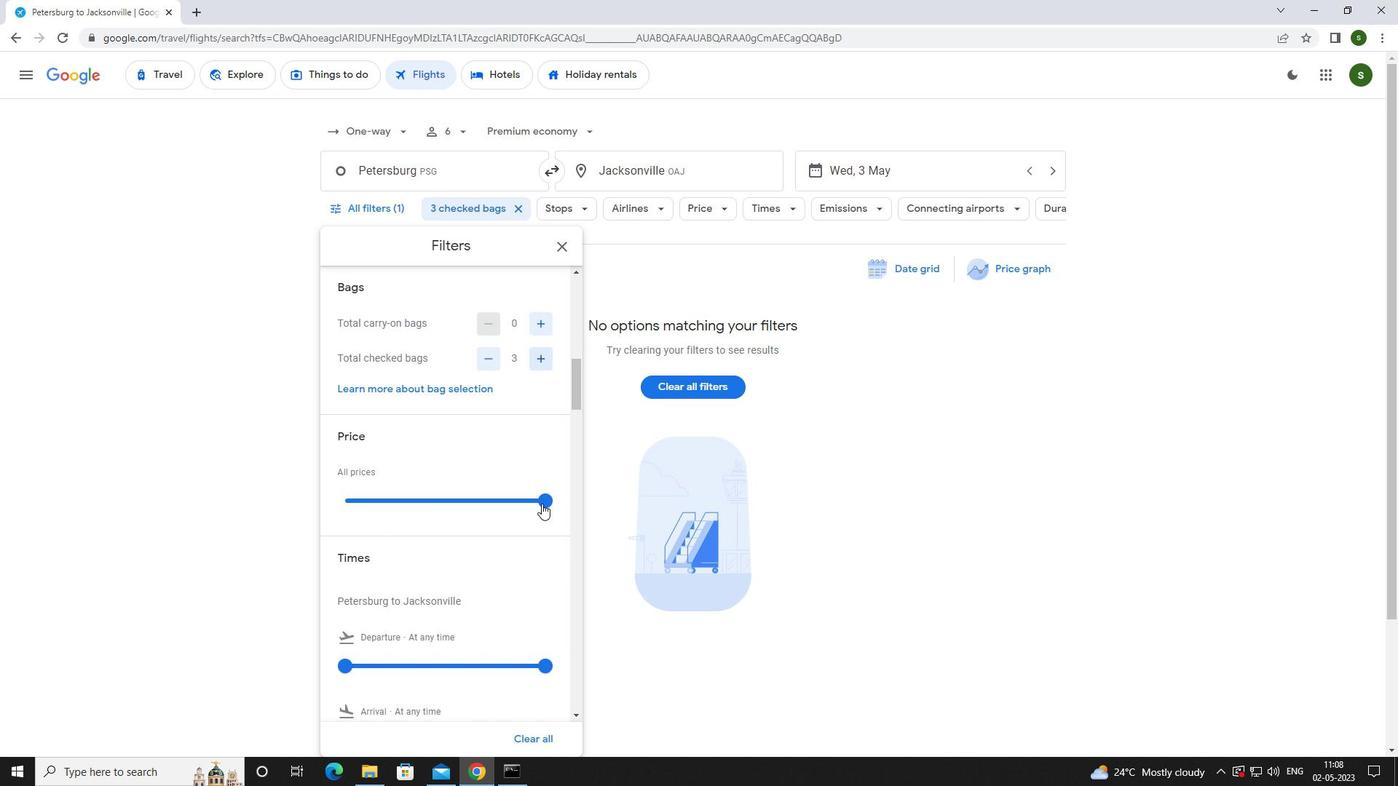 
Action: Mouse pressed left at (544, 495)
Screenshot: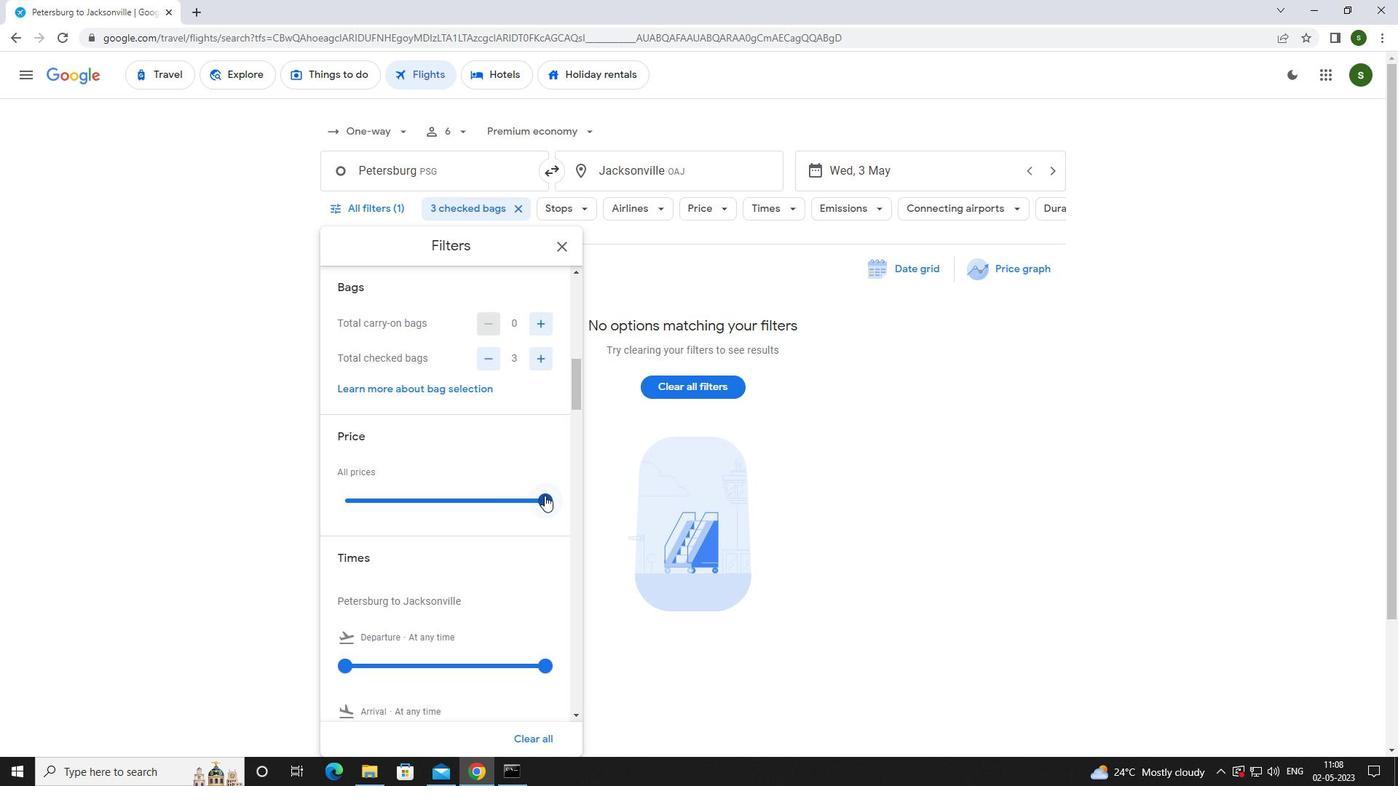 
Action: Mouse scrolled (544, 495) with delta (0, 0)
Screenshot: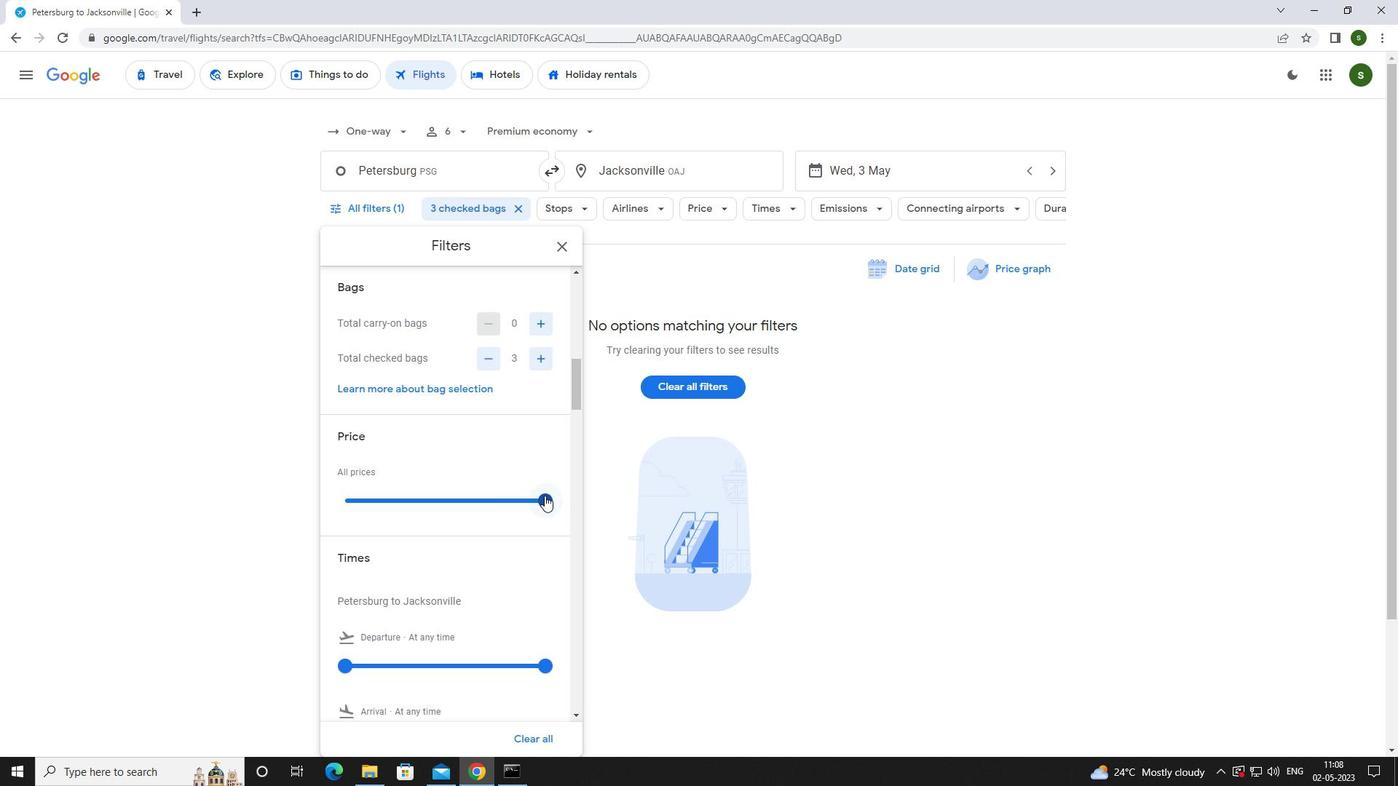 
Action: Mouse moved to (343, 595)
Screenshot: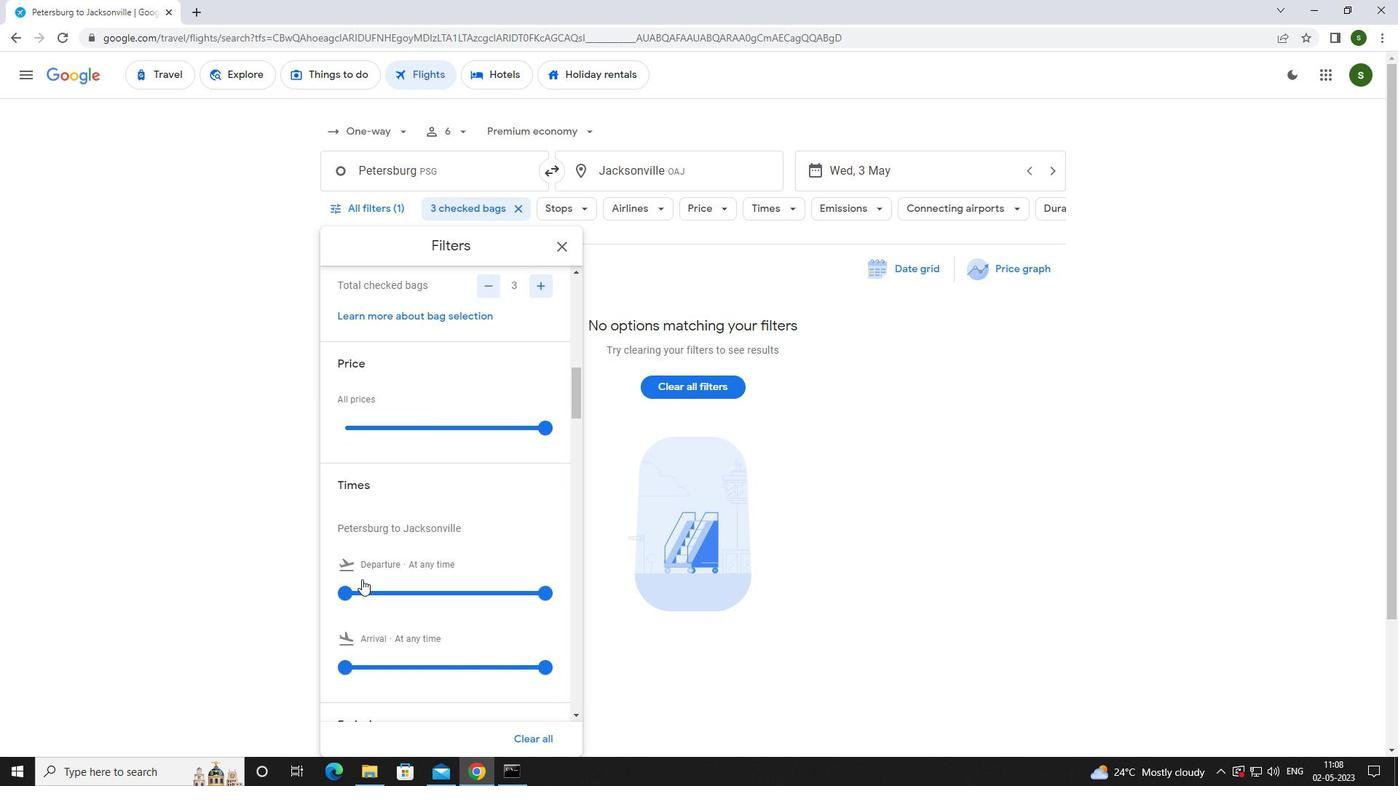 
Action: Mouse pressed left at (343, 595)
Screenshot: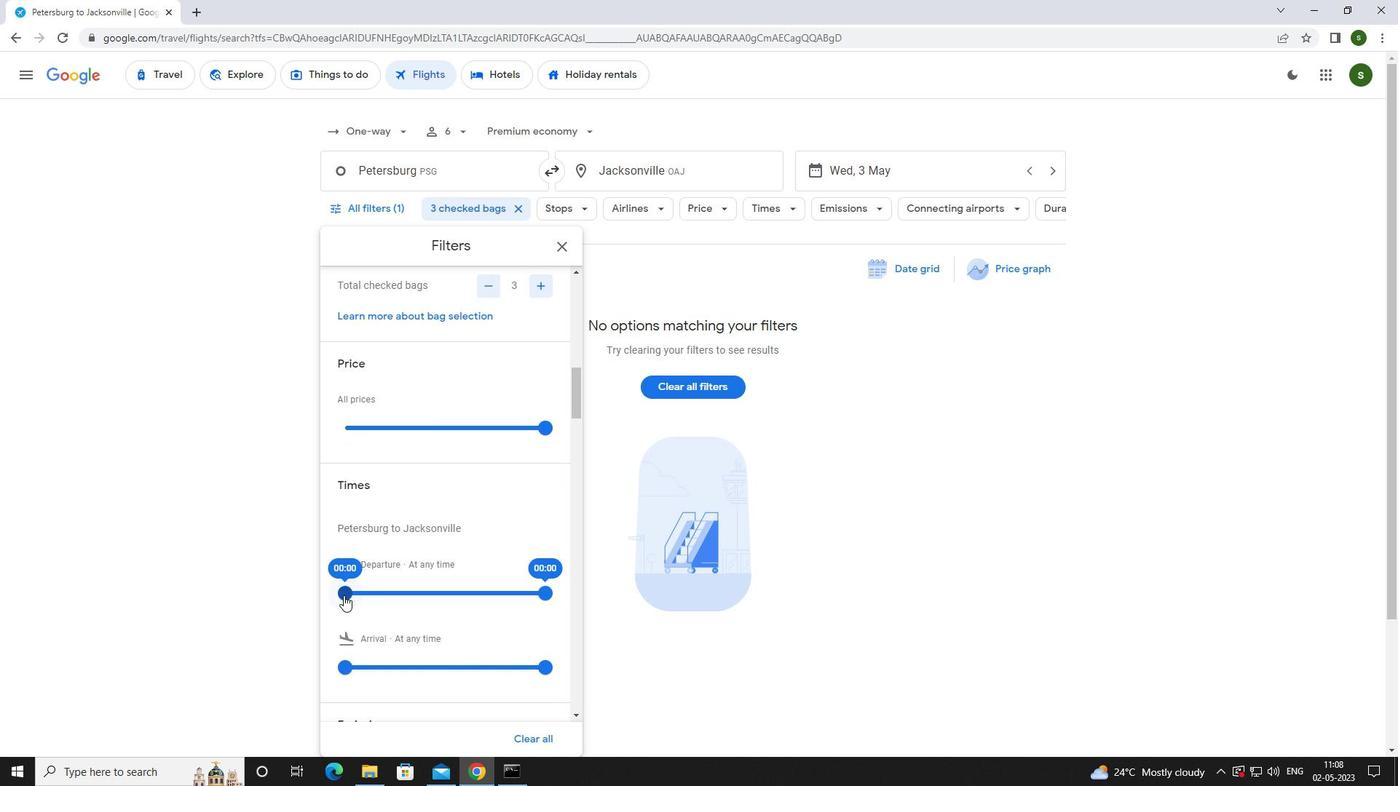 
Action: Mouse moved to (819, 503)
Screenshot: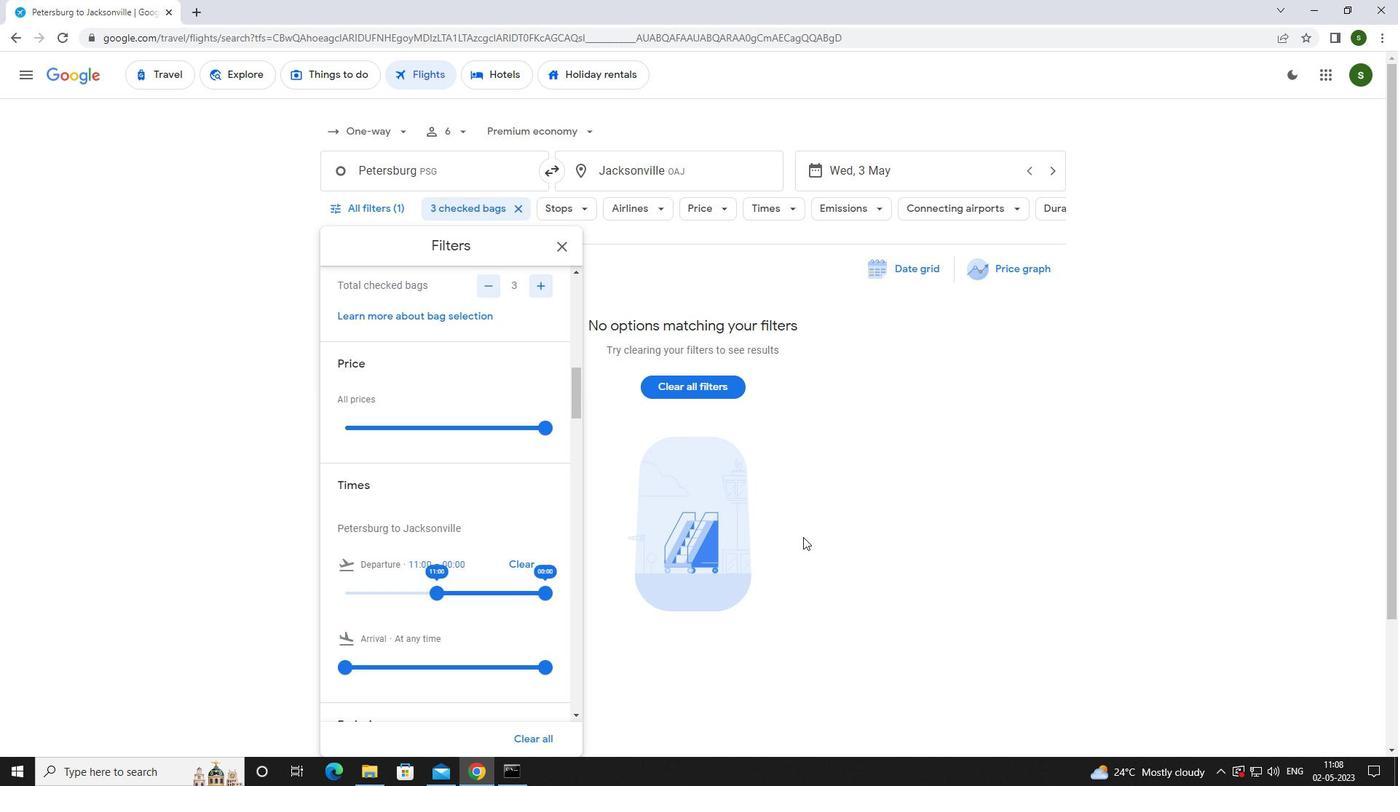 
Action: Mouse pressed left at (819, 503)
Screenshot: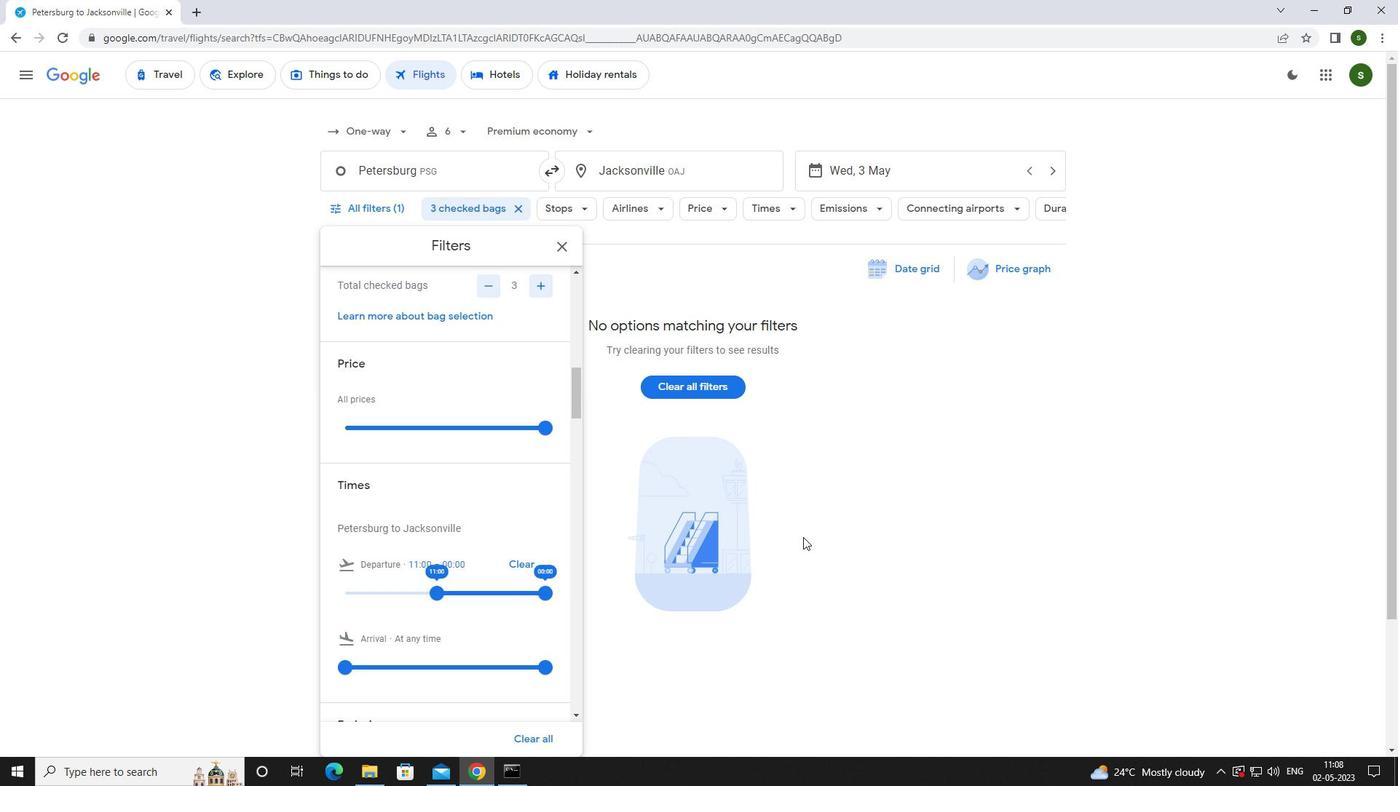 
